 Task: In the Contact  GabriellaHernandez@pix11.com, Create email and send with subject: 'Step into the Future: Discover Our Cutting-Edge Solution', and with mail content 'Good Day,_x000D_
Embrace the power of innovation. Our disruptive solution will propel your industry forward and position you as a leader in your field._x000D_
Best Regards', attach the document: Terms_and_conditions.doc and insert image: visitingcard.jpg. Below Best Regards, write Twitter and insert the URL: 'twitter.com'. Mark checkbox to create task to follow up : Tomorrow. Logged in from softage.3@softage.net
Action: Mouse moved to (78, 85)
Screenshot: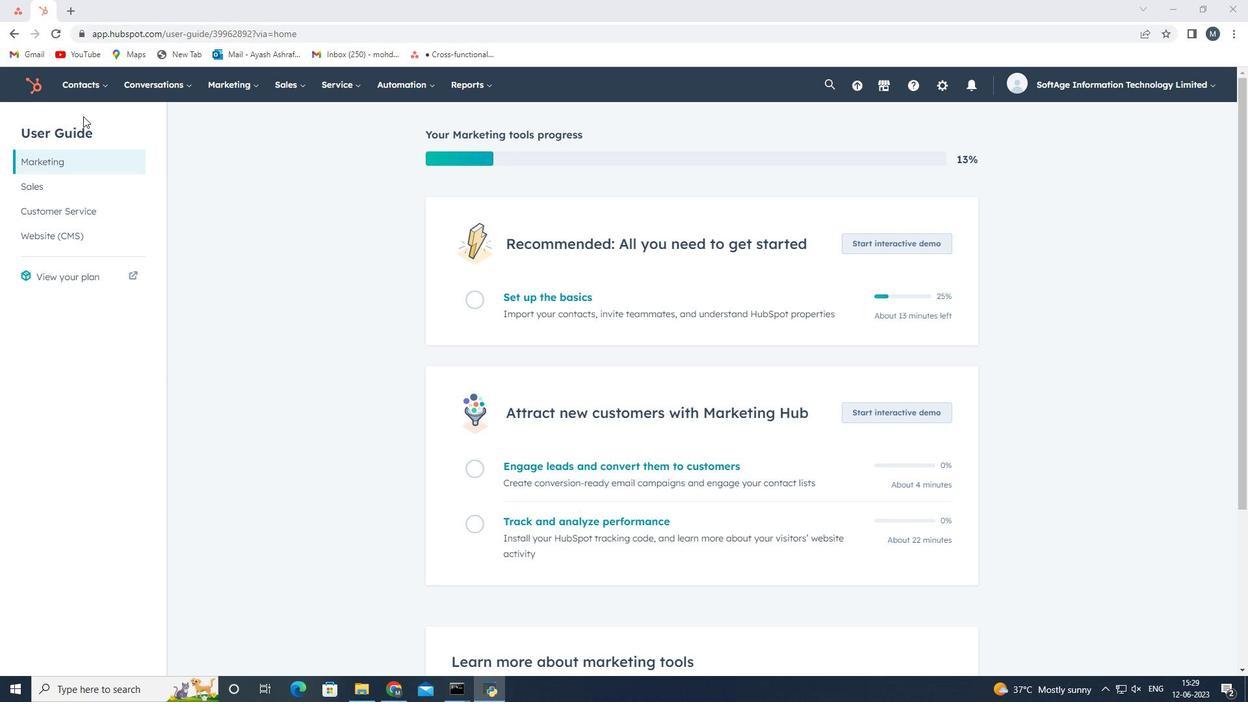
Action: Mouse pressed left at (78, 85)
Screenshot: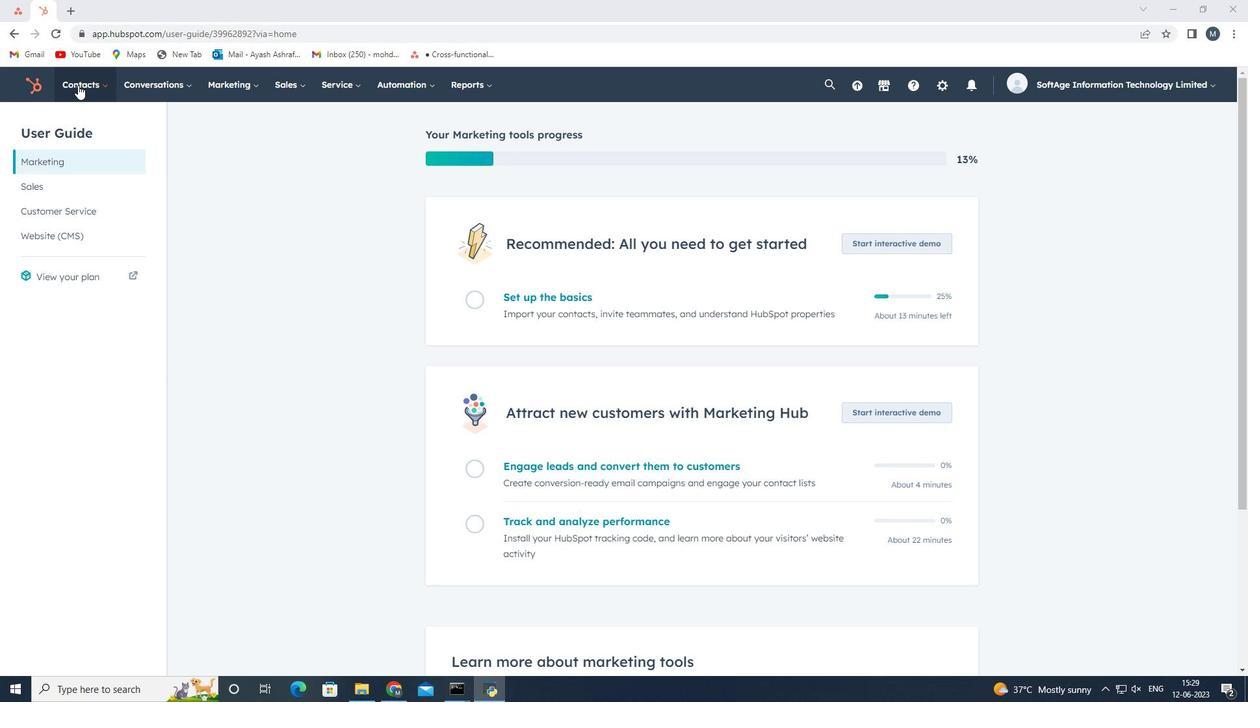 
Action: Mouse moved to (81, 120)
Screenshot: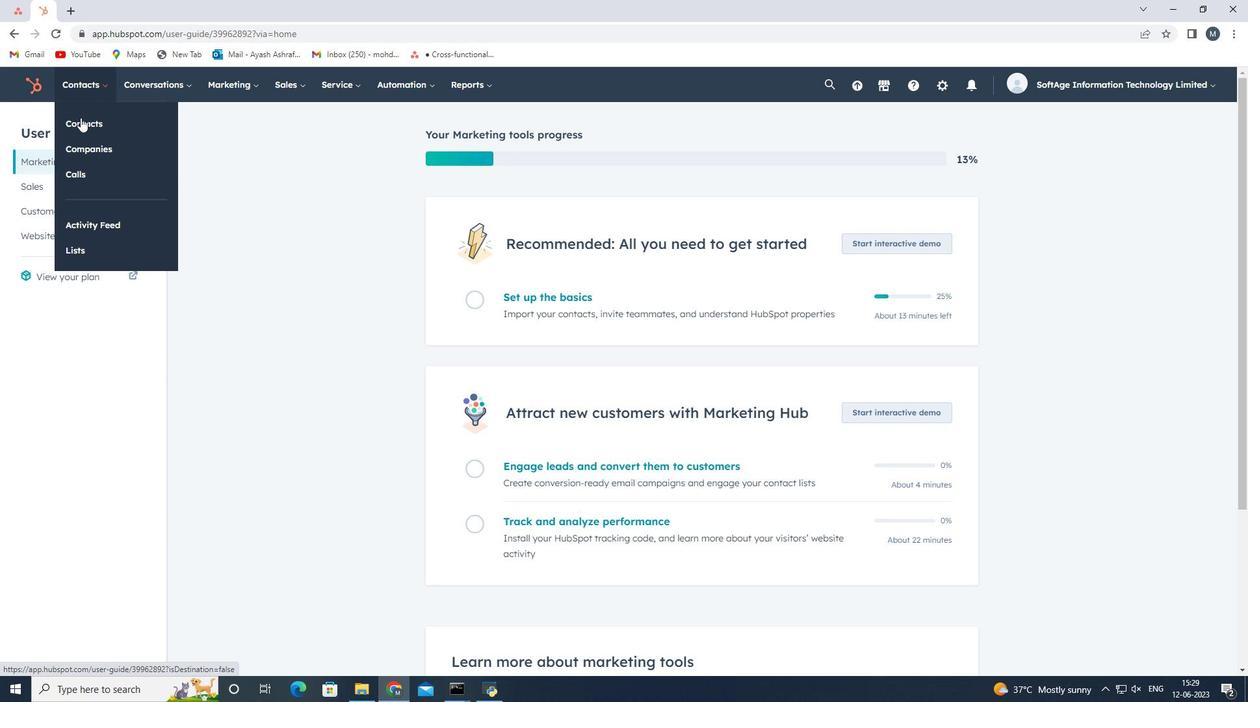 
Action: Mouse pressed left at (81, 120)
Screenshot: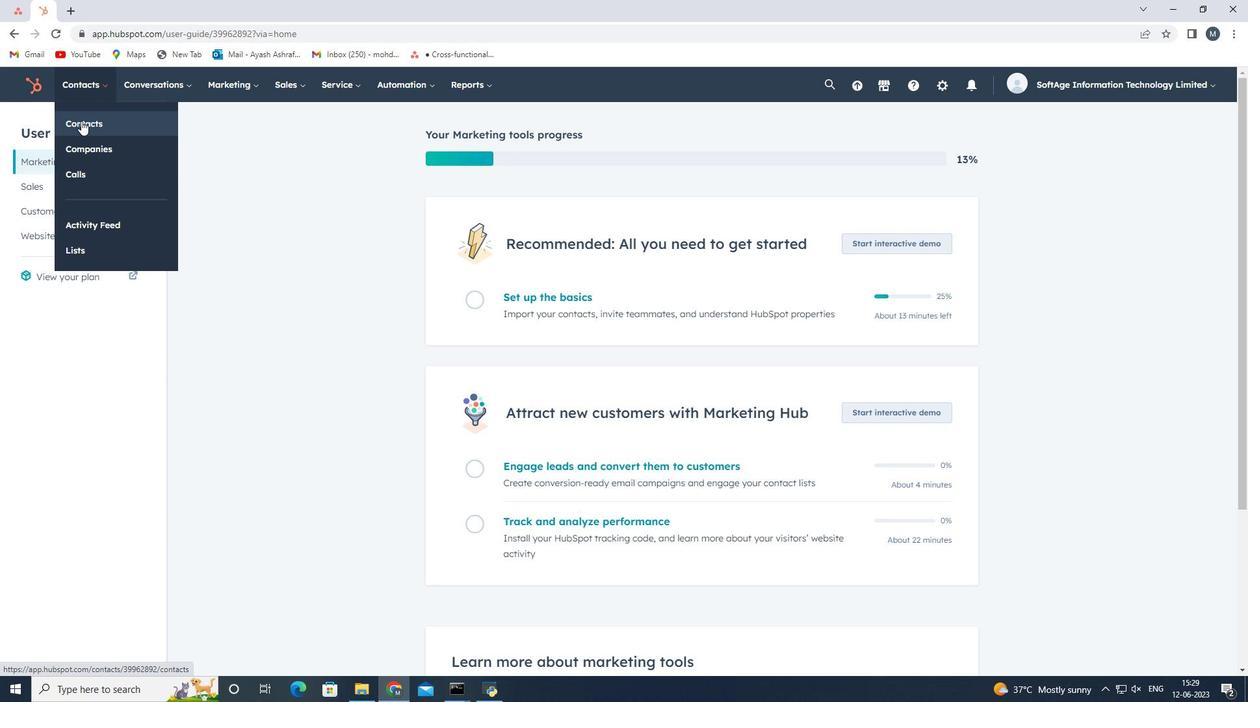 
Action: Mouse moved to (57, 227)
Screenshot: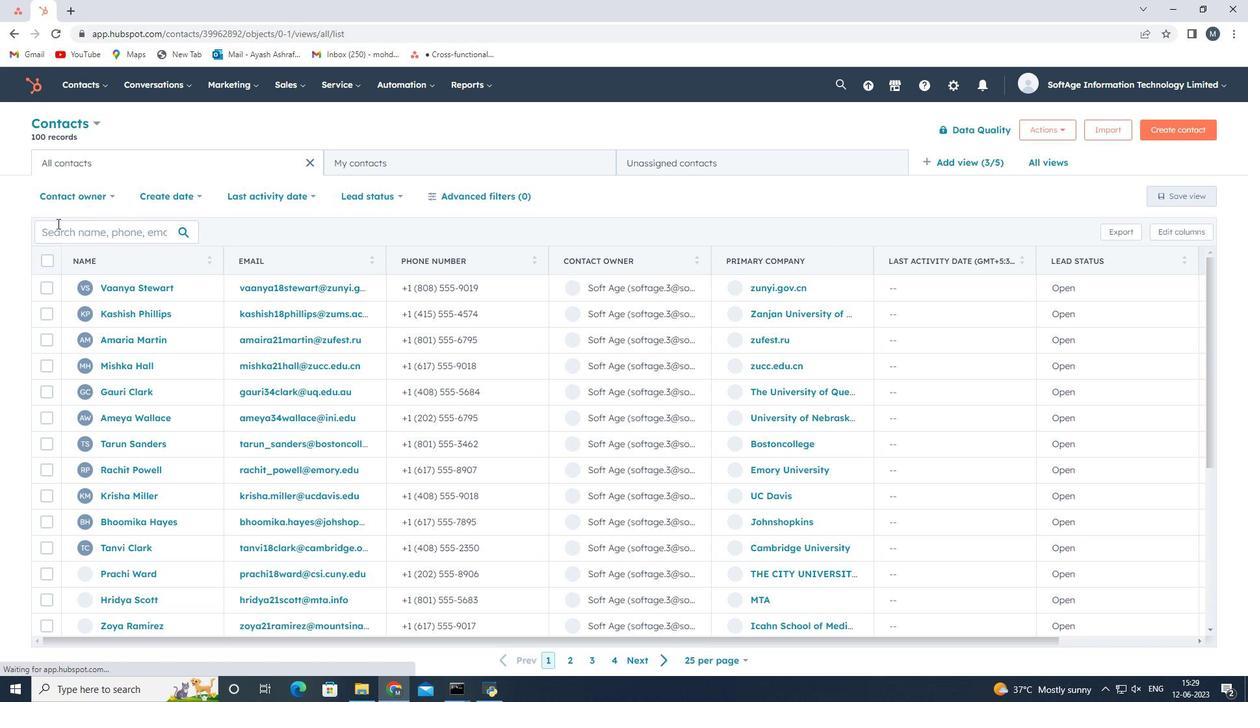 
Action: Mouse pressed left at (57, 227)
Screenshot: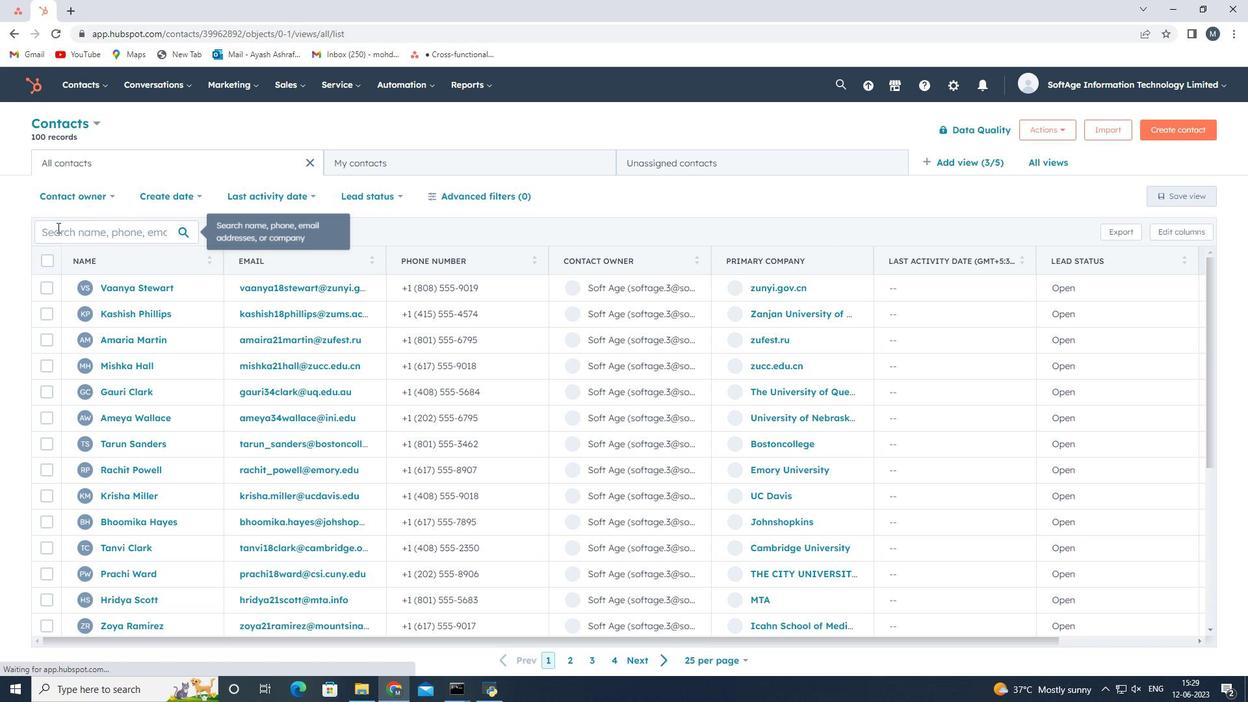 
Action: Mouse moved to (66, 228)
Screenshot: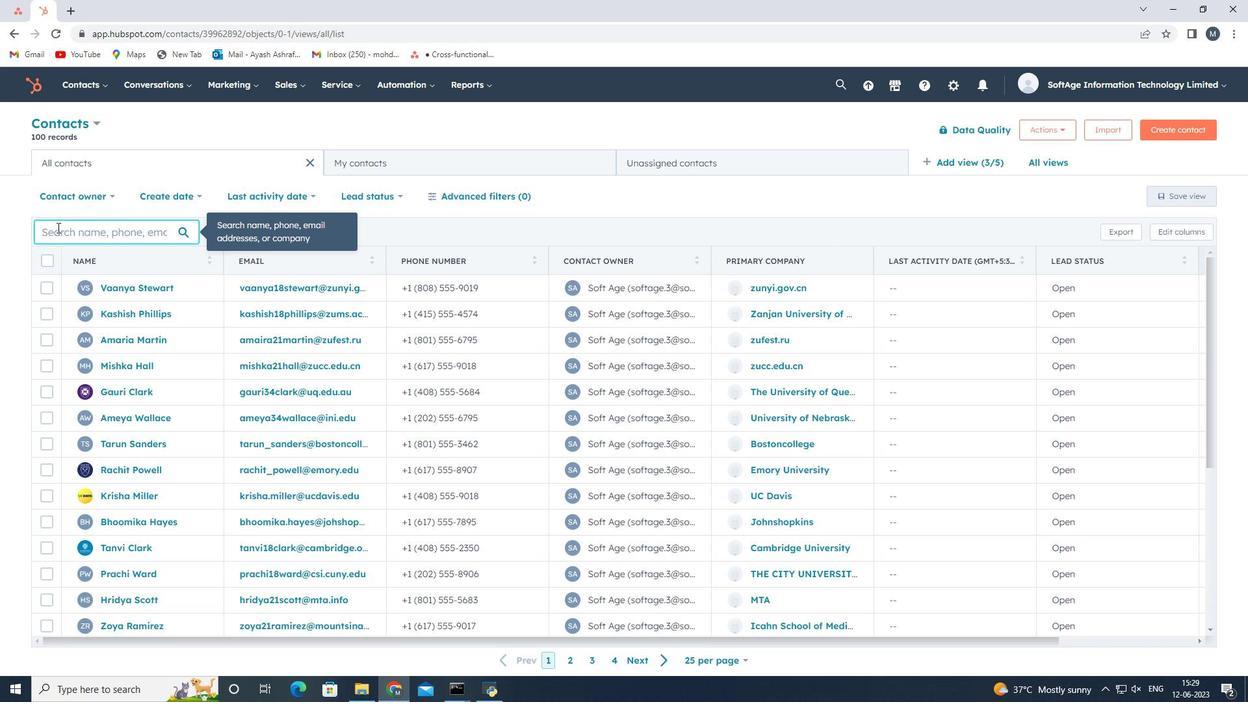 
Action: Key pressed <Key.shift><Key.shift><Key.shift><Key.shift><Key.shift><Key.shift><Key.shift><Key.shift><Key.shift><Key.shift><Key.shift>Gabe<Key.backspace>riella<Key.shift>Hernandez<Key.shift>@
Screenshot: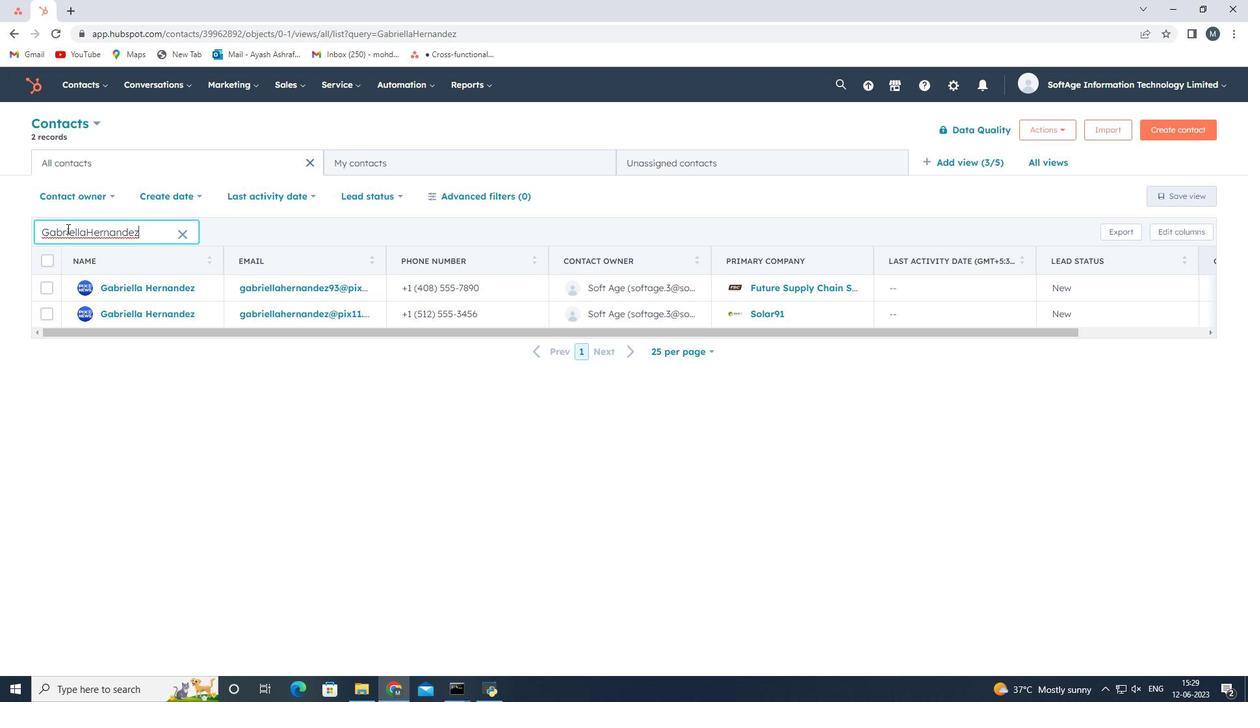 
Action: Mouse moved to (120, 314)
Screenshot: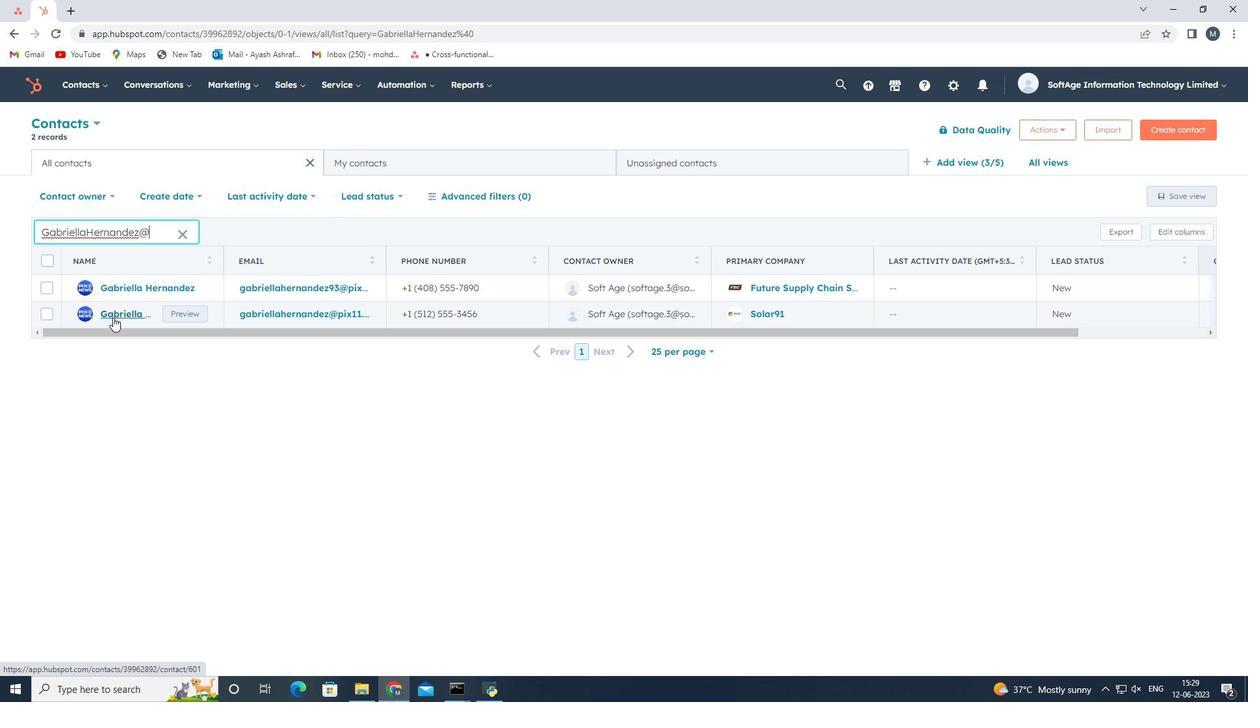 
Action: Mouse pressed left at (120, 314)
Screenshot: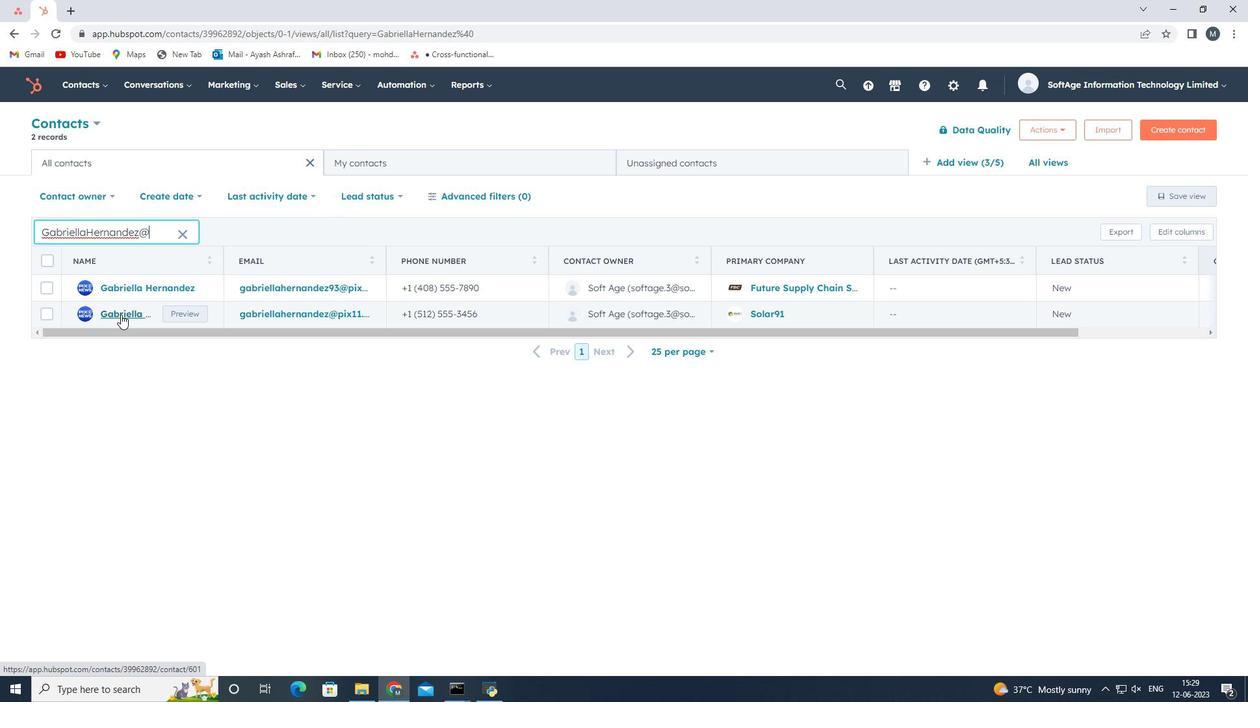 
Action: Mouse pressed left at (120, 314)
Screenshot: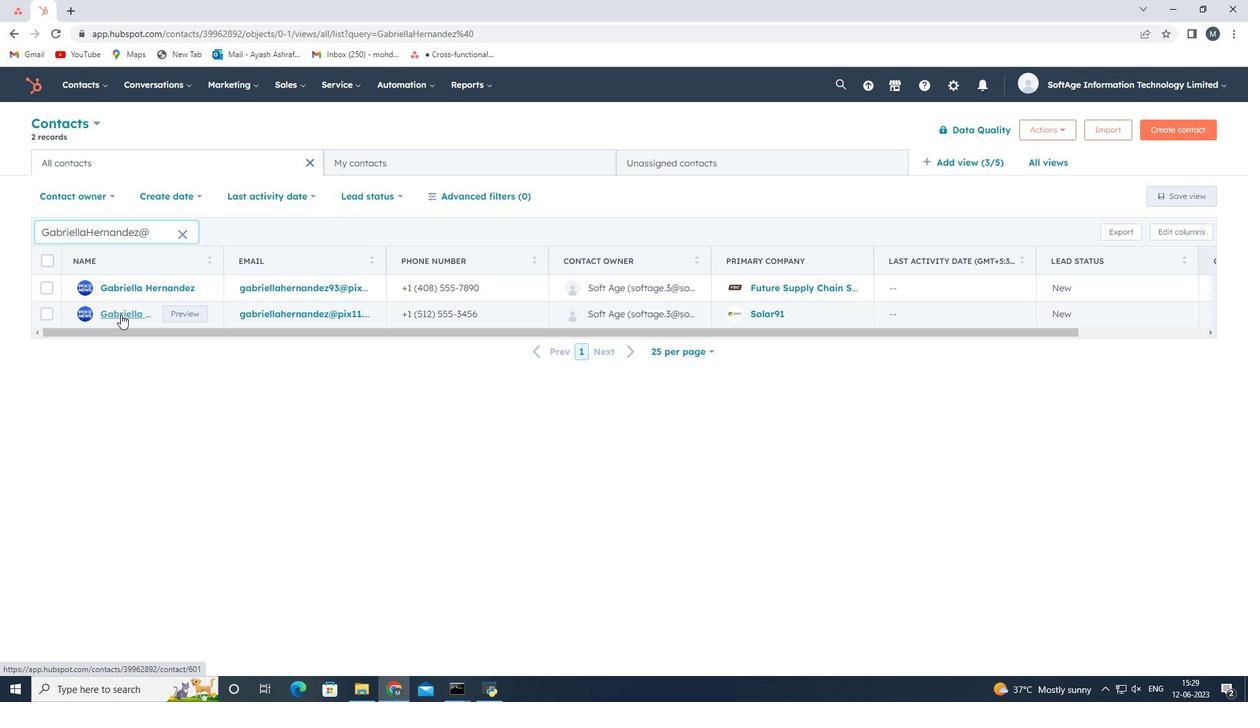 
Action: Mouse moved to (80, 238)
Screenshot: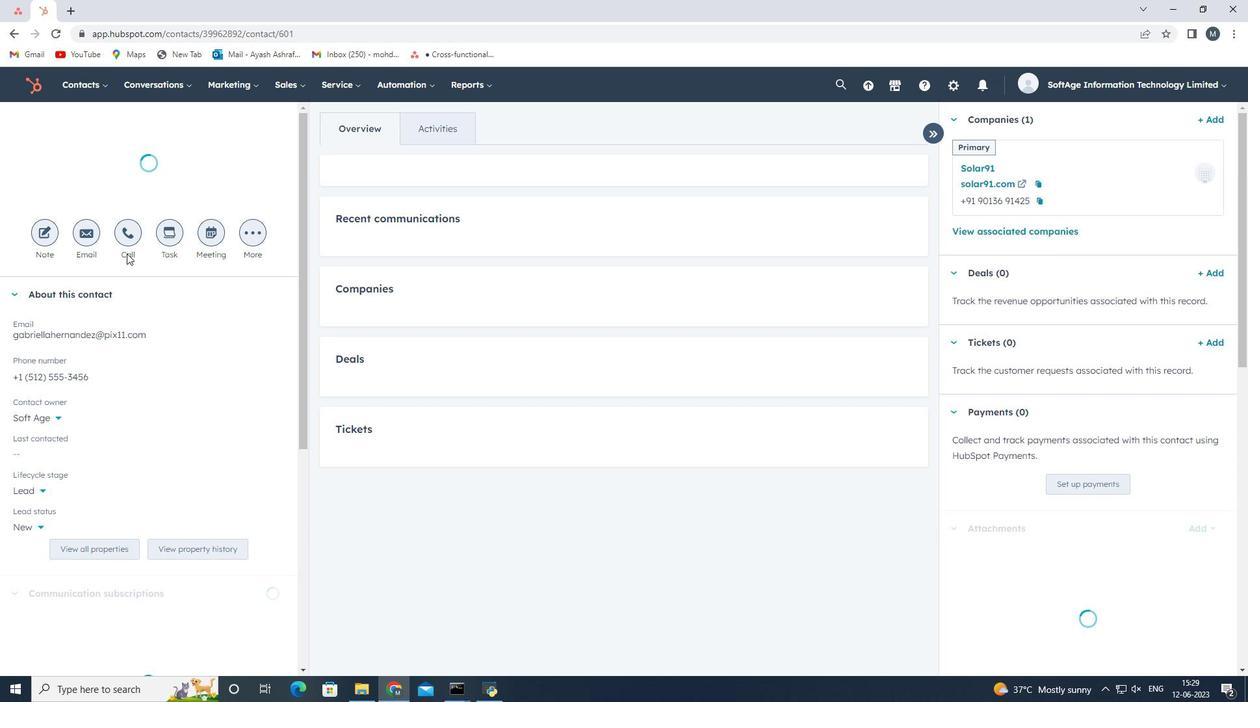 
Action: Mouse pressed left at (80, 238)
Screenshot: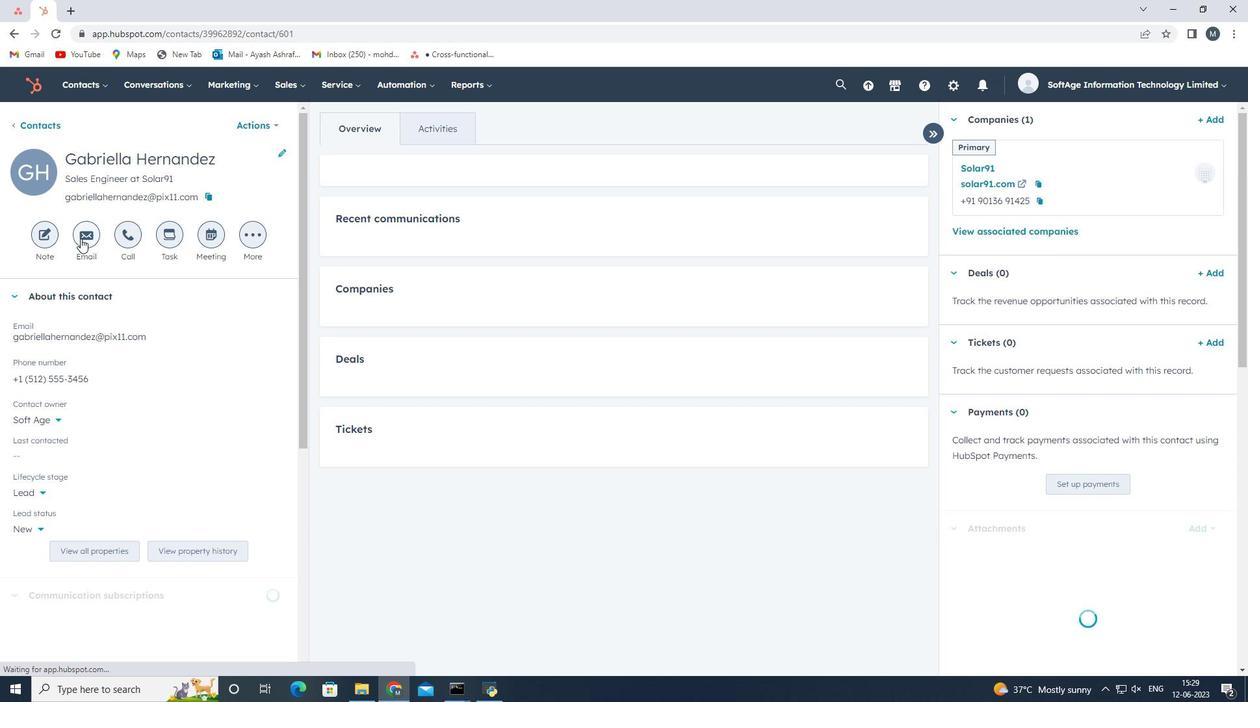 
Action: Mouse moved to (1099, 424)
Screenshot: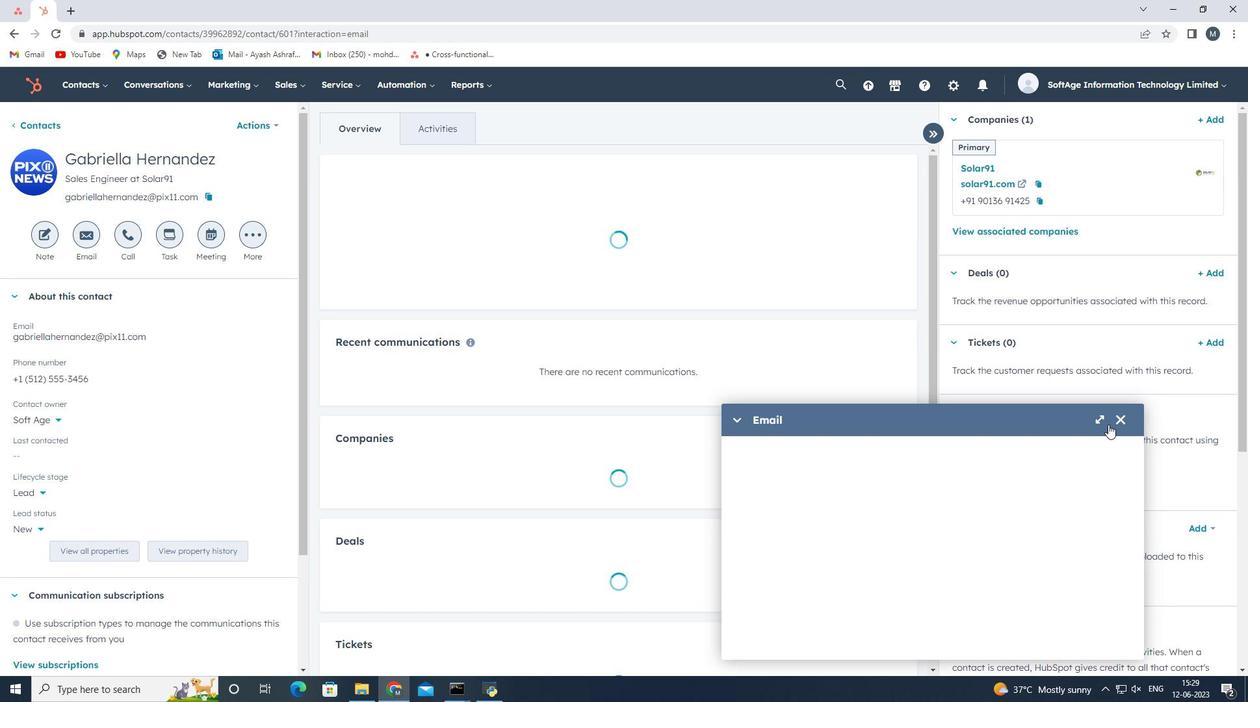 
Action: Mouse pressed left at (1099, 424)
Screenshot: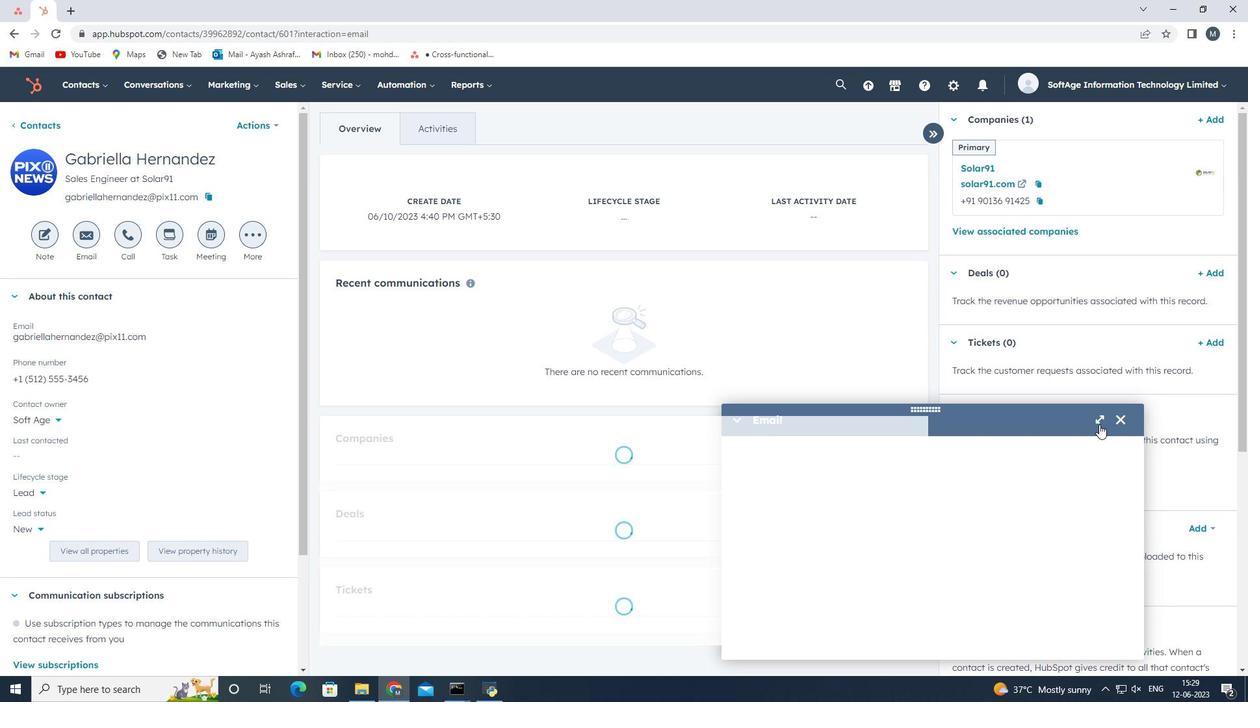 
Action: Mouse moved to (294, 258)
Screenshot: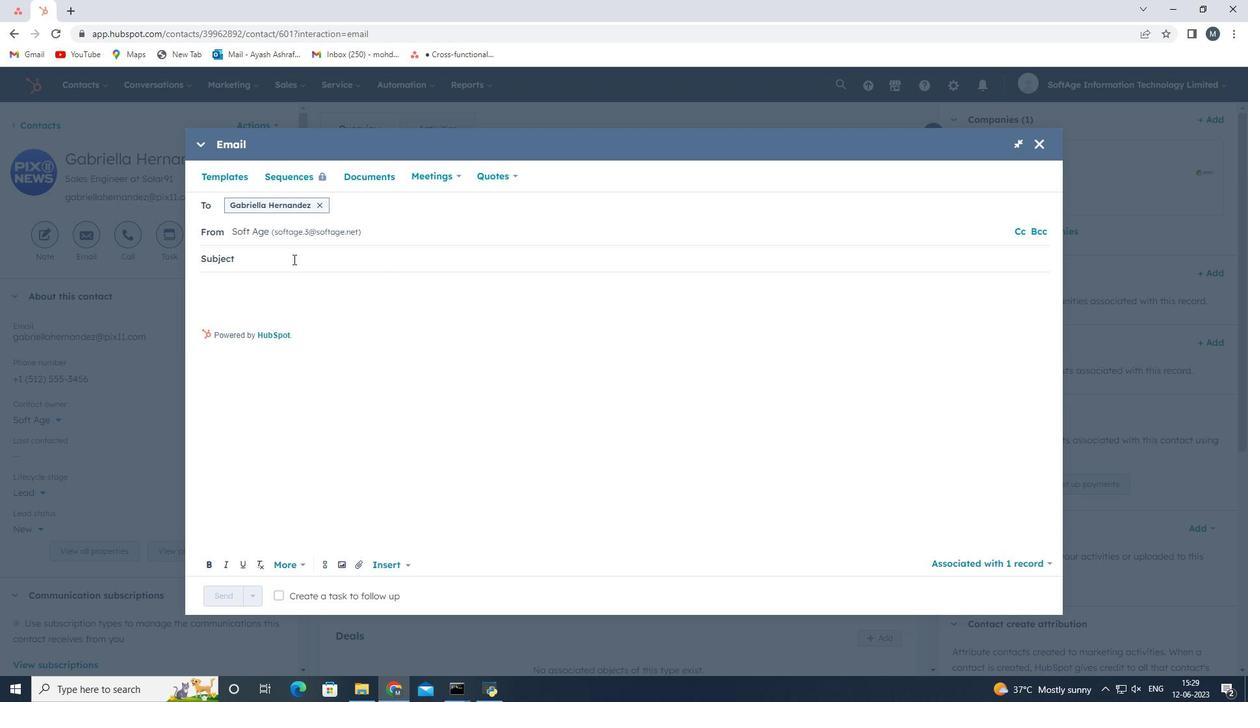 
Action: Key pressed <Key.shift>Step<Key.space>into<Key.space>the<Key.space><Key.shift>Future<Key.shift_r>:<Key.space><Key.shift>Discover<Key.space><Key.shift>Our<Key.space><Key.shift><Key.shift><Key.shift><Key.shift><Key.shift><Key.shift><Key.shift><Key.shift><Key.shift><Key.shift><Key.shift><Key.shift><Key.shift>Cutting<Key.space>-<Key.shift>Edge<Key.space><Key.shift>Solution
Screenshot: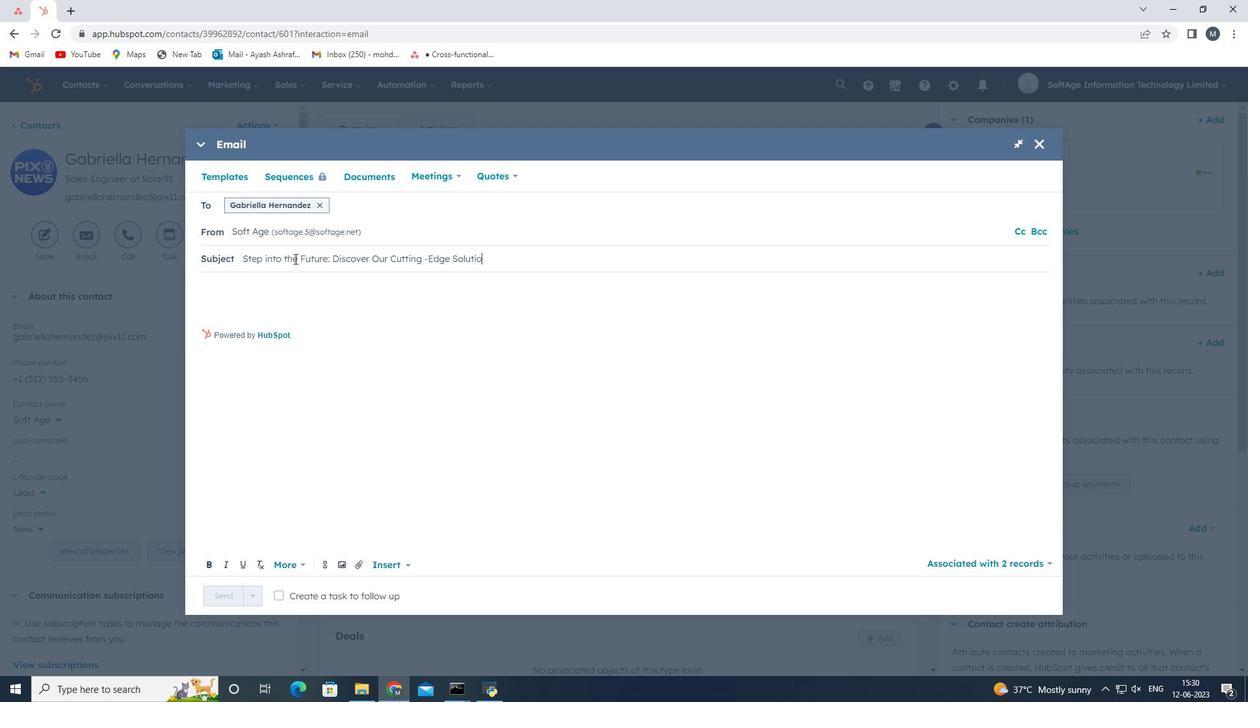 
Action: Mouse moved to (273, 307)
Screenshot: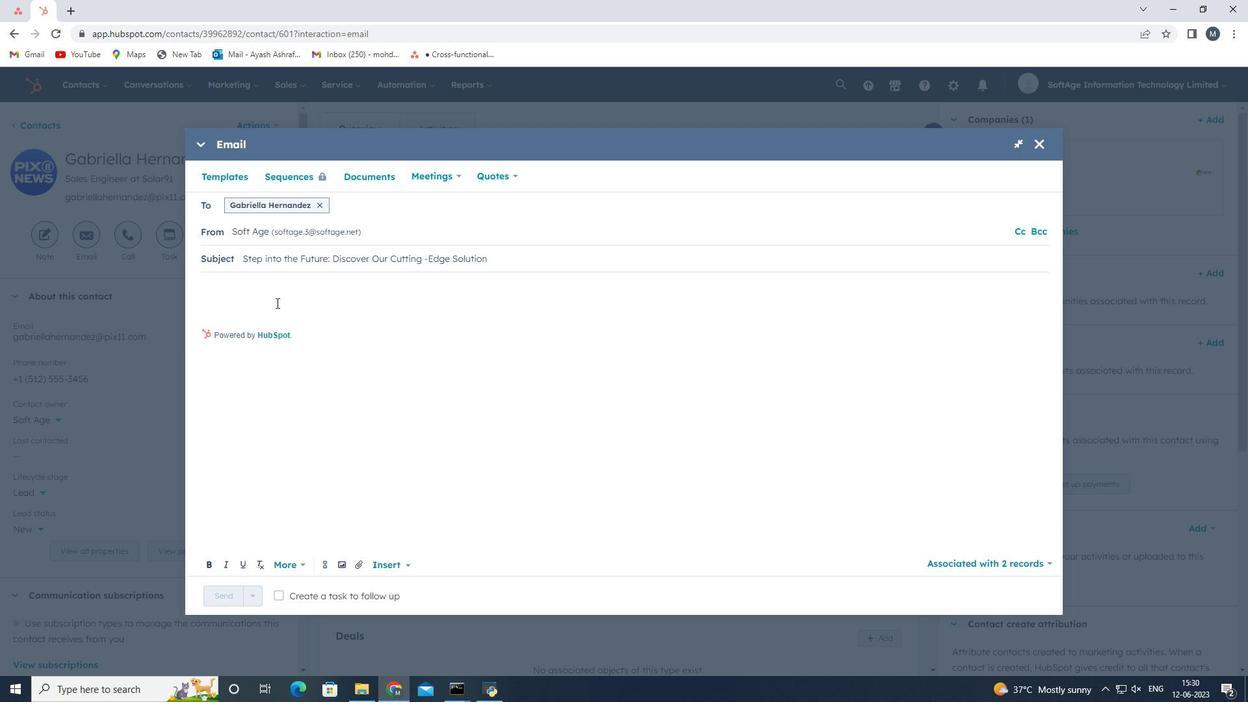 
Action: Mouse pressed left at (273, 307)
Screenshot: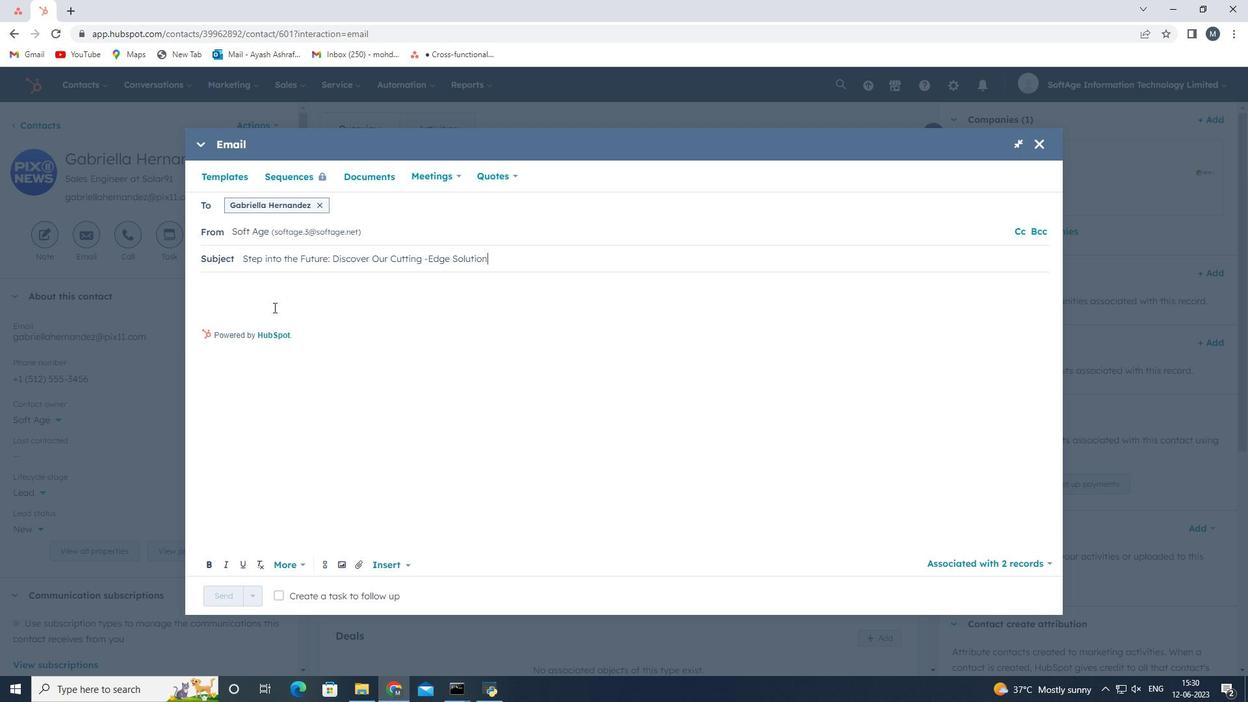 
Action: Key pressed <Key.shift><Key.shift><Key.shift><Key.shift><Key.shift>Gooday<Key.space><Key.shift>Day,<Key.enter><Key.shift><Key.shift><Key.shift><Key.shift><Key.shift><Key.shift><Key.shift><Key.shift><Key.shift><Key.shift><Key.shift><Key.shift><Key.shift><Key.shift><Key.shift><Key.shift><Key.shift><Key.shift><Key.shift><Key.shift><Key.shift><Key.shift><Key.shift><Key.shift><Key.shift><Key.shift><Key.shift><Key.shift><Key.shift><Key.shift><Key.shift><Key.shift>Embrace<Key.space>the<Key.space>power<Key.space>of<Key.space>innovation.<Key.shift><Key.shift><Key.shift><Key.shift>Our<Key.space><Key.shift><Key.shift><Key.shift><Key.shift>disprupte<Key.backspace>ive
Screenshot: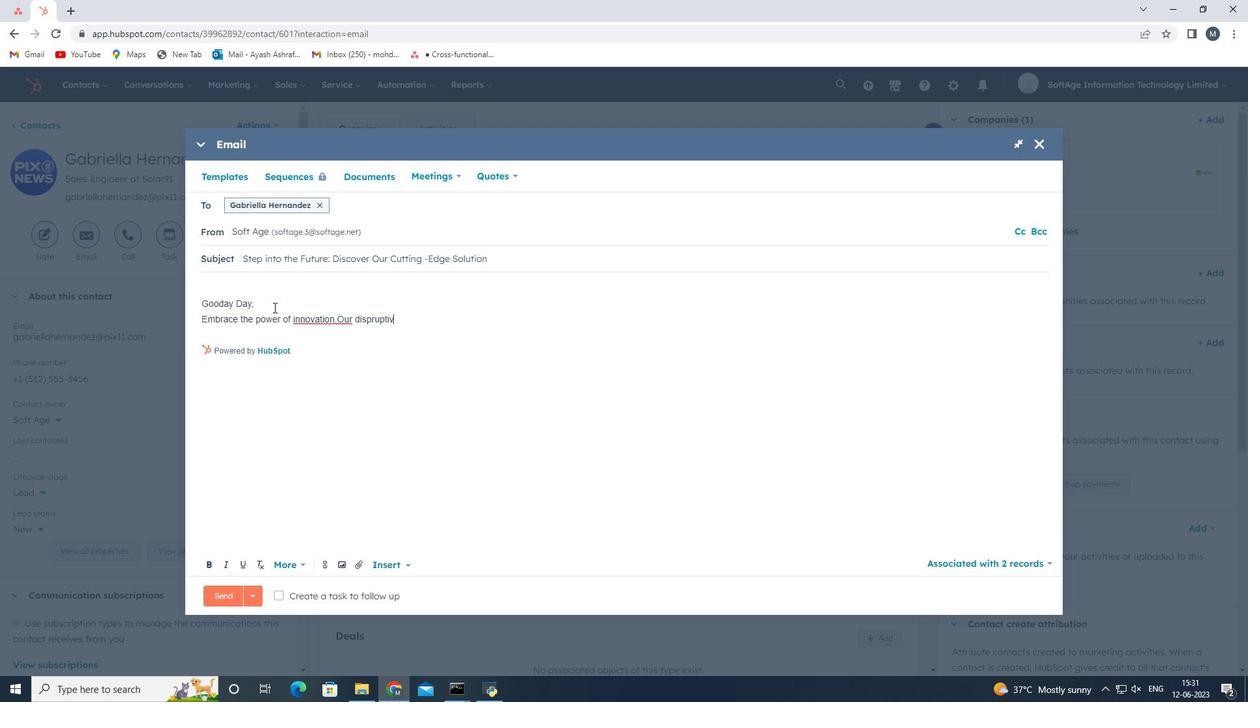 
Action: Mouse moved to (373, 318)
Screenshot: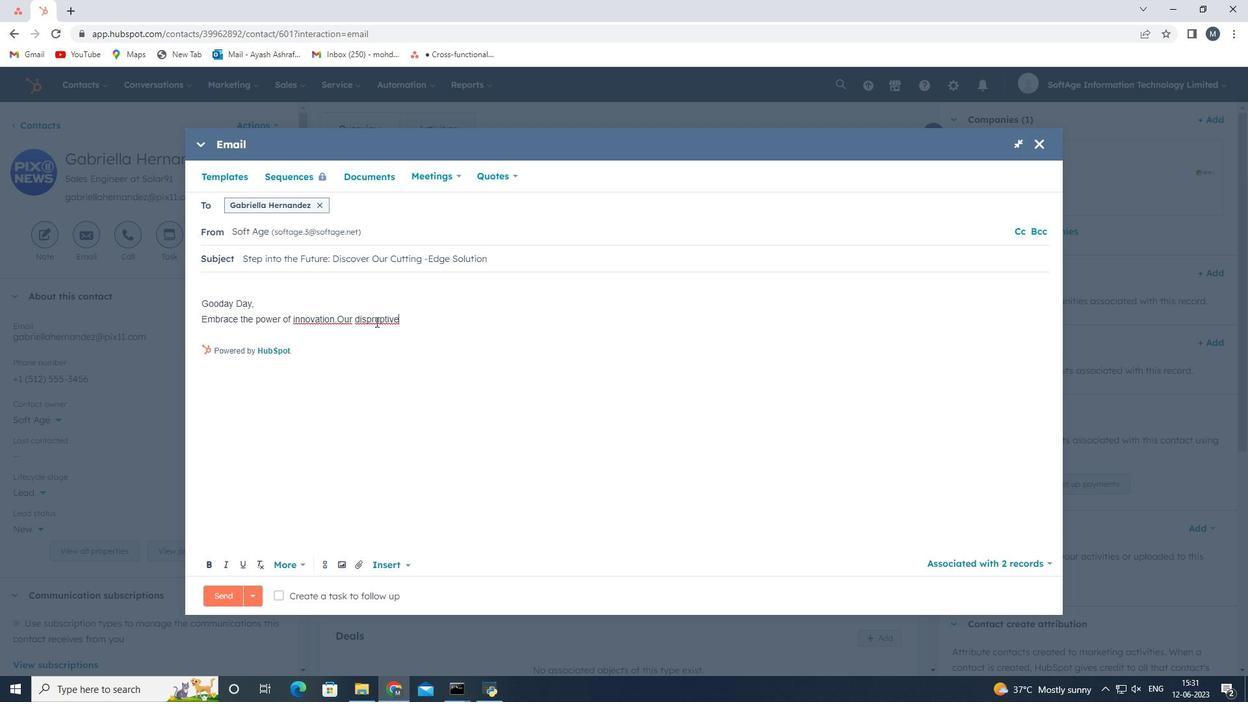 
Action: Mouse pressed left at (373, 318)
Screenshot: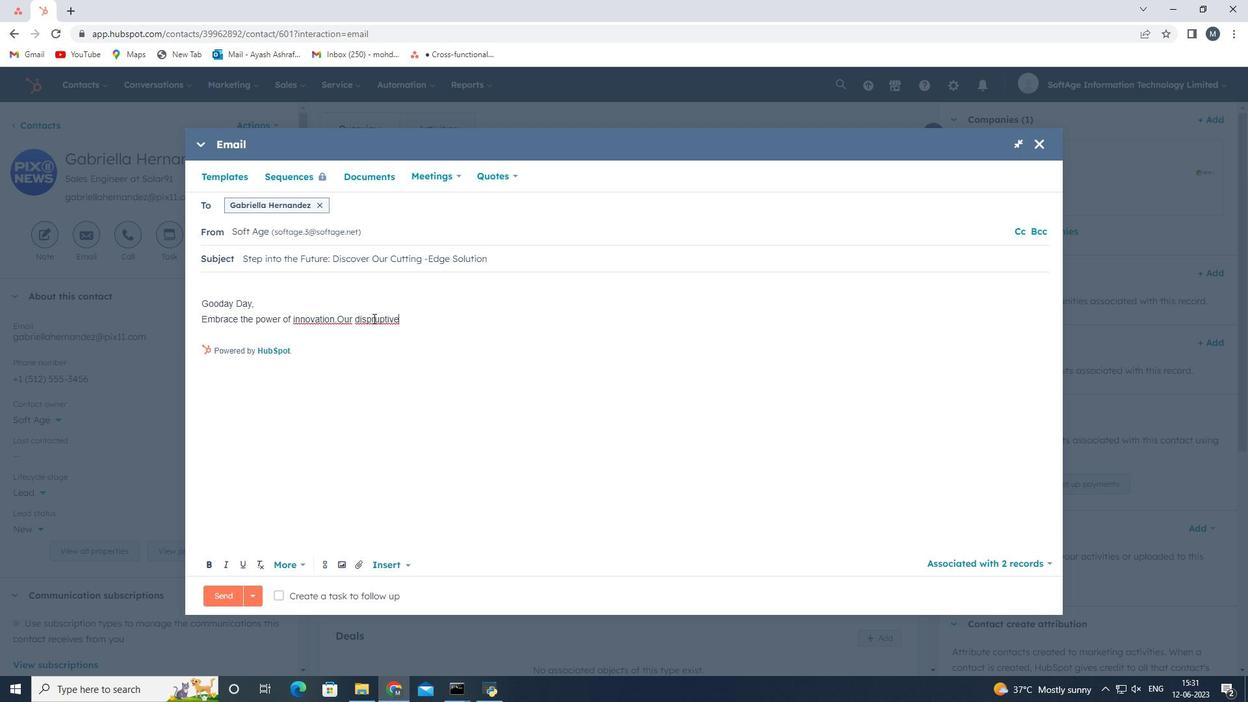 
Action: Mouse moved to (405, 319)
Screenshot: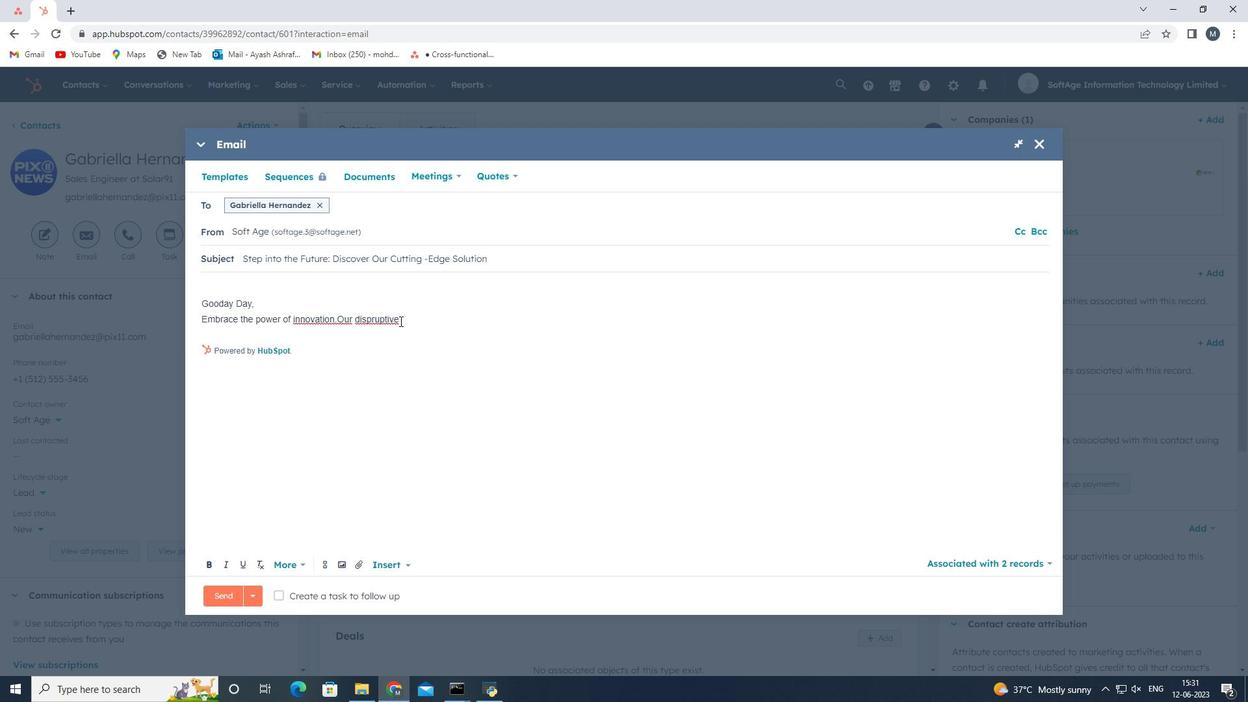 
Action: Mouse pressed left at (405, 319)
Screenshot: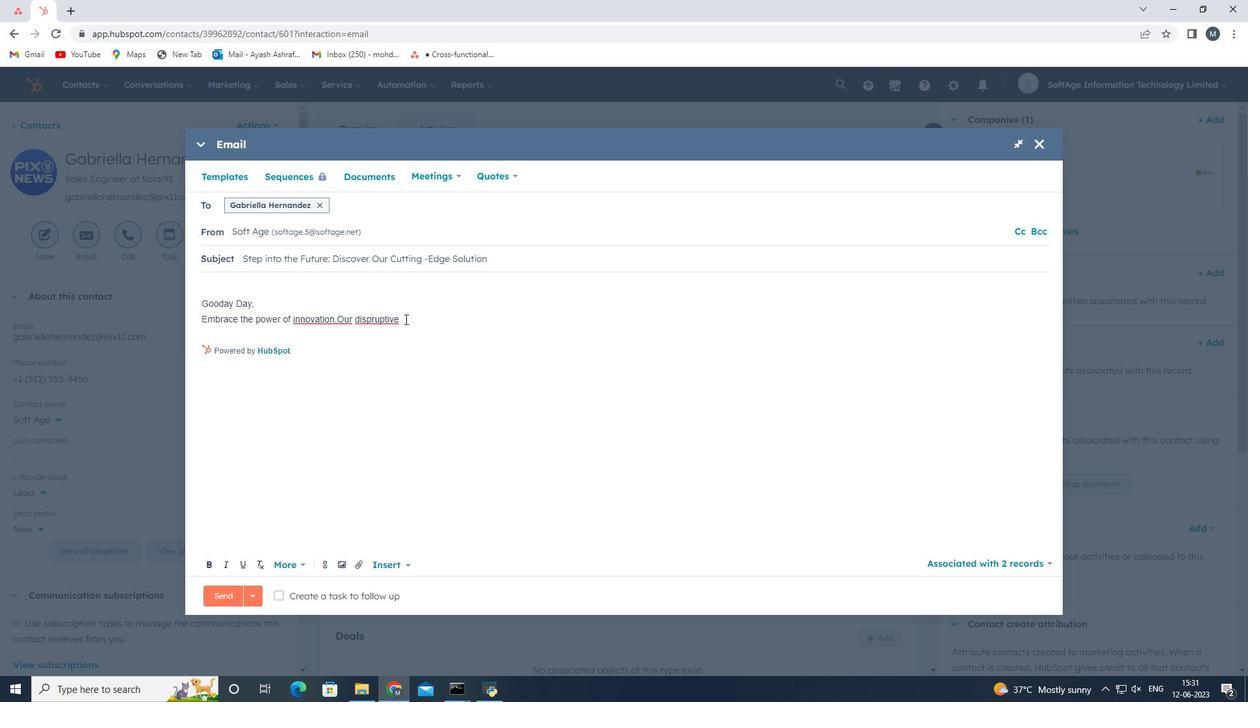 
Action: Mouse moved to (355, 323)
Screenshot: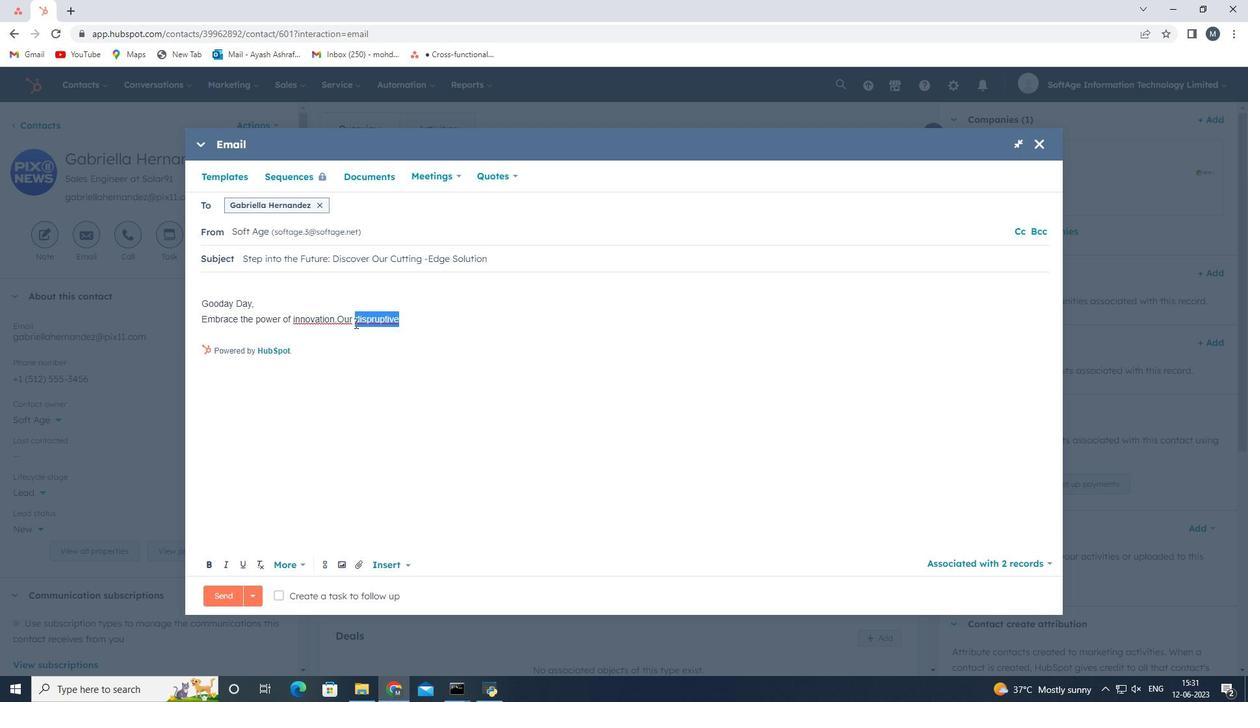 
Action: Key pressed <Key.backspace><Key.left><Key.left><Key.left><Key.left><Key.space><Key.right><Key.right><Key.right><Key.right><Key.space>disruptive<Key.space>solution<Key.space>will<Key.space>propel<Key.space>your<Key.space>industry<Key.space>forward<Key.space>and<Key.space>position<Key.space>you<Key.space>as<Key.space>a<Key.space>leader<Key.space>in<Key.space>your<Key.space>field.<Key.enter>
Screenshot: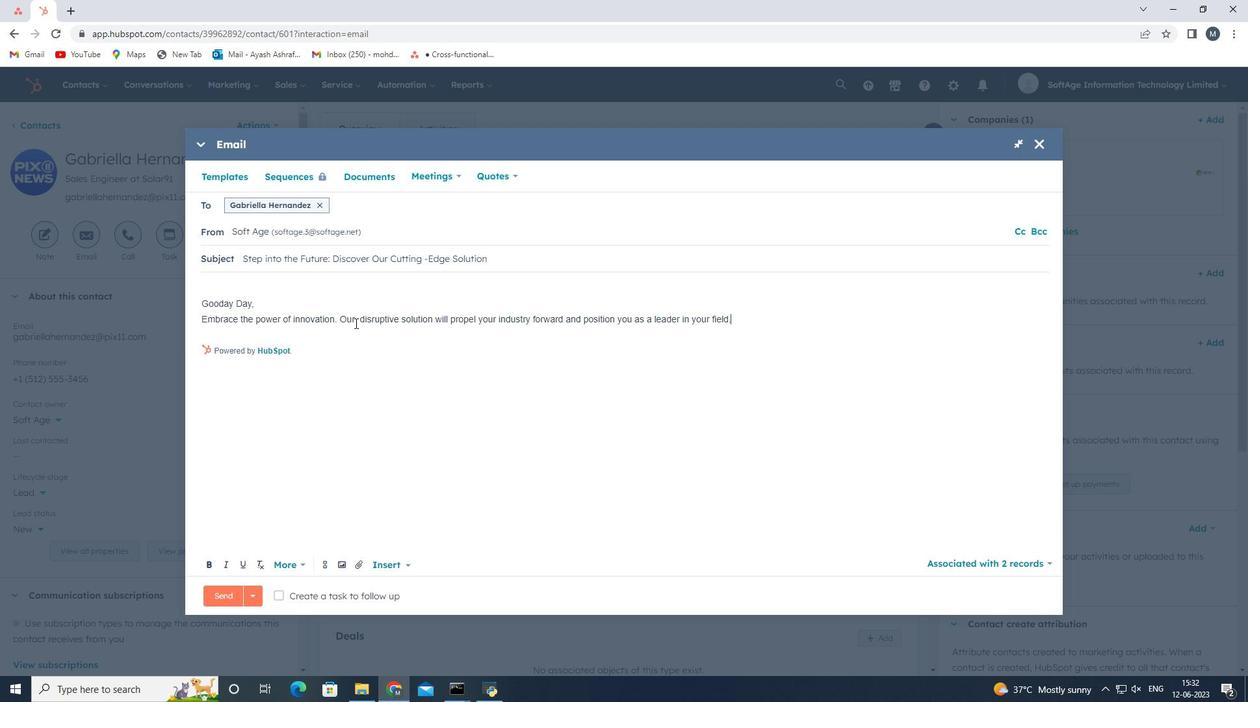 
Action: Mouse moved to (357, 323)
Screenshot: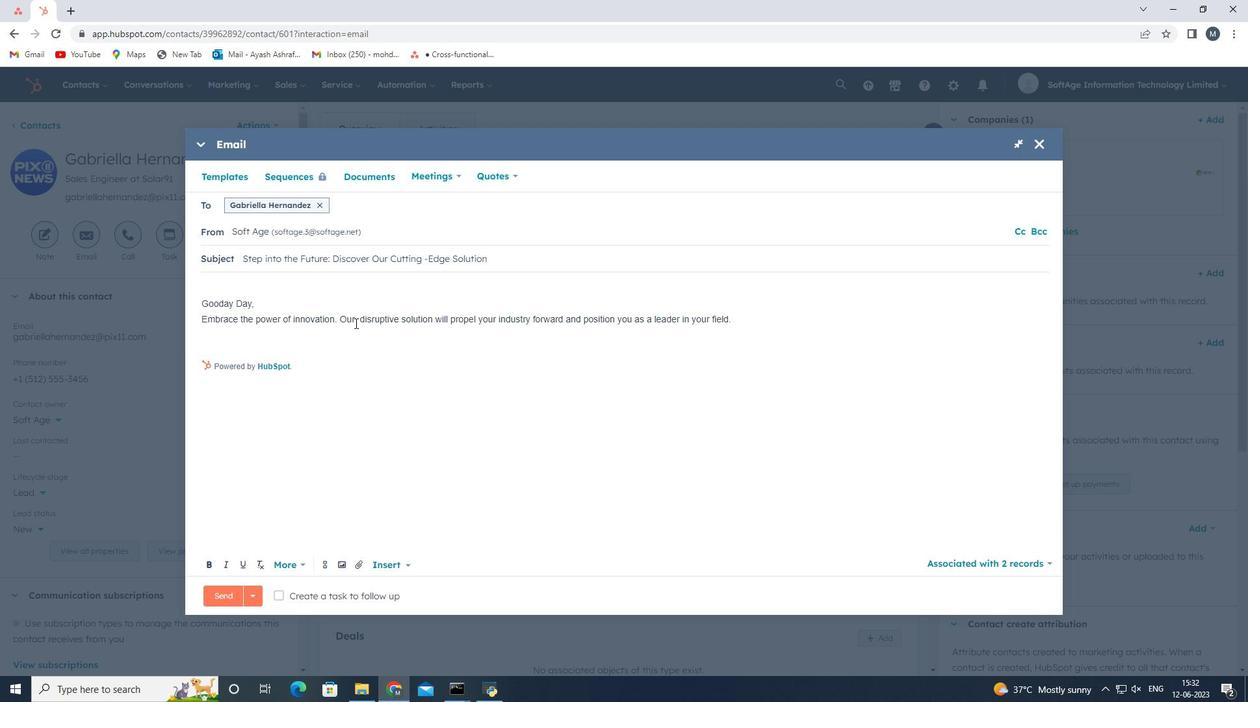 
Action: Key pressed <Key.shift>
Screenshot: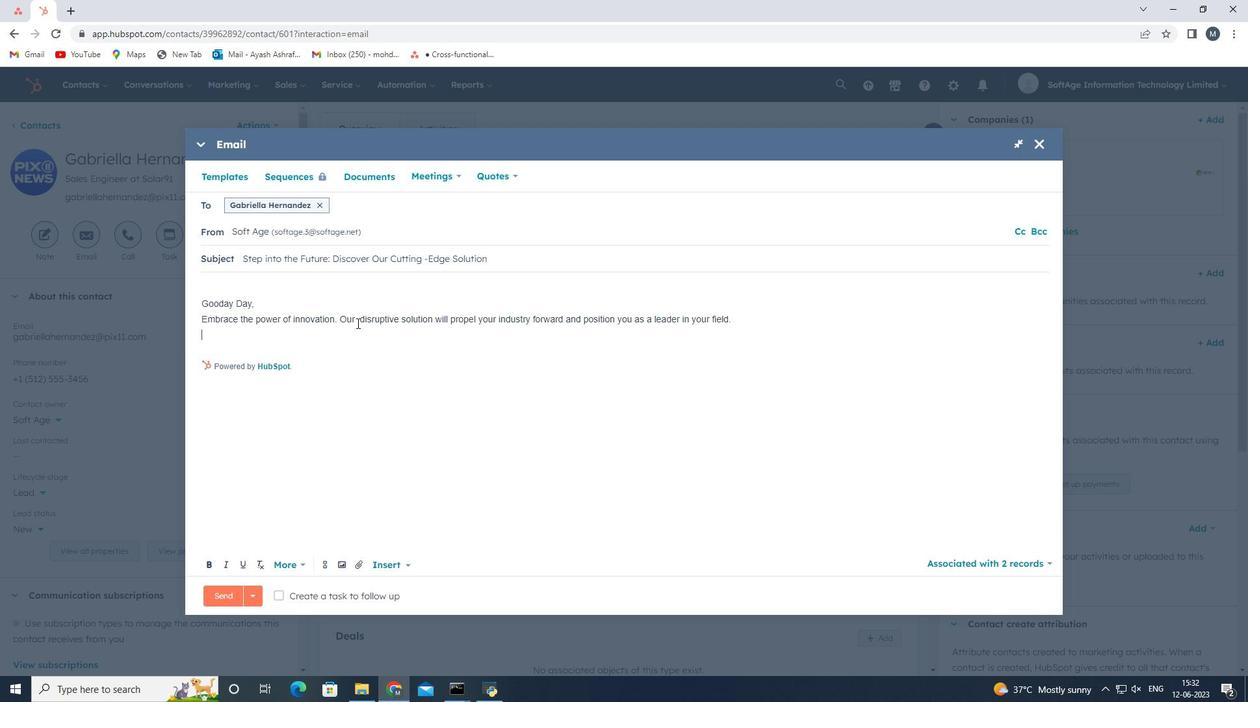 
Action: Mouse moved to (357, 323)
Screenshot: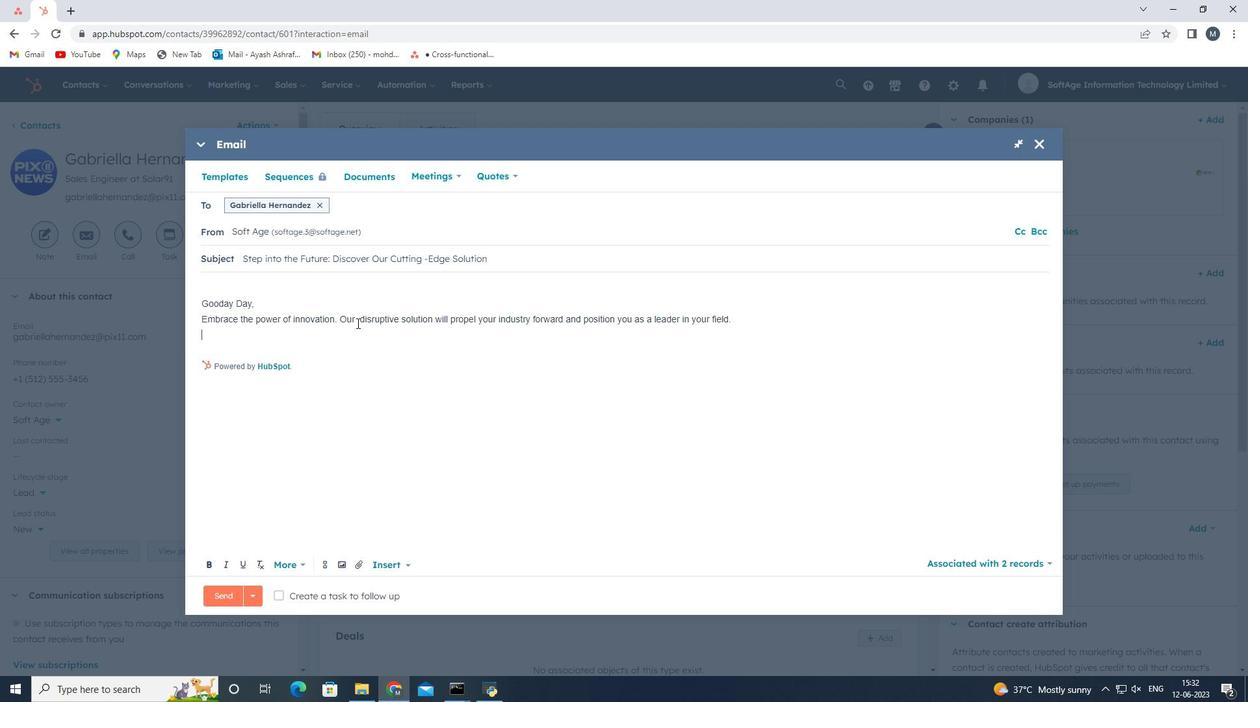 
Action: Key pressed <Key.shift><Key.shift><Key.shift><Key.shift><Key.shift><Key.shift><Key.shift><Key.shift><Key.shift><Key.shift><Key.shift><Key.shift>Best<Key.space><Key.shift><Key.shift><Key.shift><Key.shift>Regards
Screenshot: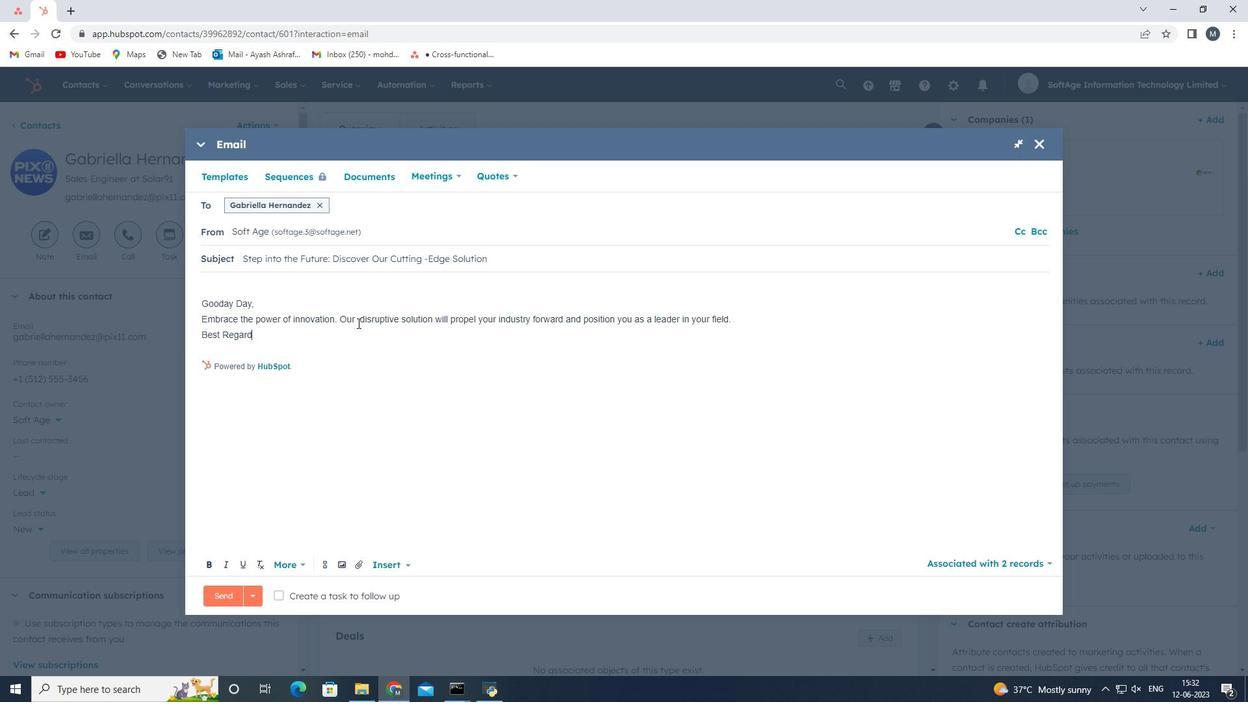 
Action: Mouse moved to (356, 563)
Screenshot: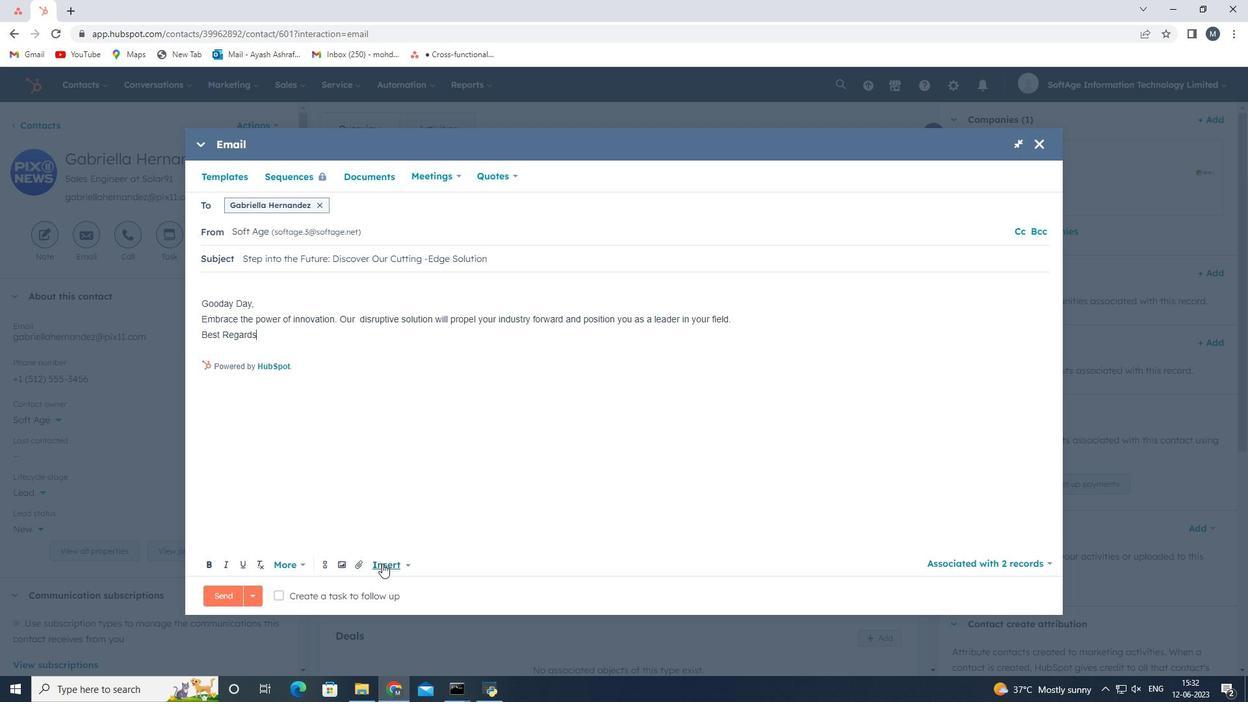 
Action: Mouse pressed left at (356, 563)
Screenshot: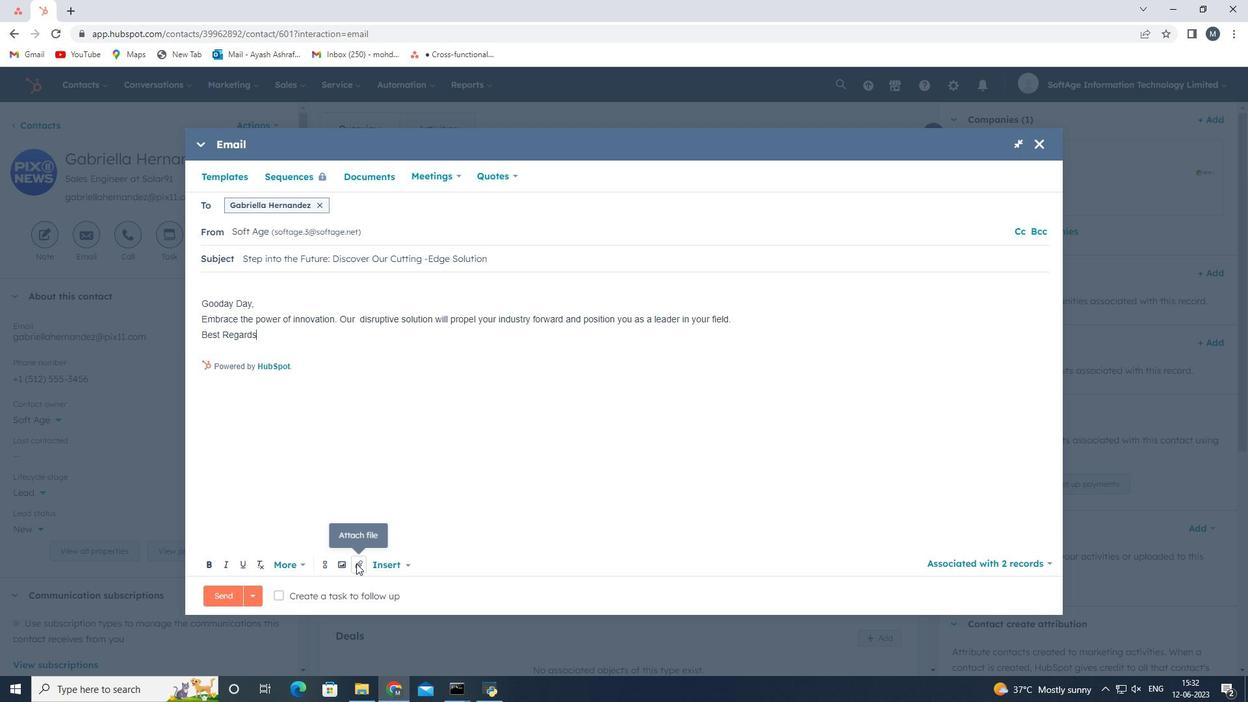 
Action: Mouse moved to (403, 524)
Screenshot: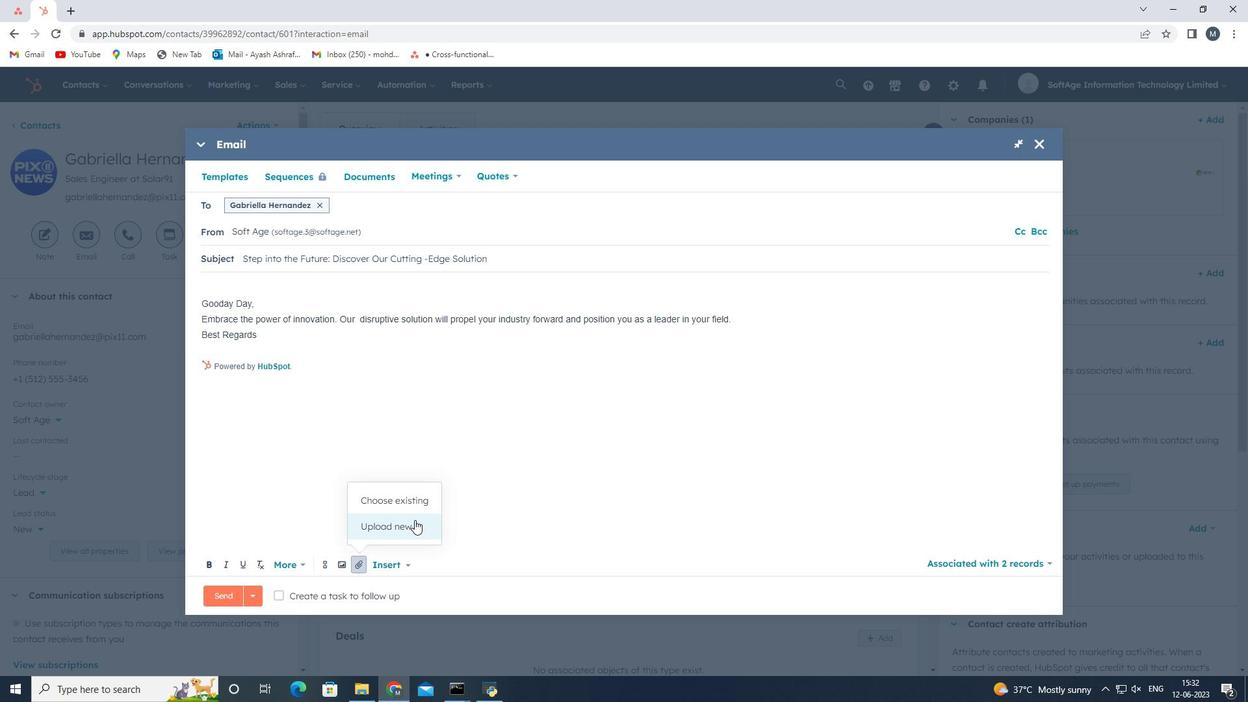 
Action: Mouse pressed left at (403, 524)
Screenshot: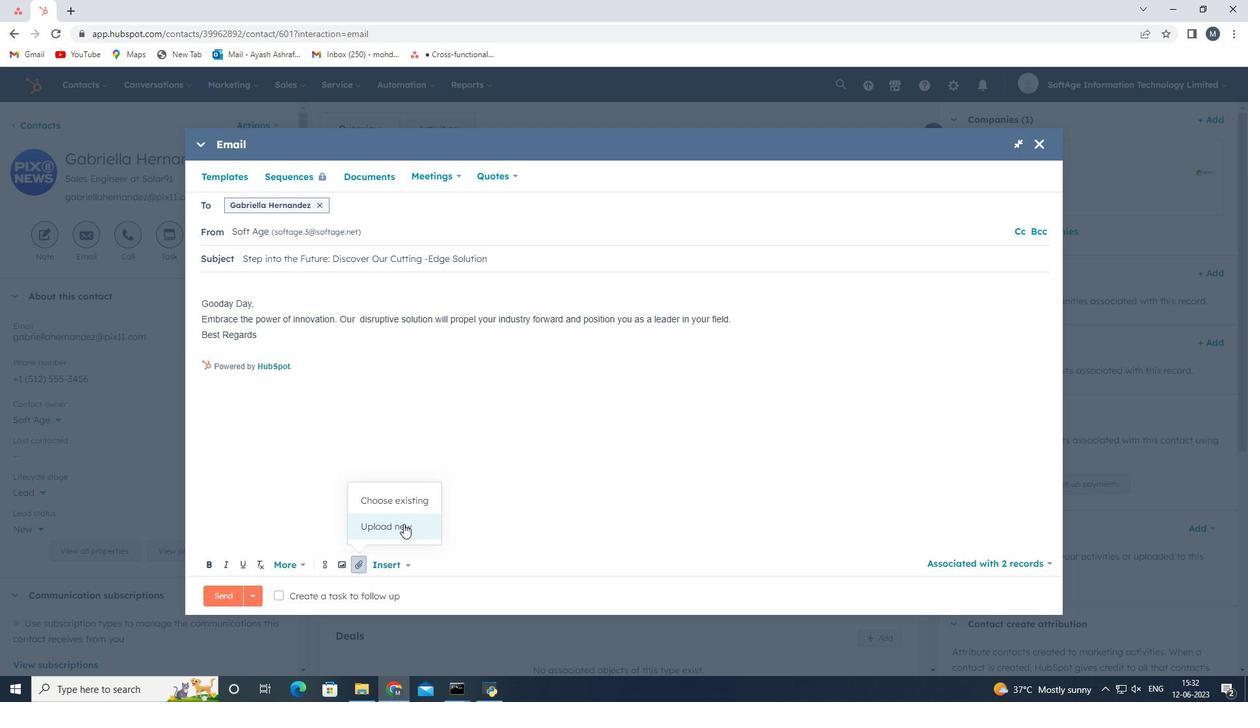 
Action: Mouse moved to (208, 150)
Screenshot: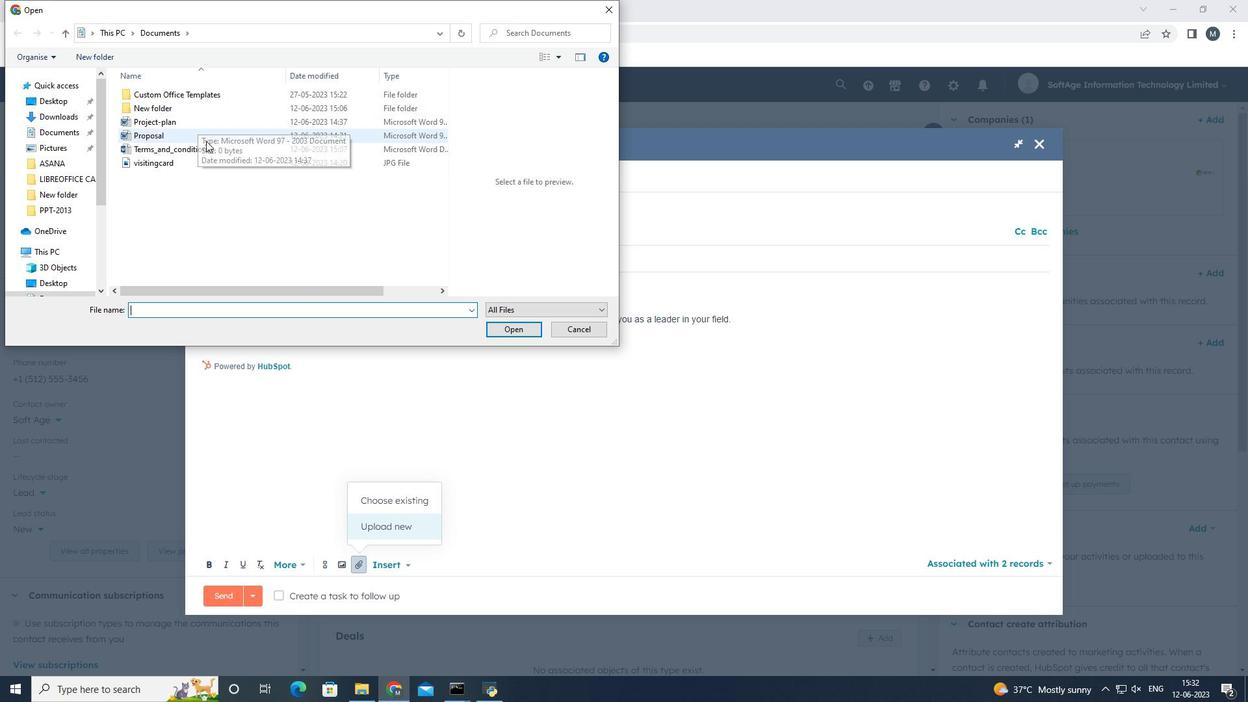 
Action: Mouse pressed left at (208, 150)
Screenshot: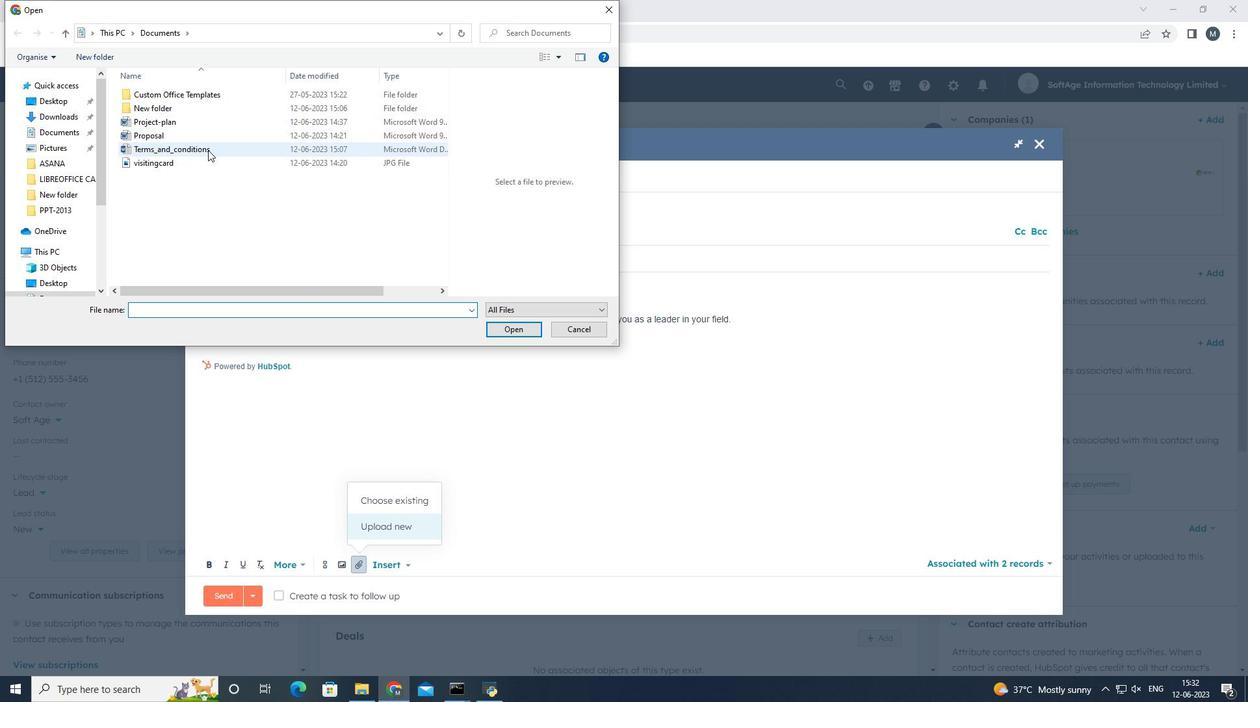 
Action: Mouse moved to (516, 330)
Screenshot: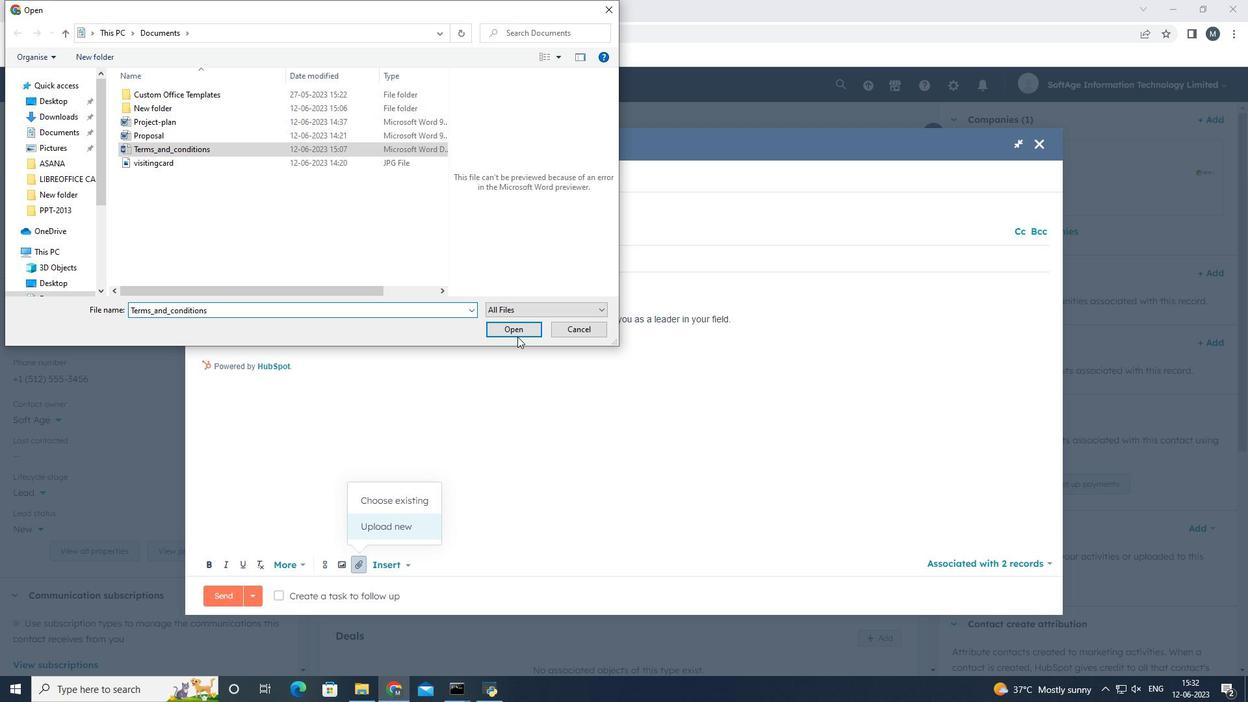 
Action: Mouse pressed left at (516, 330)
Screenshot: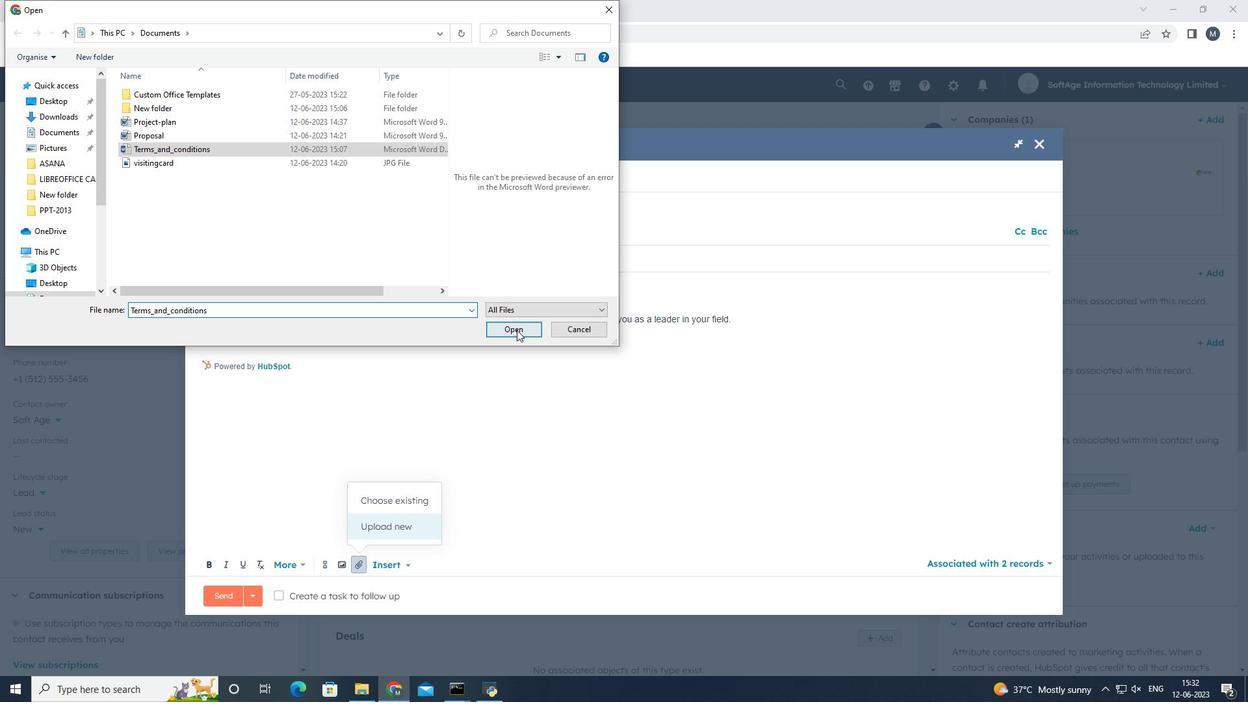 
Action: Mouse moved to (341, 528)
Screenshot: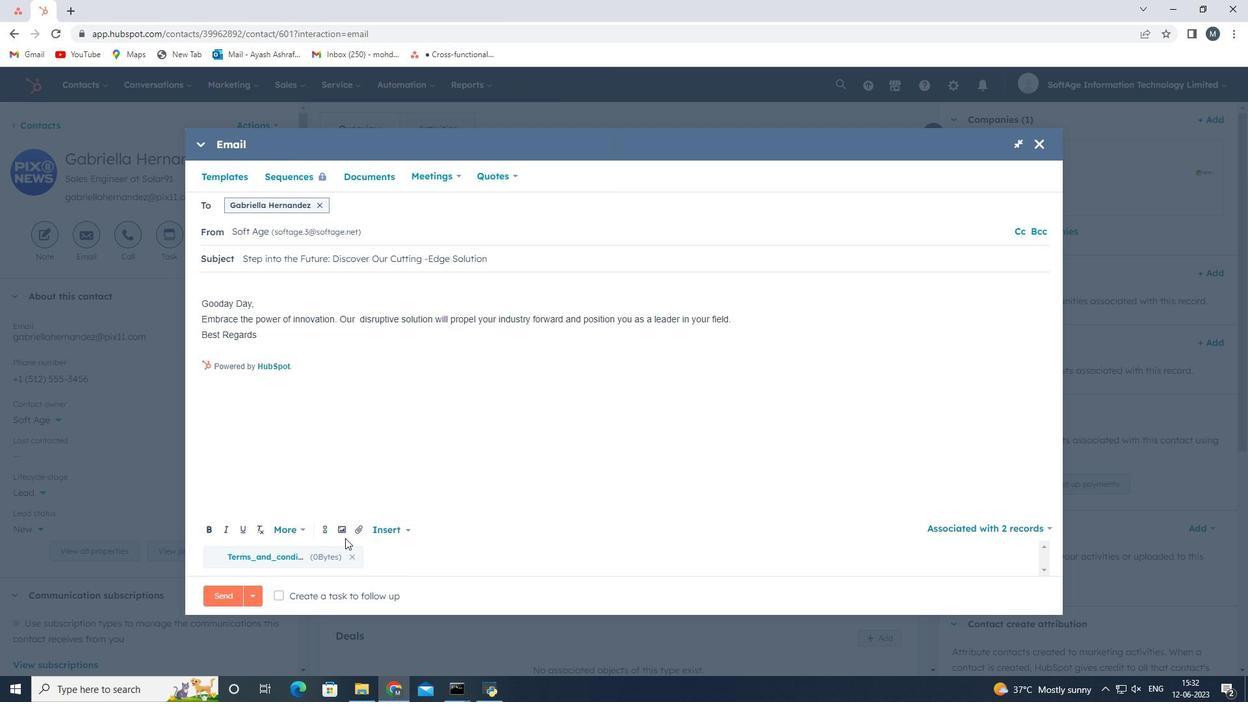 
Action: Mouse pressed left at (341, 528)
Screenshot: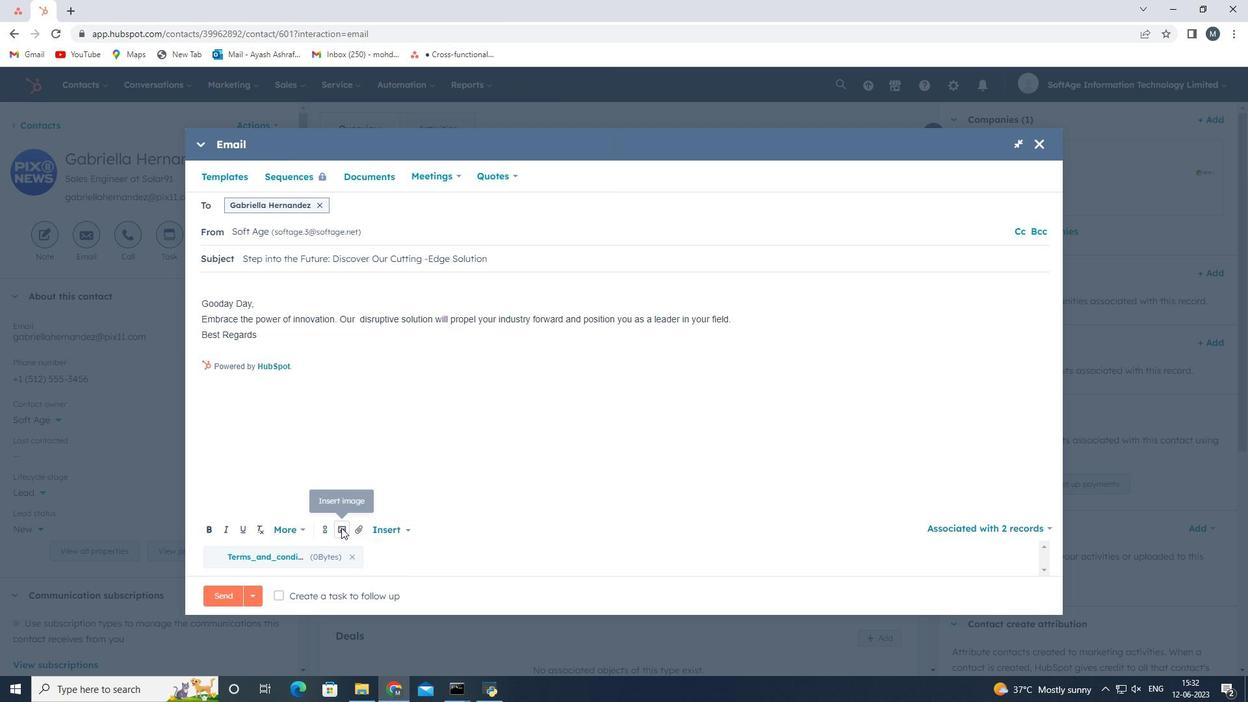 
Action: Mouse moved to (330, 480)
Screenshot: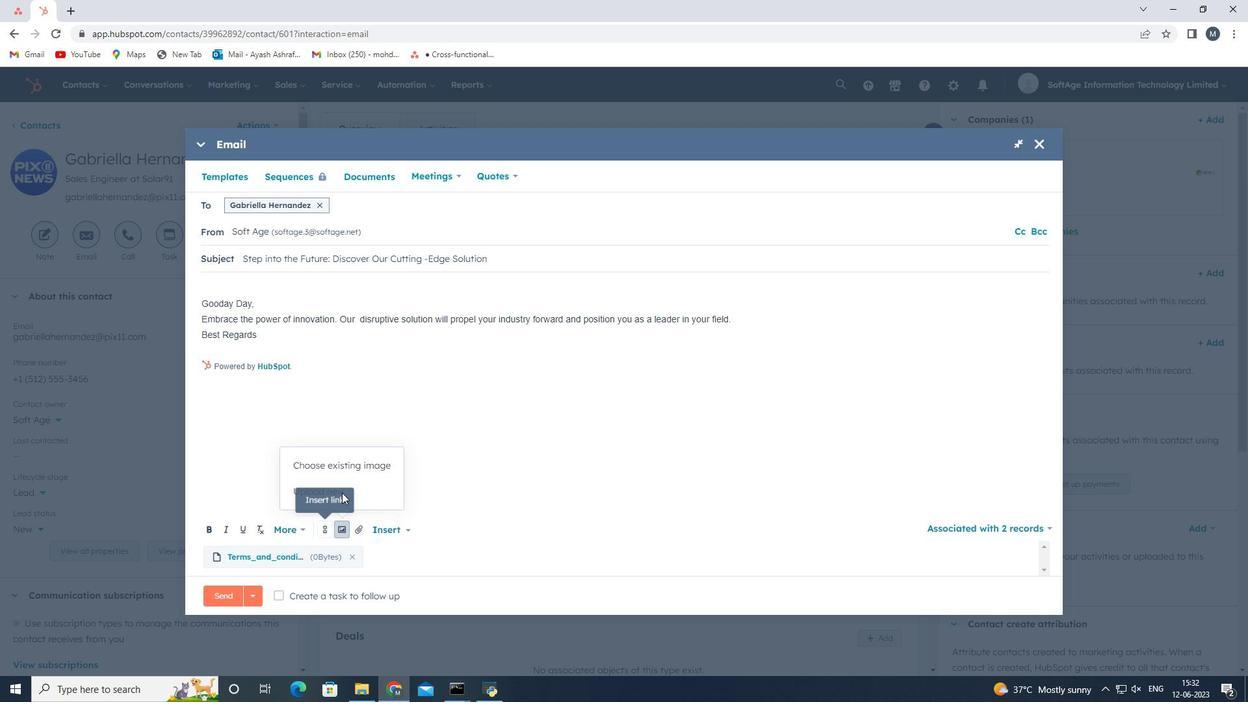 
Action: Mouse pressed left at (330, 480)
Screenshot: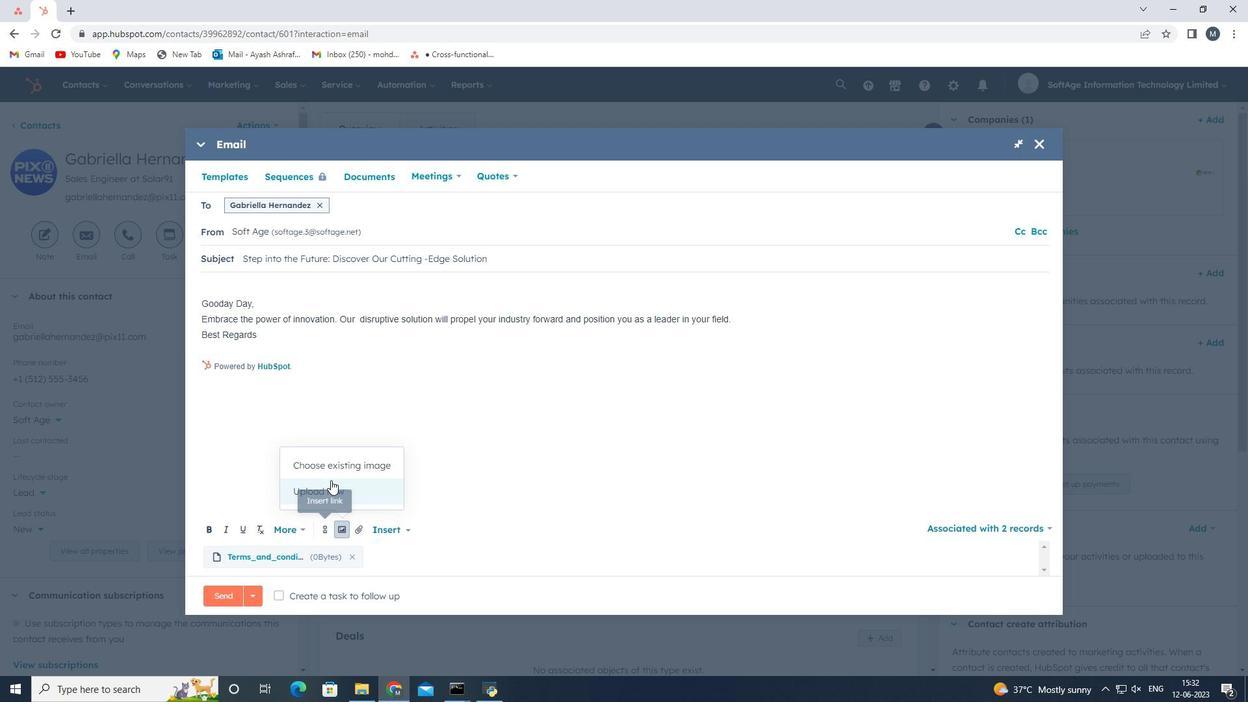 
Action: Mouse moved to (212, 123)
Screenshot: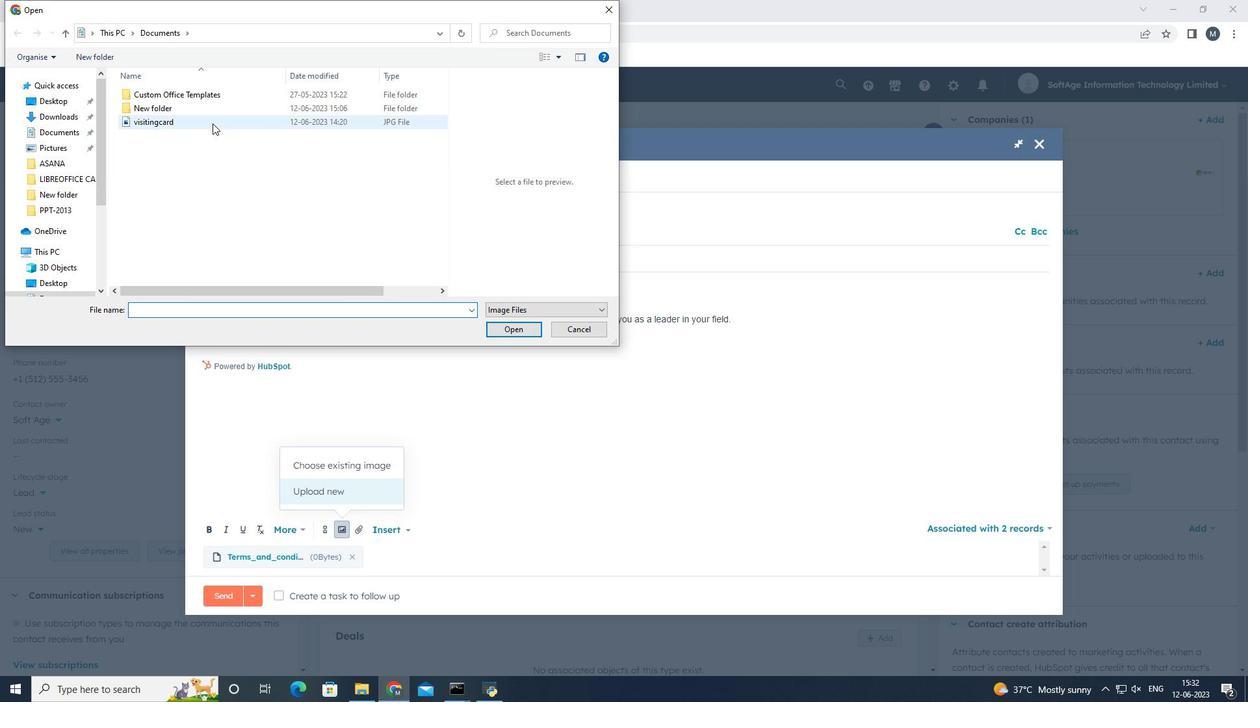 
Action: Mouse pressed left at (212, 123)
Screenshot: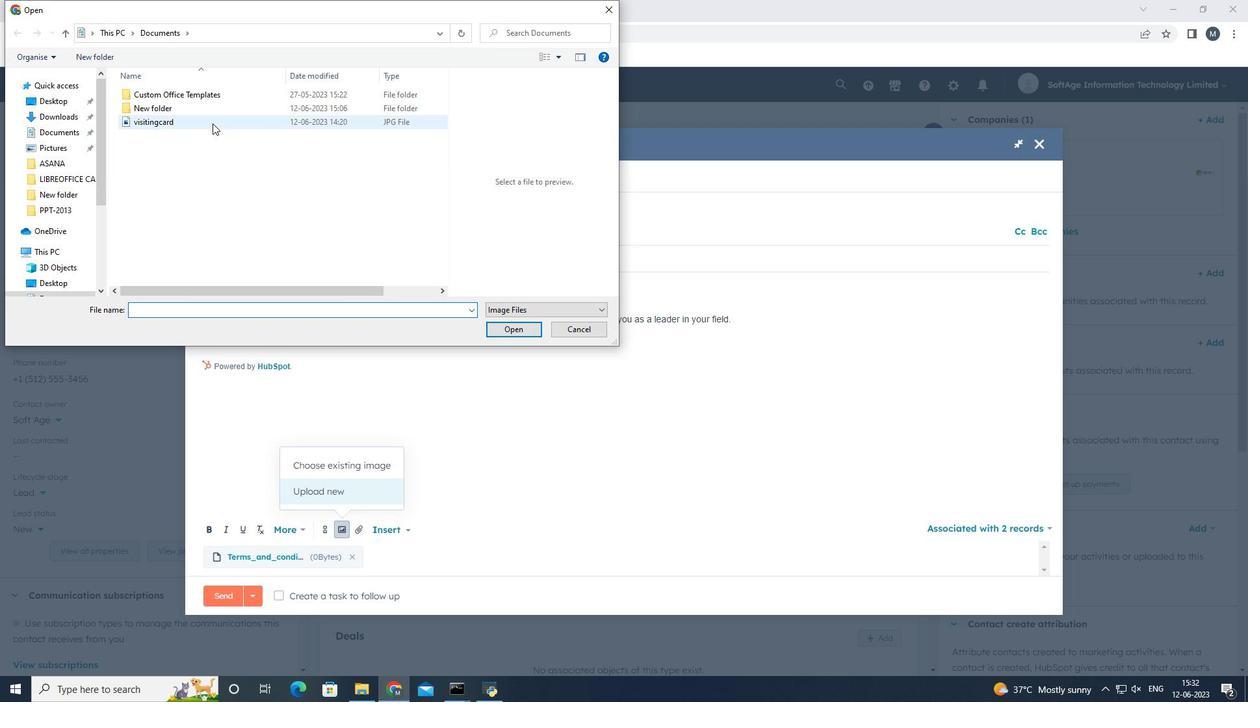
Action: Mouse moved to (516, 329)
Screenshot: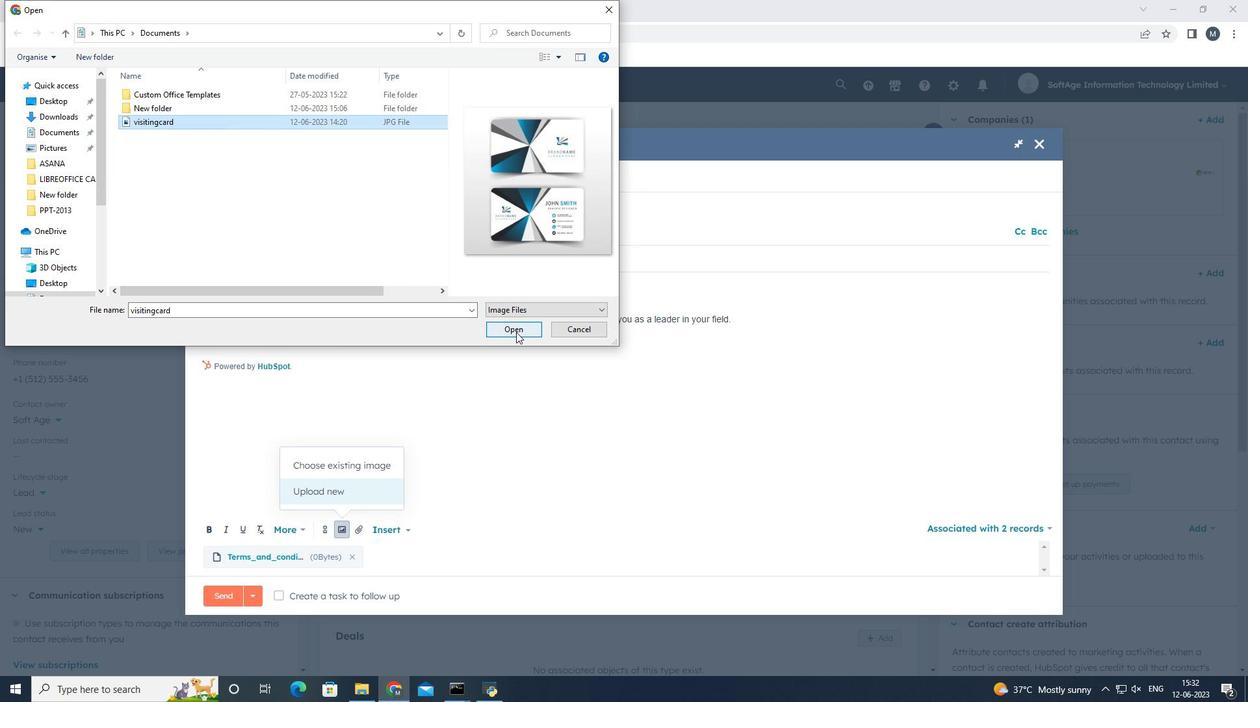 
Action: Mouse pressed left at (516, 329)
Screenshot: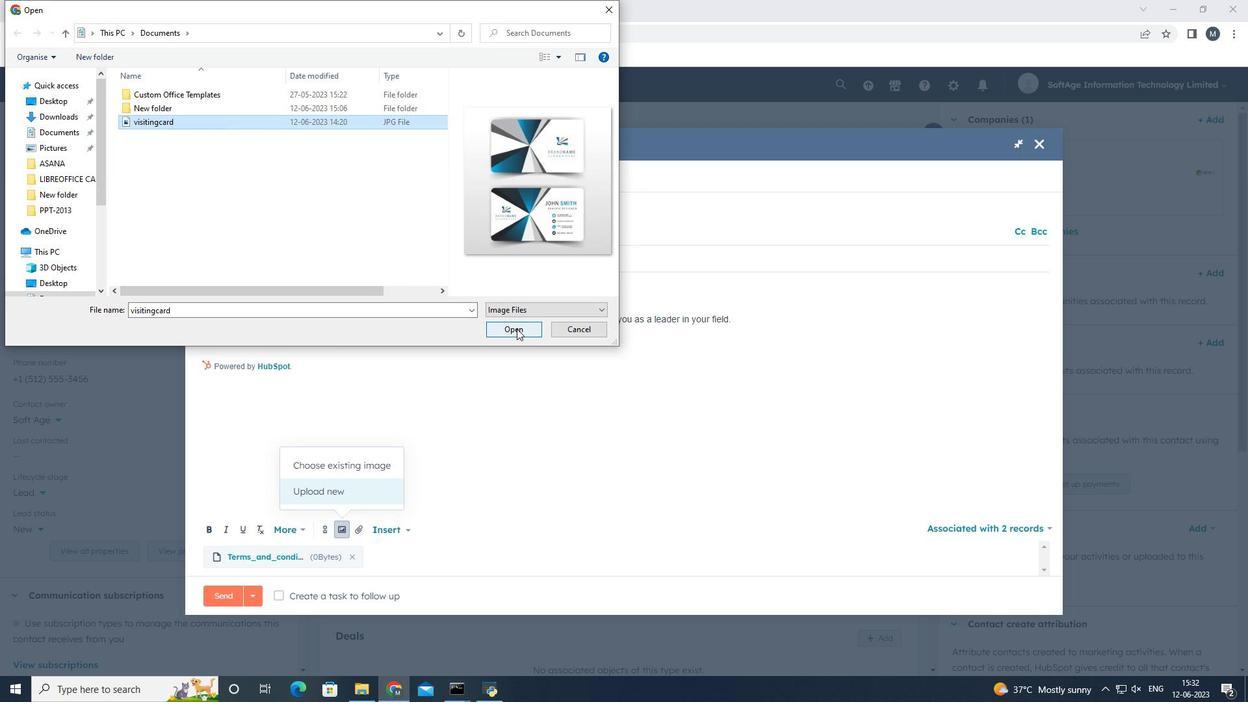 
Action: Mouse moved to (321, 526)
Screenshot: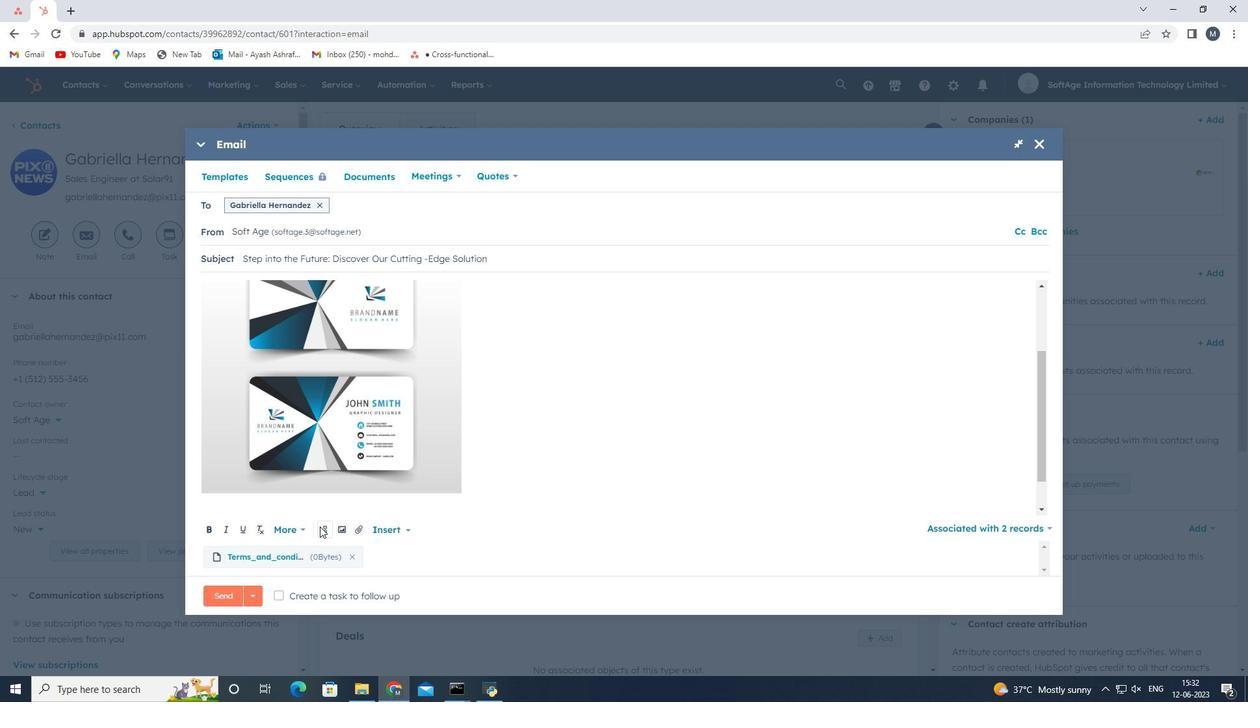 
Action: Mouse pressed left at (321, 526)
Screenshot: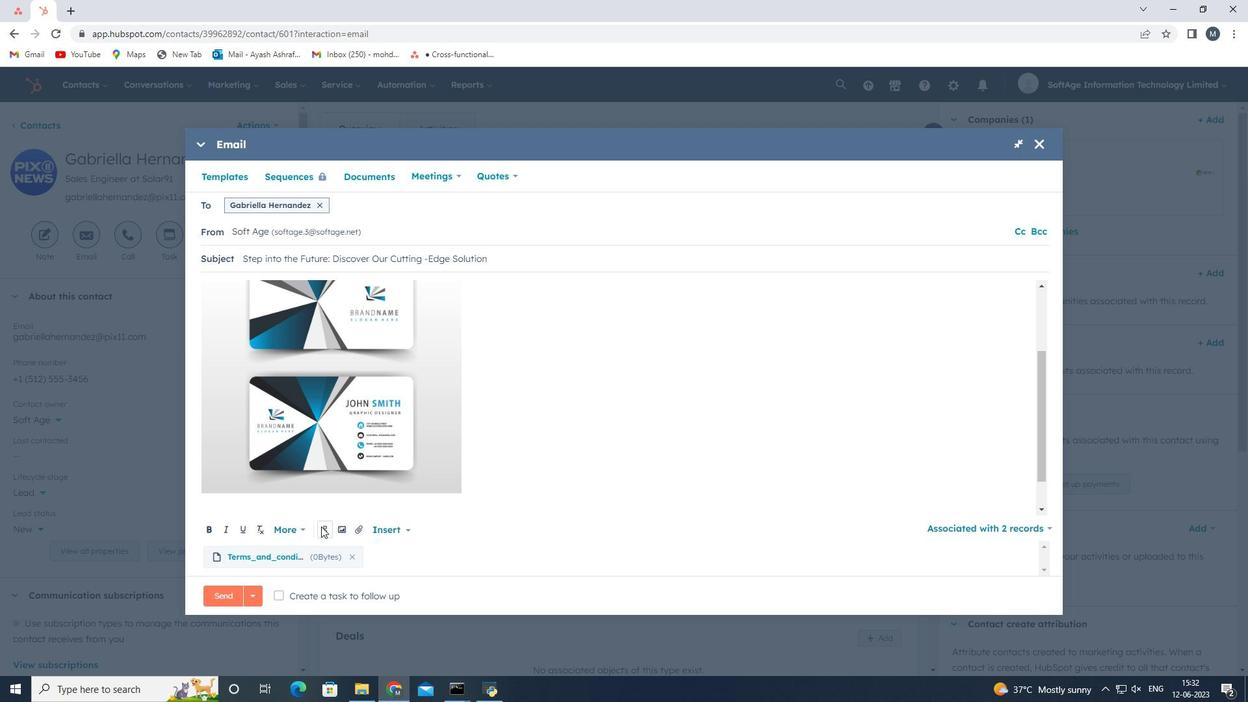 
Action: Mouse moved to (368, 380)
Screenshot: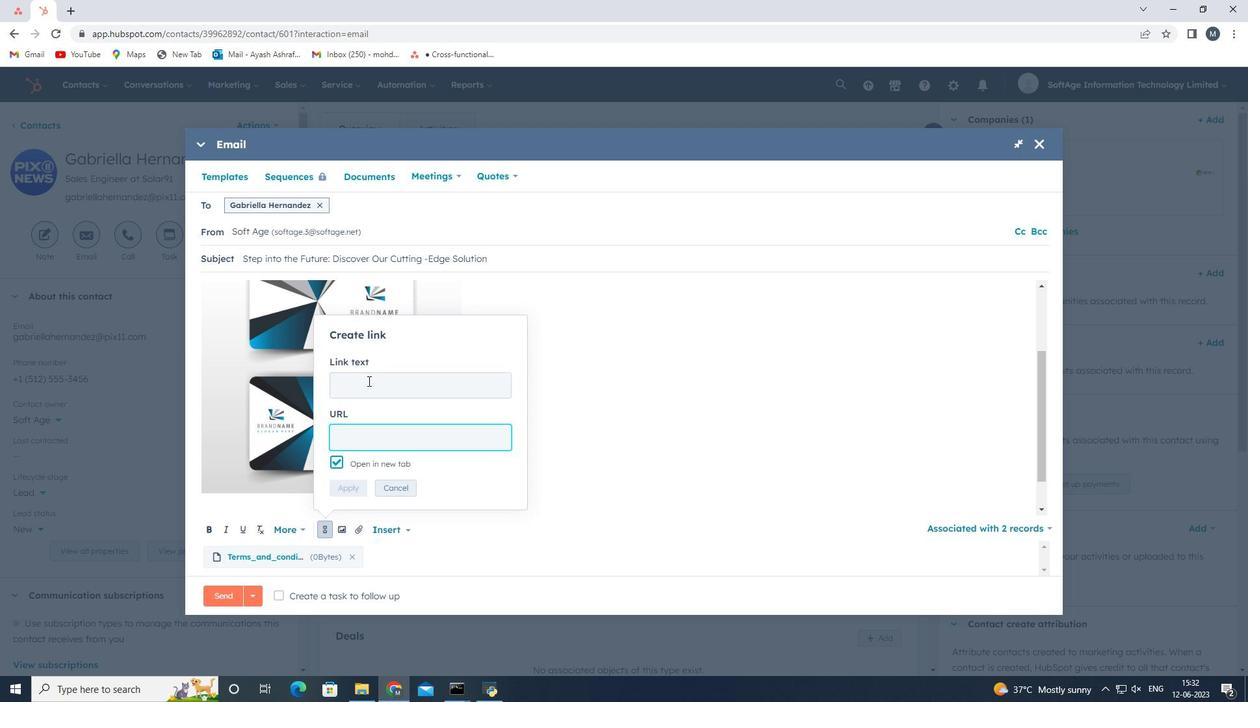 
Action: Mouse pressed left at (368, 380)
Screenshot: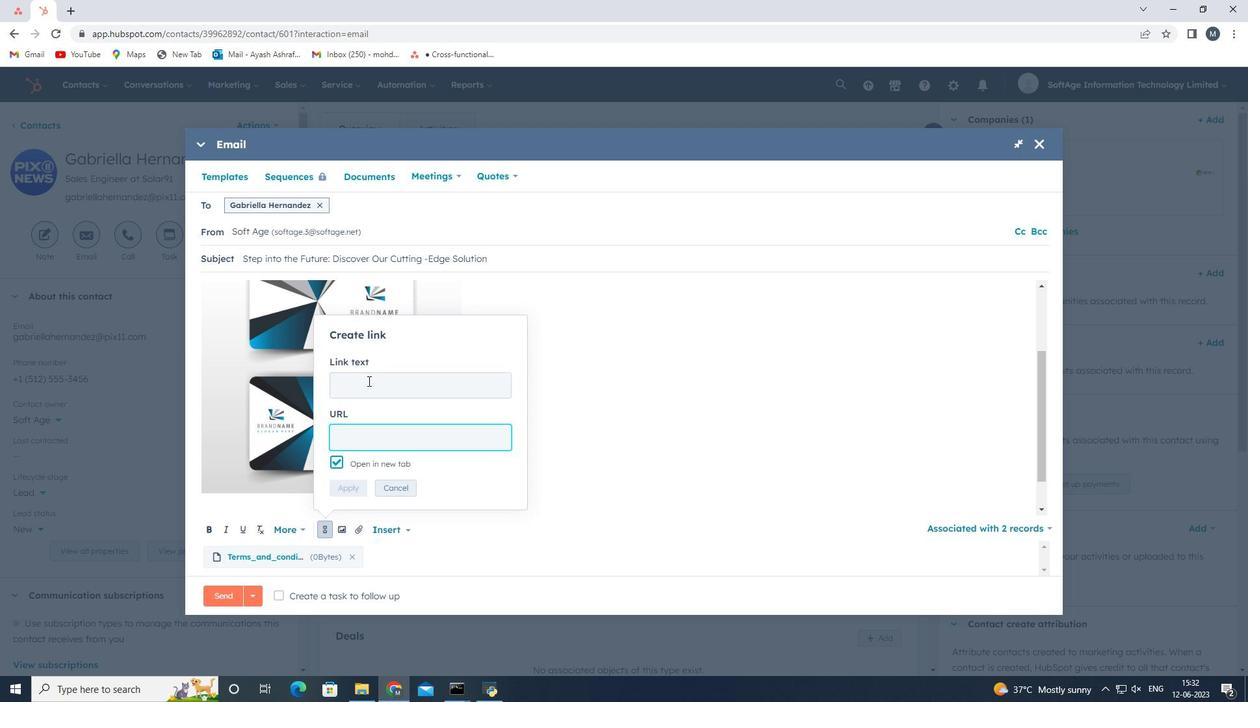 
Action: Mouse moved to (415, 405)
Screenshot: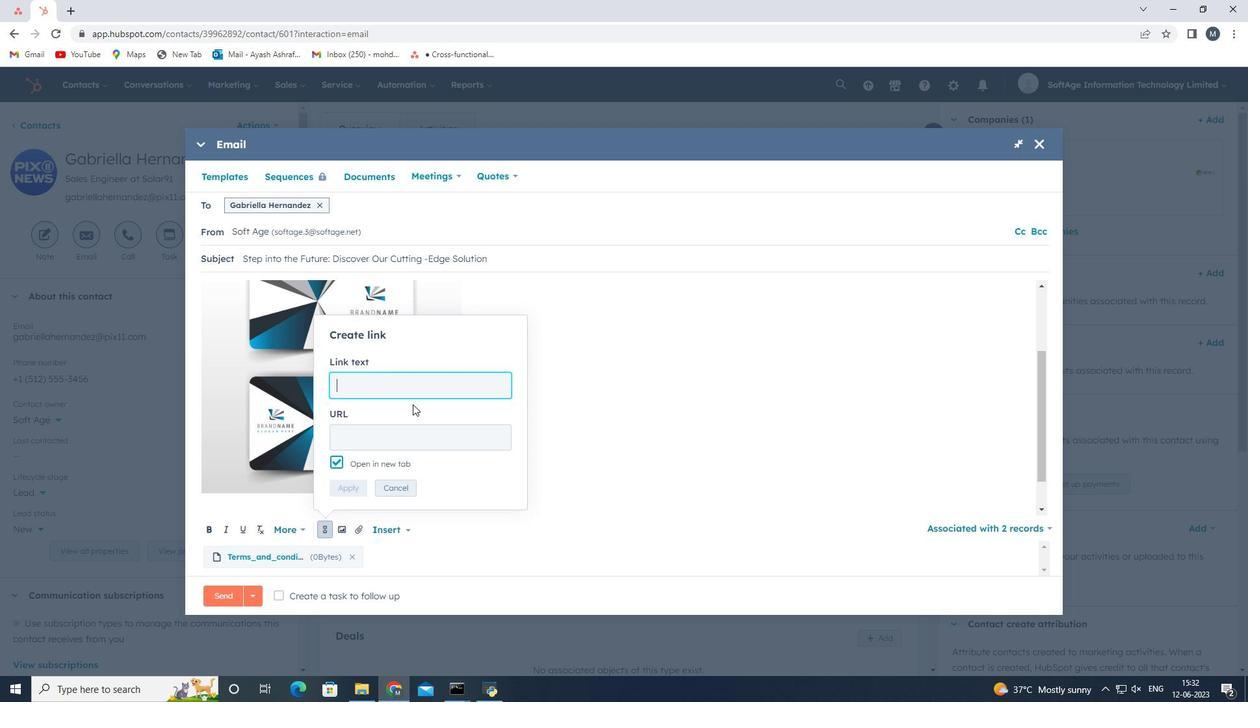 
Action: Key pressed <Key.shift><Key.shift><Key.shift><Key.shift><Key.shift><Key.shift><Key.shift><Key.shift><Key.shift><Key.shift><Key.shift><Key.shift><Key.shift><Key.shift><Key.shift><Key.shift><Key.shift><Key.shift><Key.shift><Key.shift><Key.shift><Key.shift><Key.shift><Key.shift><Key.shift><Key.shift><Key.shift><Key.shift><Key.shift><Key.shift><Key.shift><Key.shift><Key.shift><Key.shift><Key.shift><Key.shift><Key.shift><Key.shift><Key.shift>
Screenshot: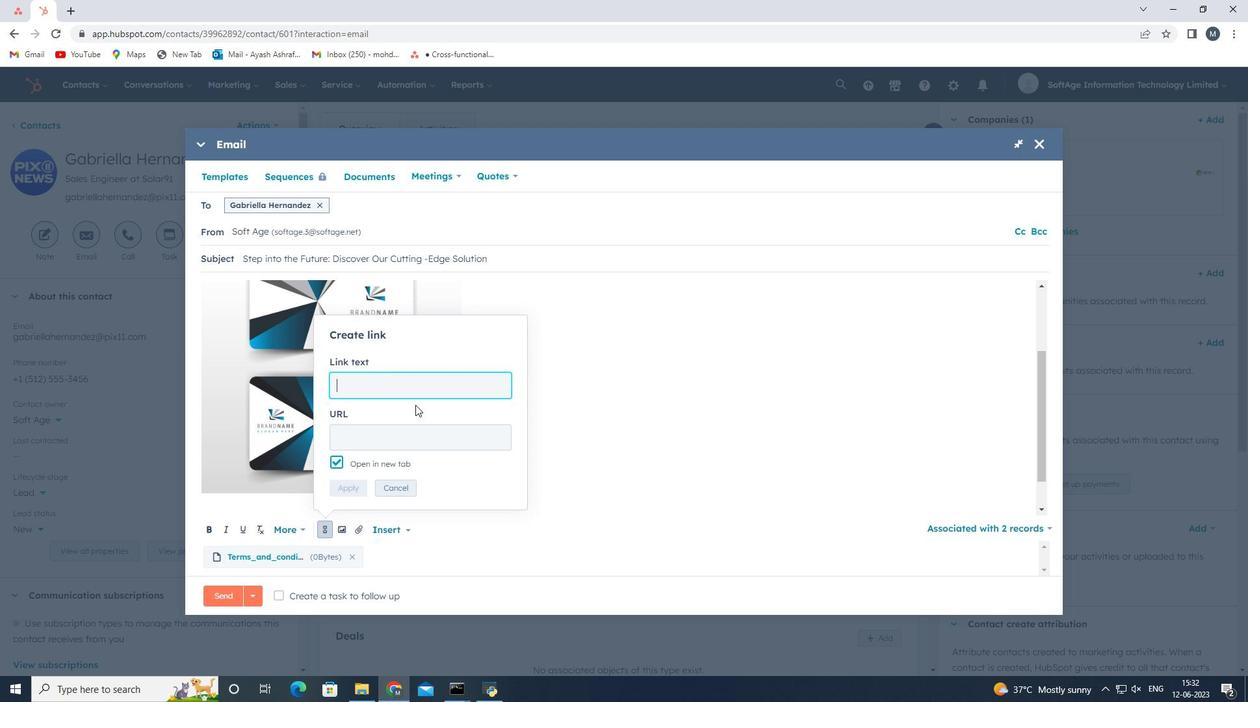 
Action: Mouse moved to (399, 431)
Screenshot: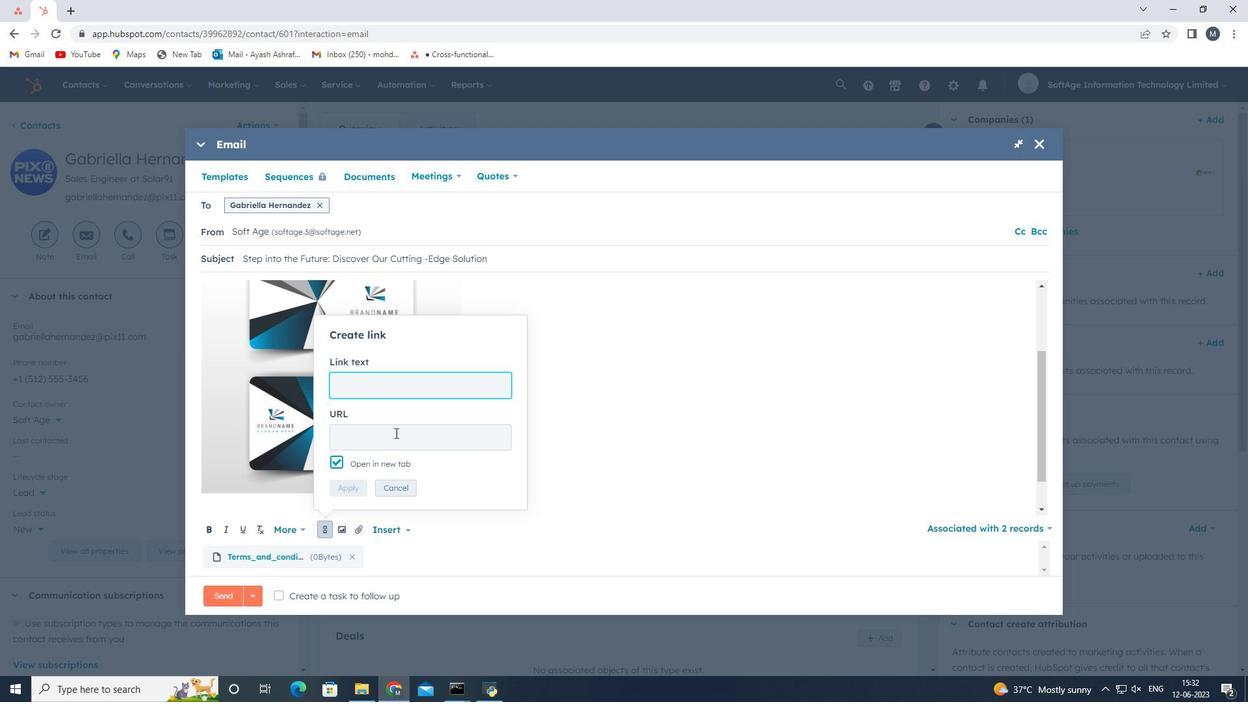 
Action: Key pressed <Key.shift><Key.shift><Key.shift><Key.shift><Key.shift><Key.shift><Key.shift><Key.shift><Key.shift><Key.shift><Key.shift><Key.shift><Key.shift><Key.shift><Key.shift>twitter
Screenshot: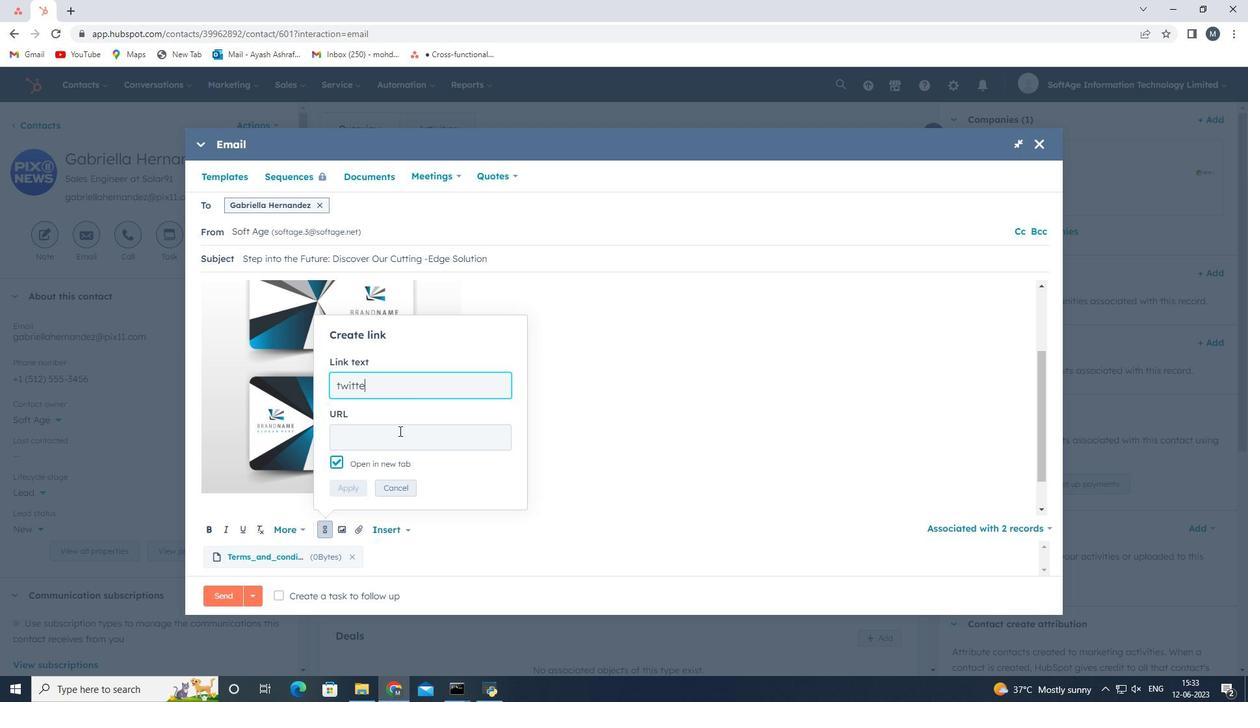 
Action: Mouse moved to (388, 449)
Screenshot: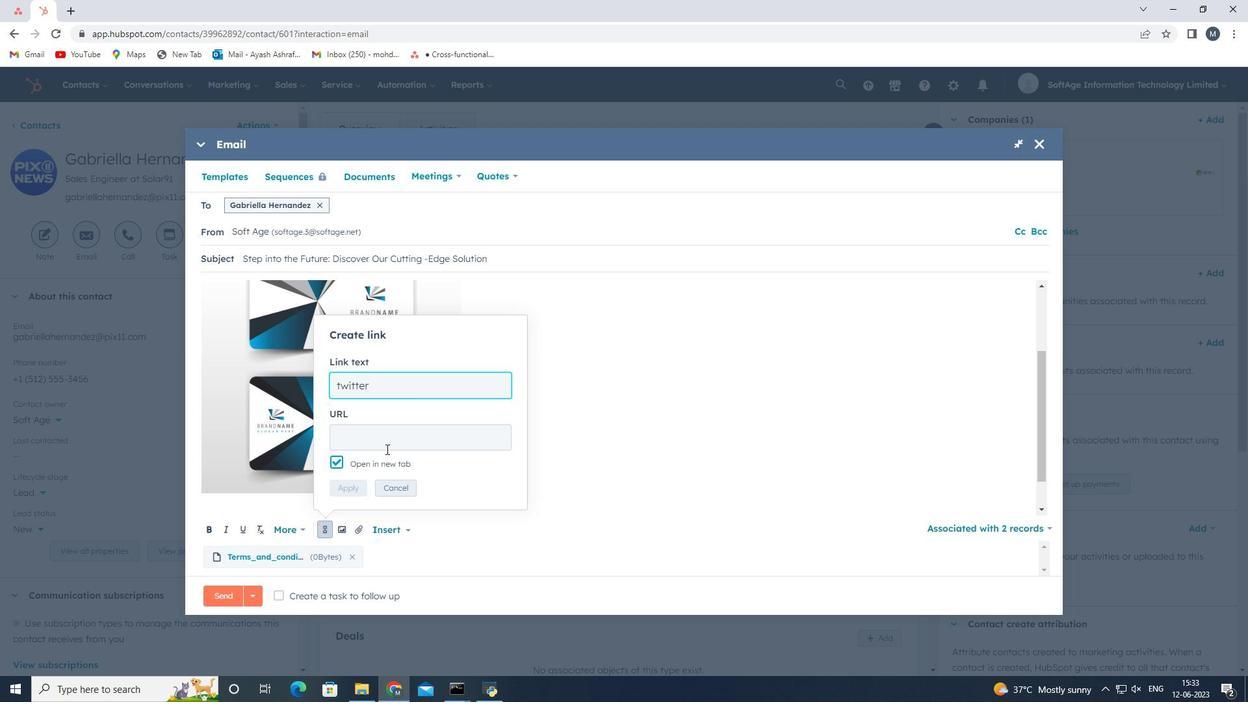 
Action: Mouse pressed left at (388, 449)
Screenshot: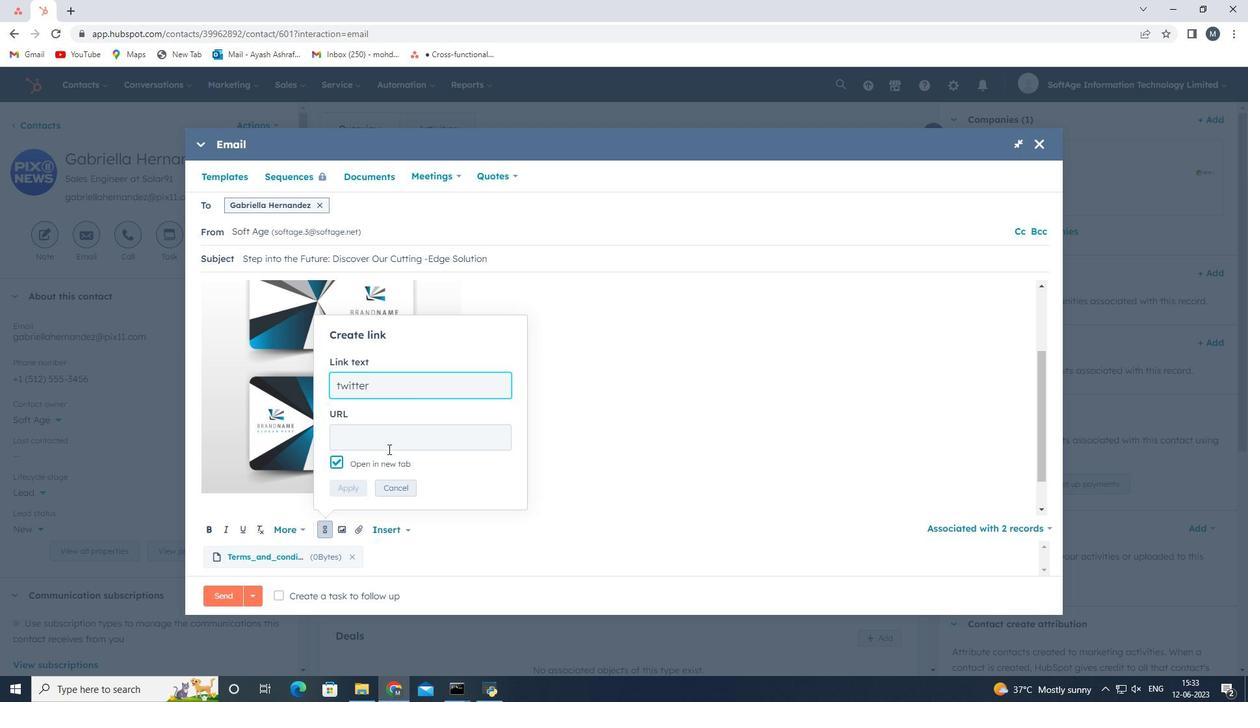
Action: Key pressed twitter.com
Screenshot: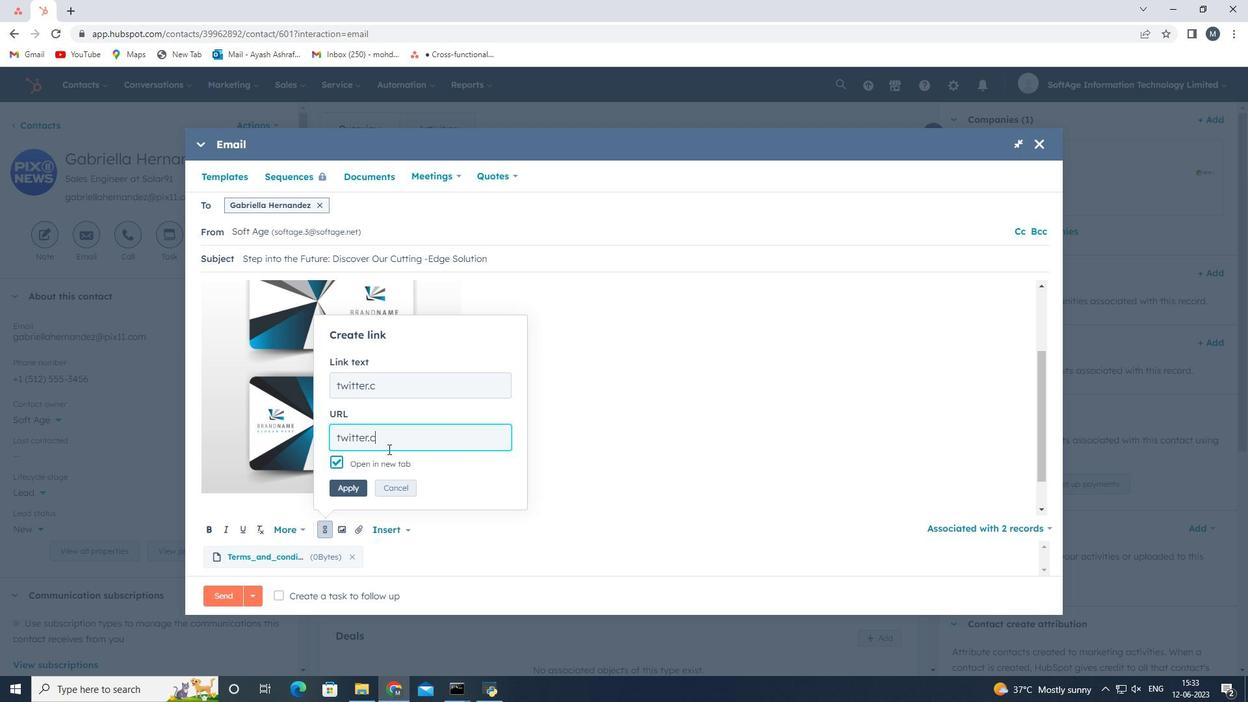 
Action: Mouse moved to (343, 386)
Screenshot: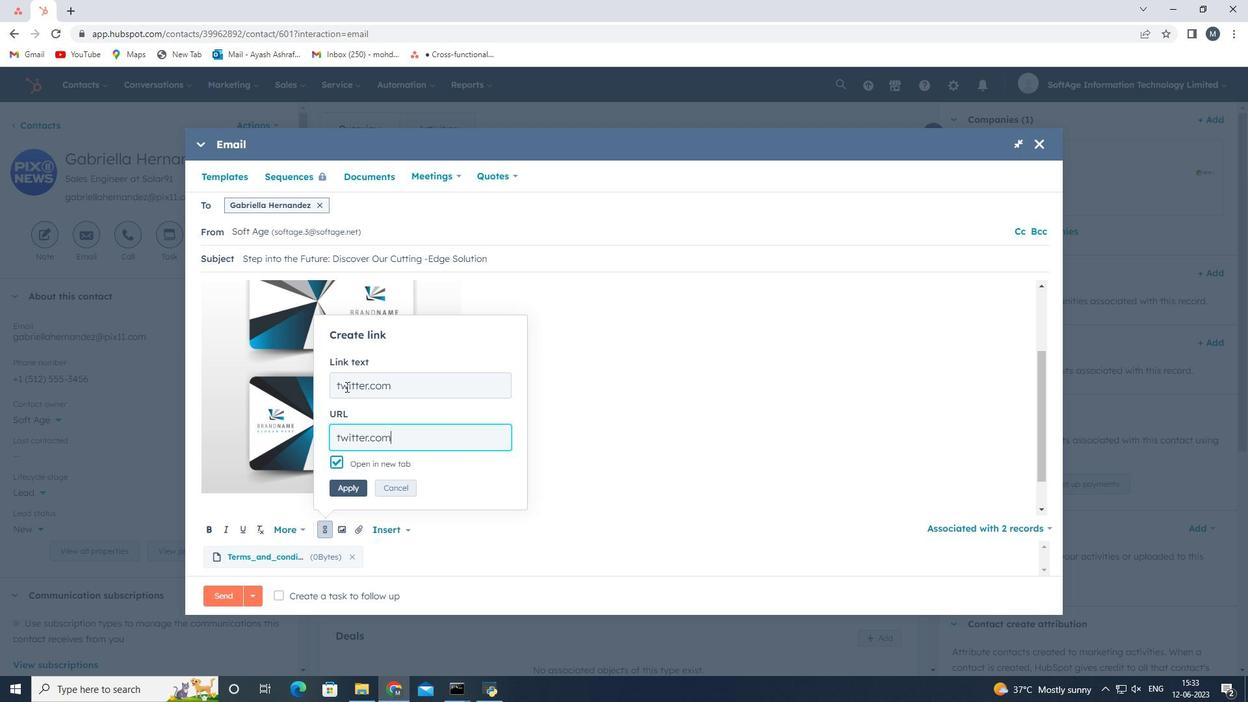 
Action: Mouse pressed left at (343, 386)
Screenshot: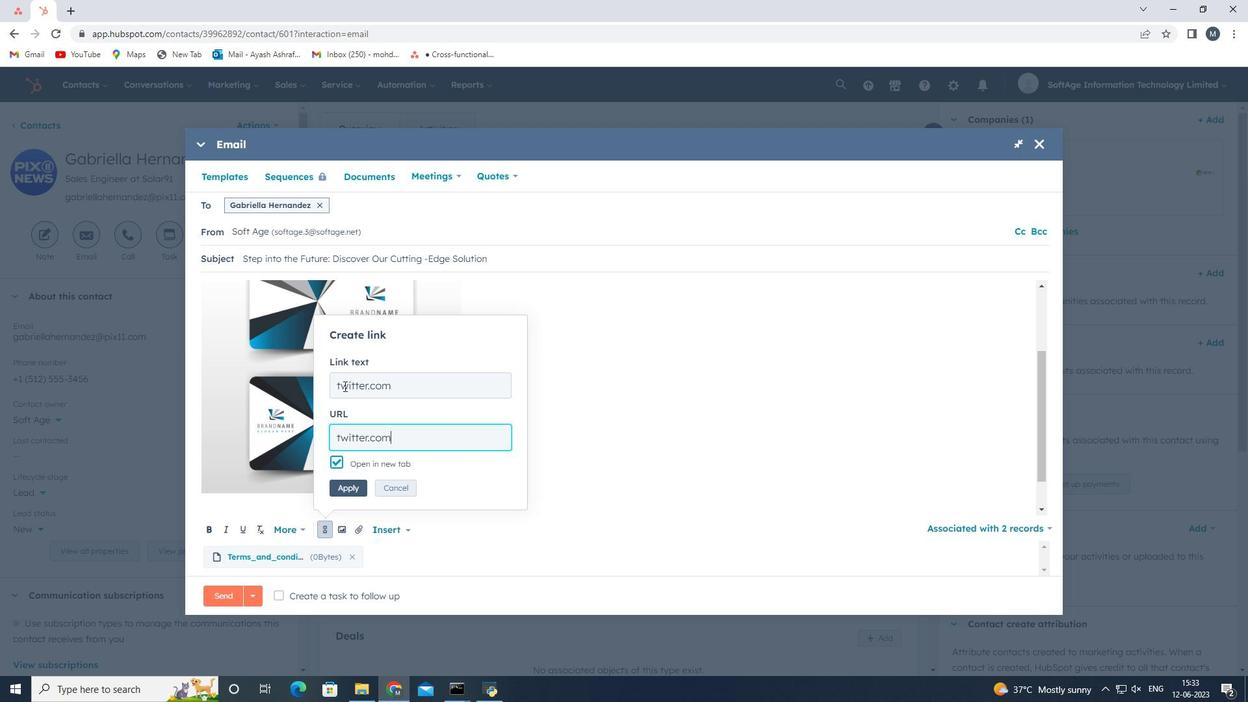 
Action: Key pressed <Key.backspace><Key.shift>T
Screenshot: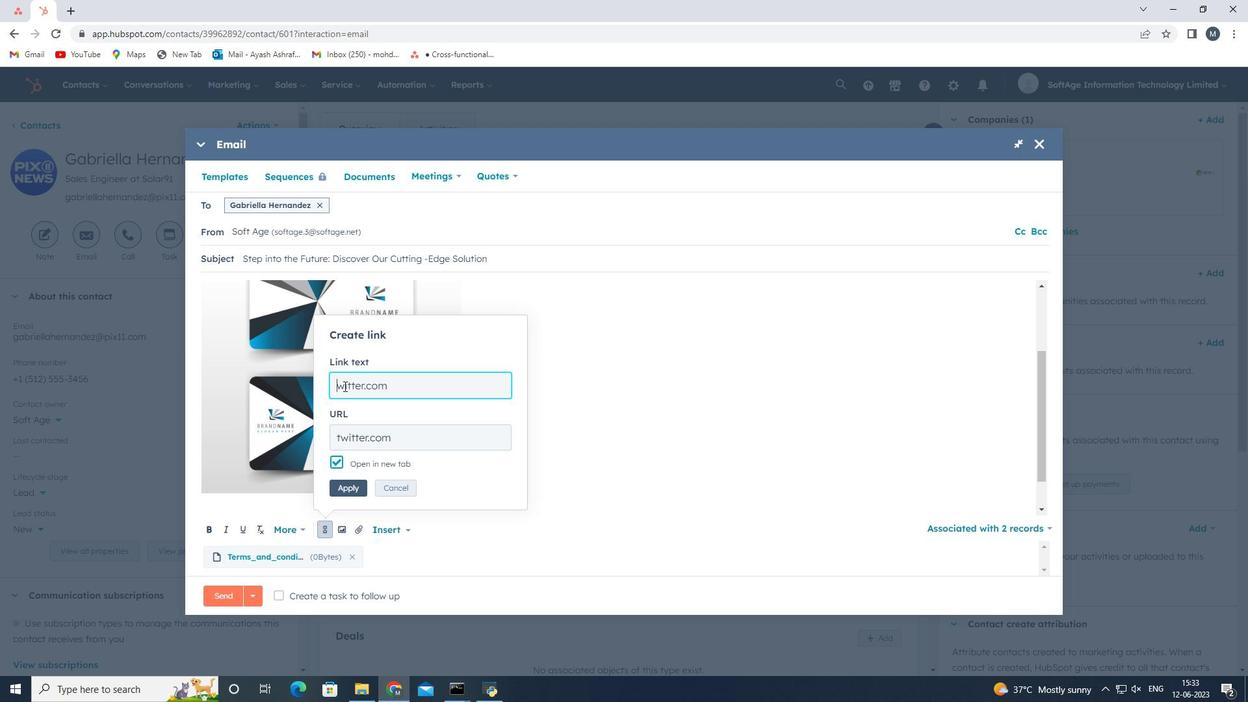 
Action: Mouse moved to (352, 489)
Screenshot: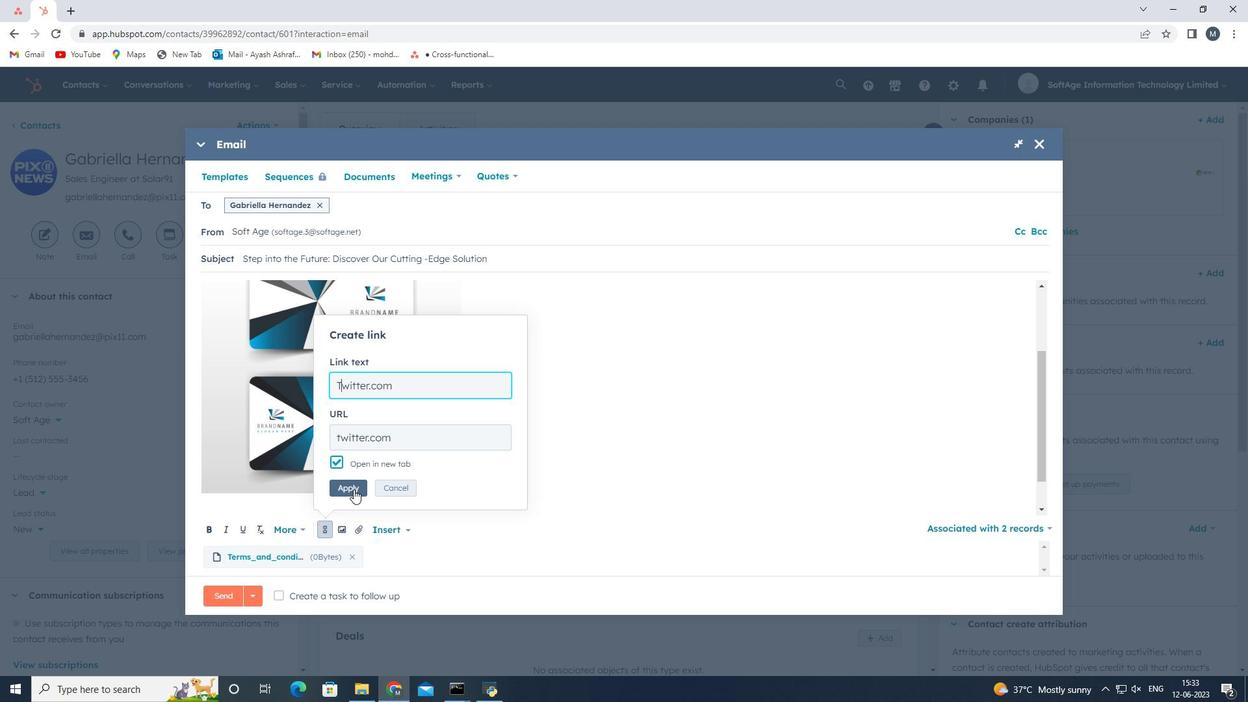 
Action: Mouse pressed left at (352, 489)
Screenshot: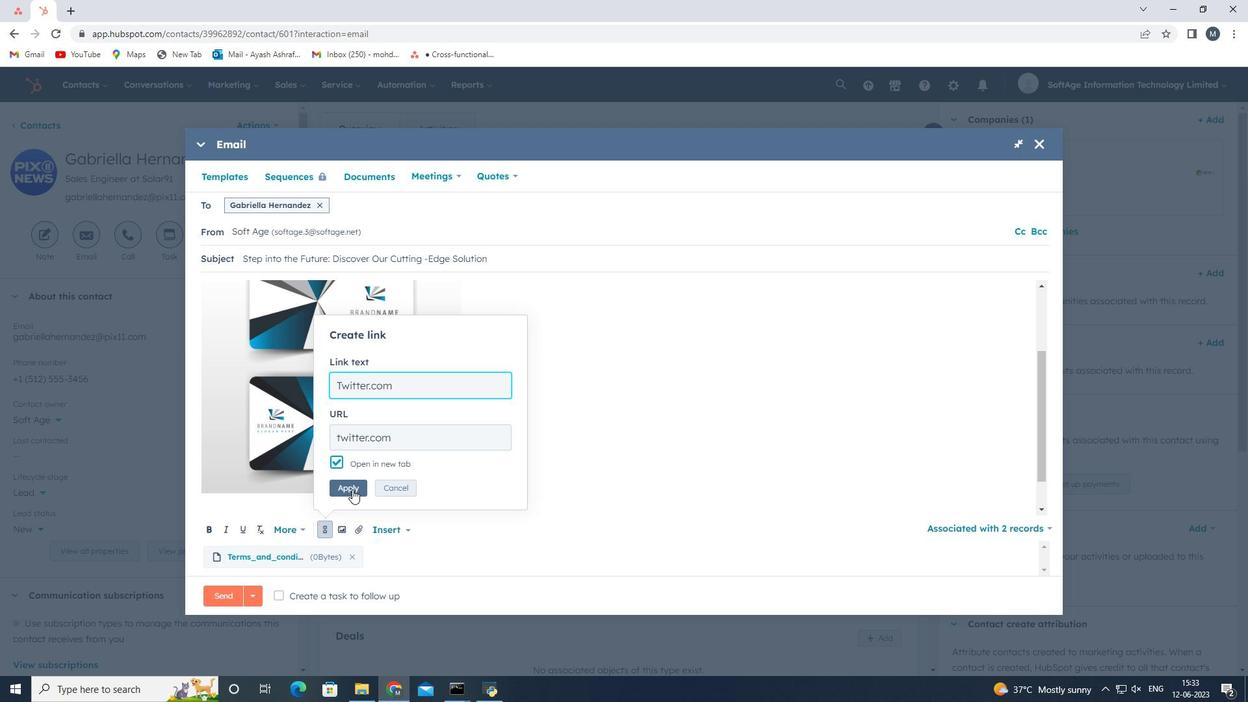 
Action: Mouse moved to (279, 594)
Screenshot: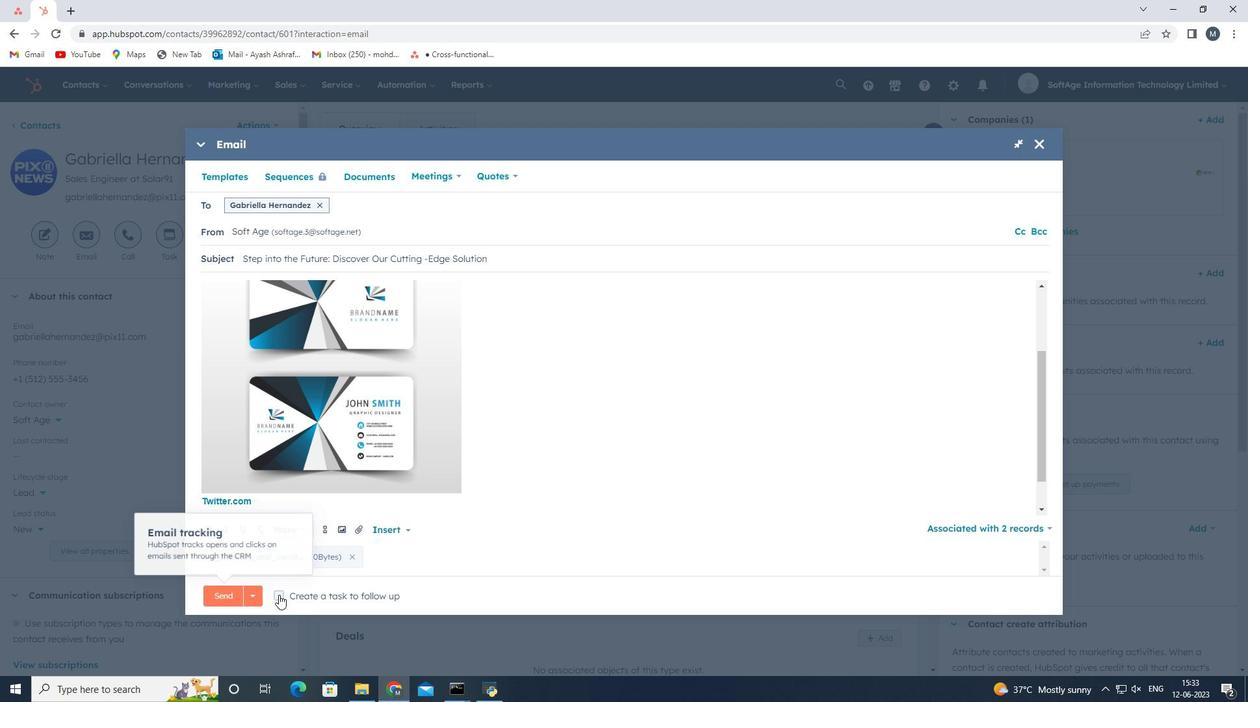 
Action: Mouse pressed left at (279, 594)
Screenshot: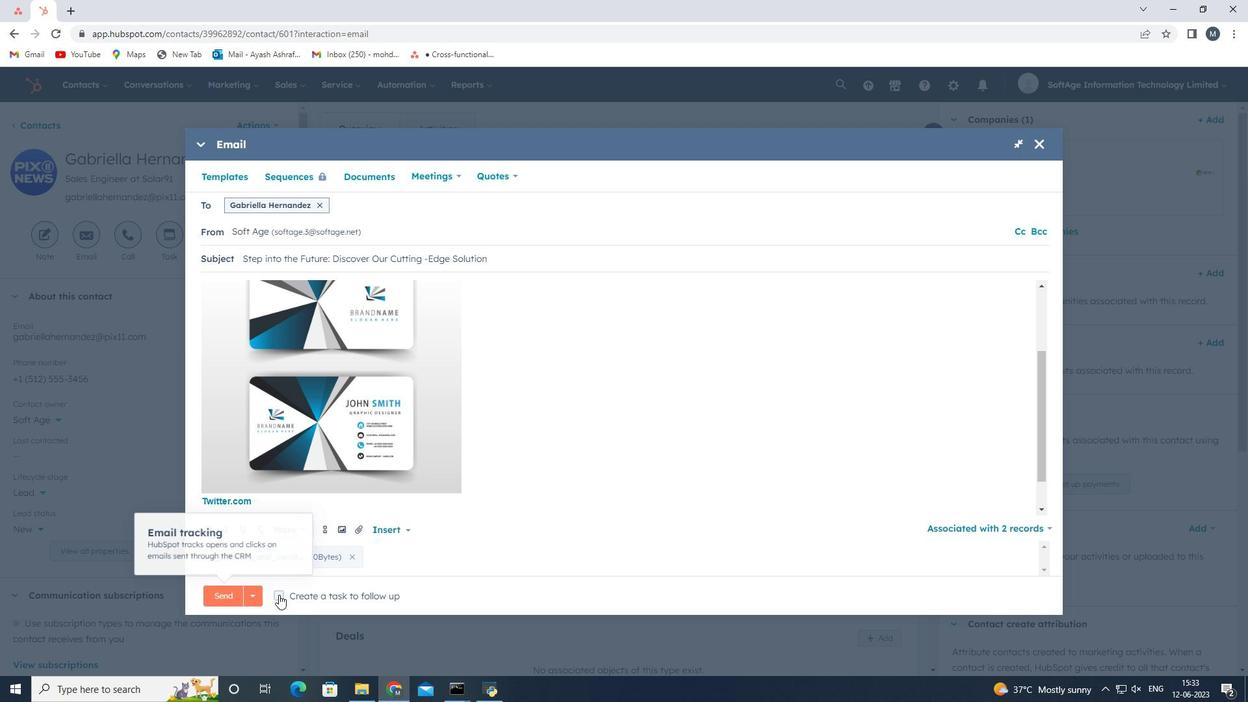 
Action: Mouse moved to (489, 594)
Screenshot: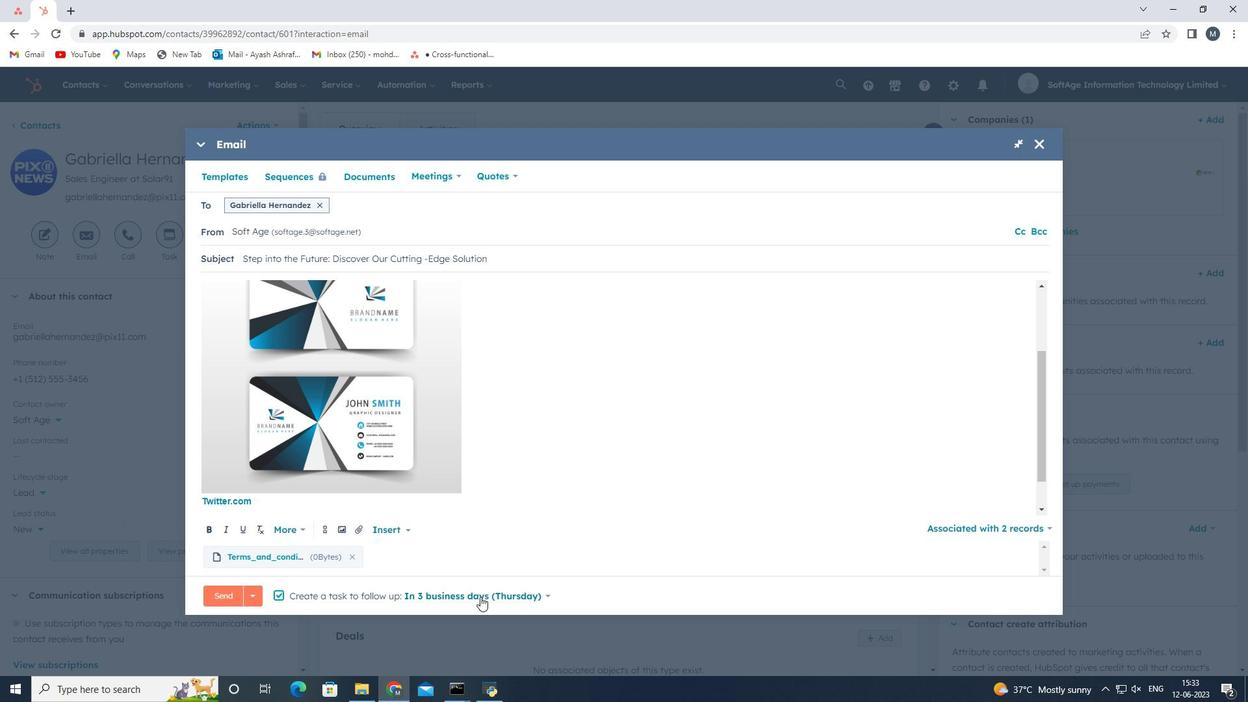 
Action: Mouse pressed left at (489, 594)
Screenshot: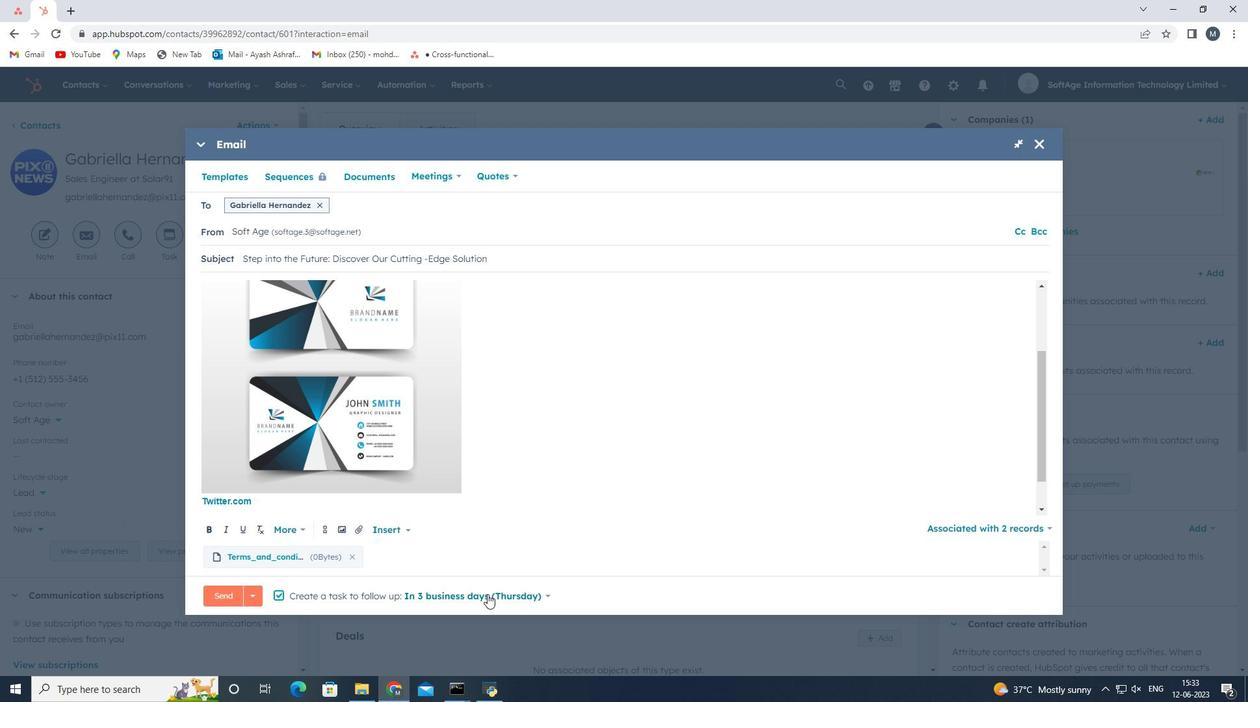 
Action: Mouse moved to (507, 484)
Screenshot: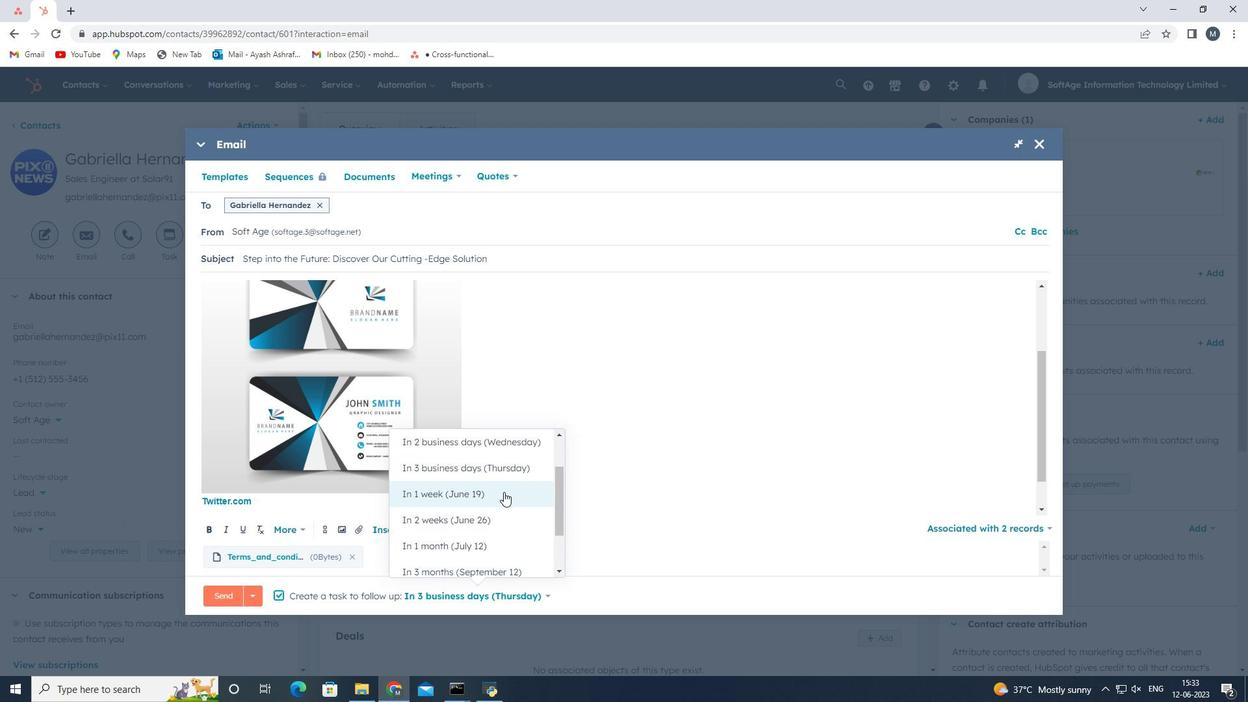 
Action: Mouse scrolled (507, 485) with delta (0, 0)
Screenshot: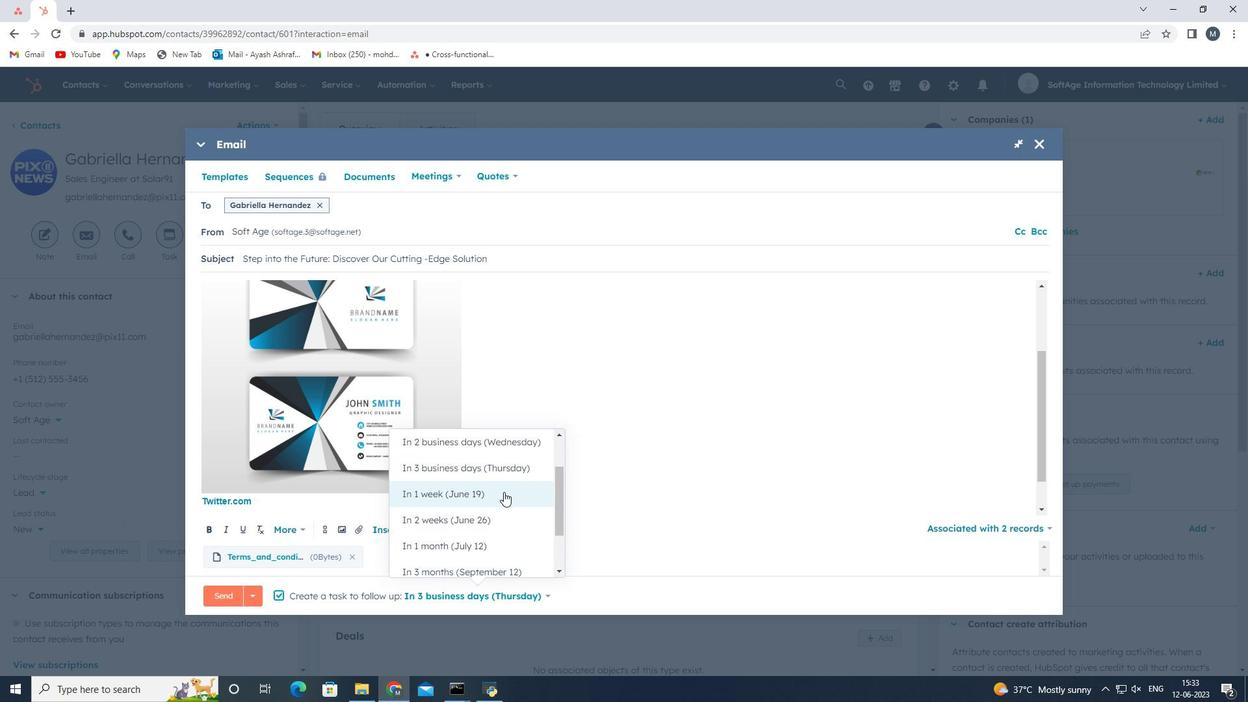 
Action: Mouse scrolled (507, 485) with delta (0, 0)
Screenshot: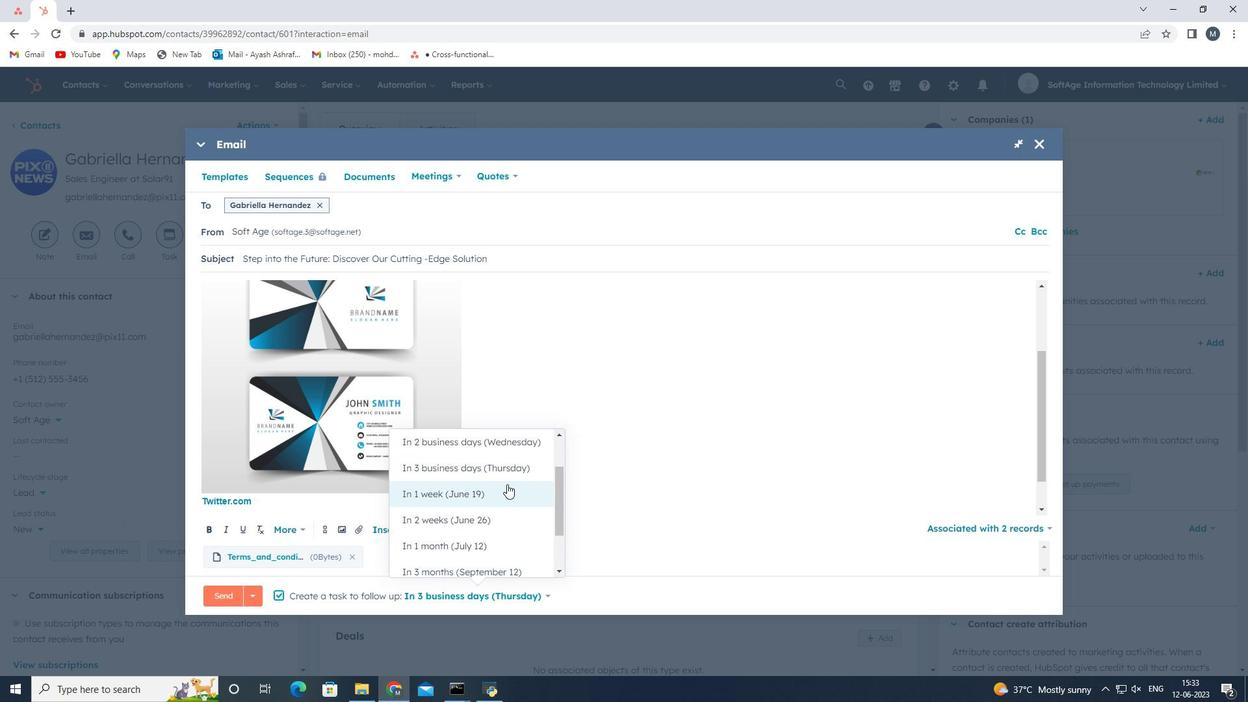 
Action: Mouse scrolled (507, 485) with delta (0, 0)
Screenshot: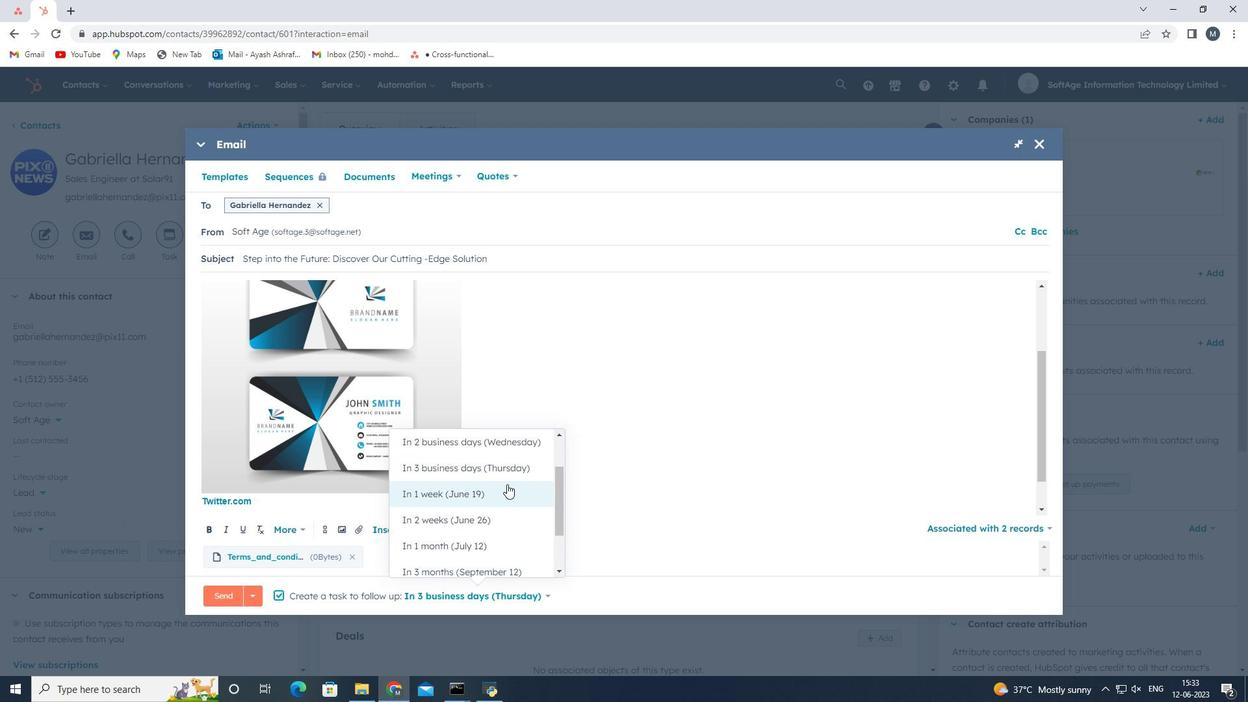
Action: Mouse scrolled (507, 485) with delta (0, 0)
Screenshot: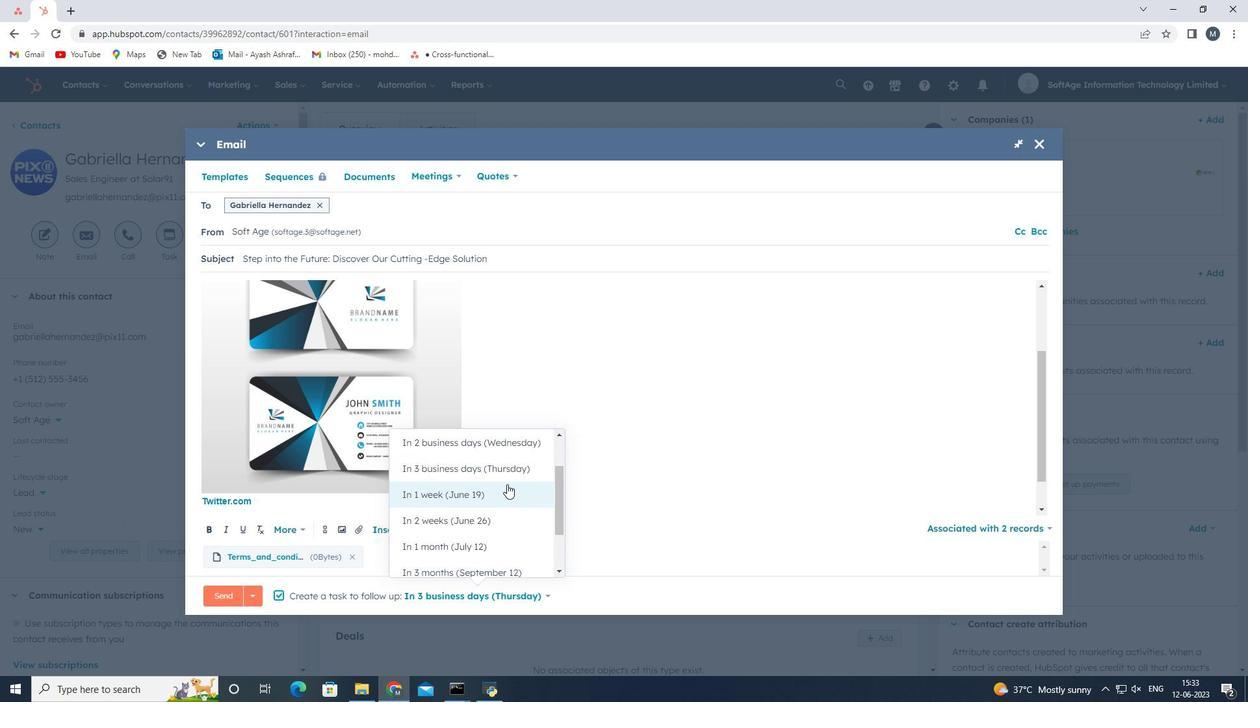 
Action: Mouse scrolled (507, 485) with delta (0, 0)
Screenshot: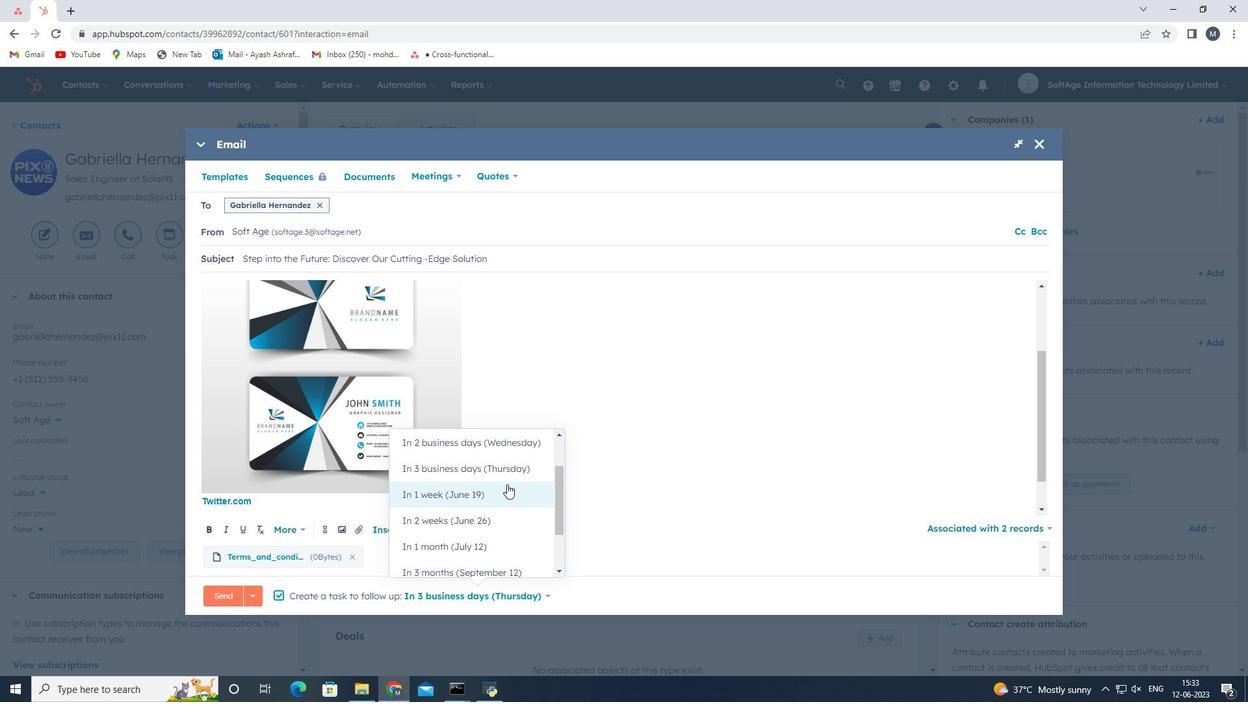
Action: Mouse scrolled (507, 485) with delta (0, 0)
Screenshot: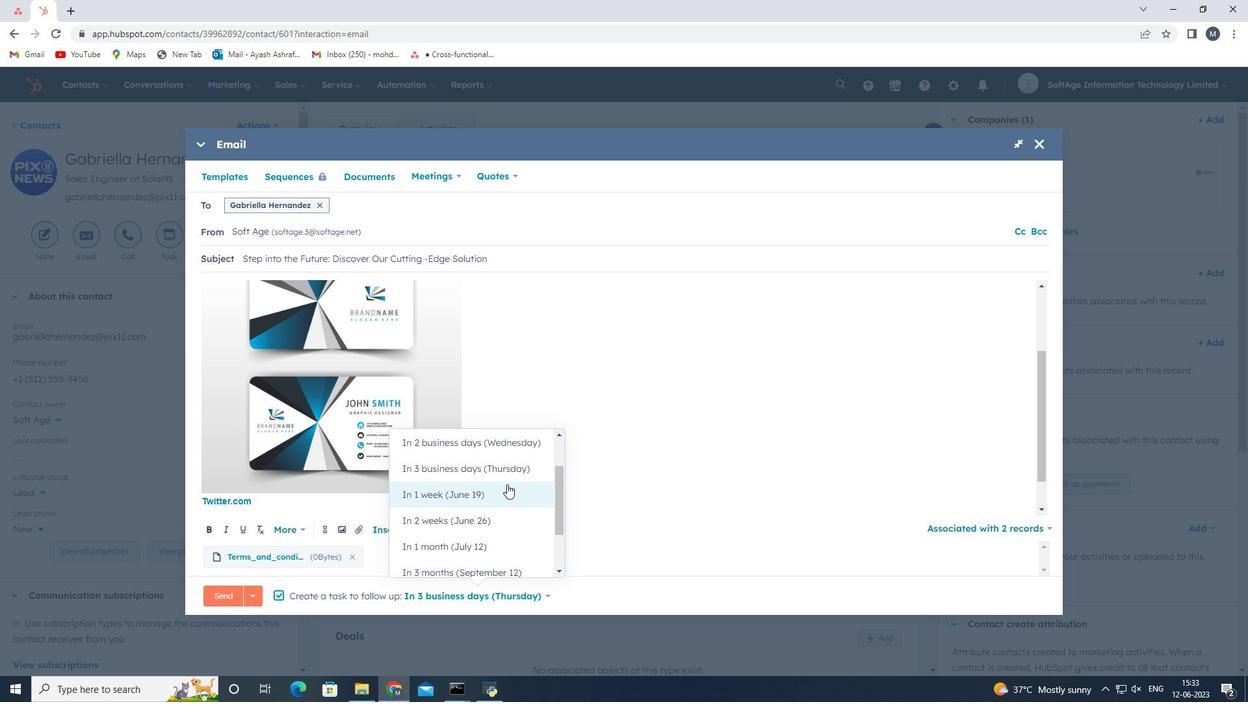 
Action: Mouse moved to (464, 473)
Screenshot: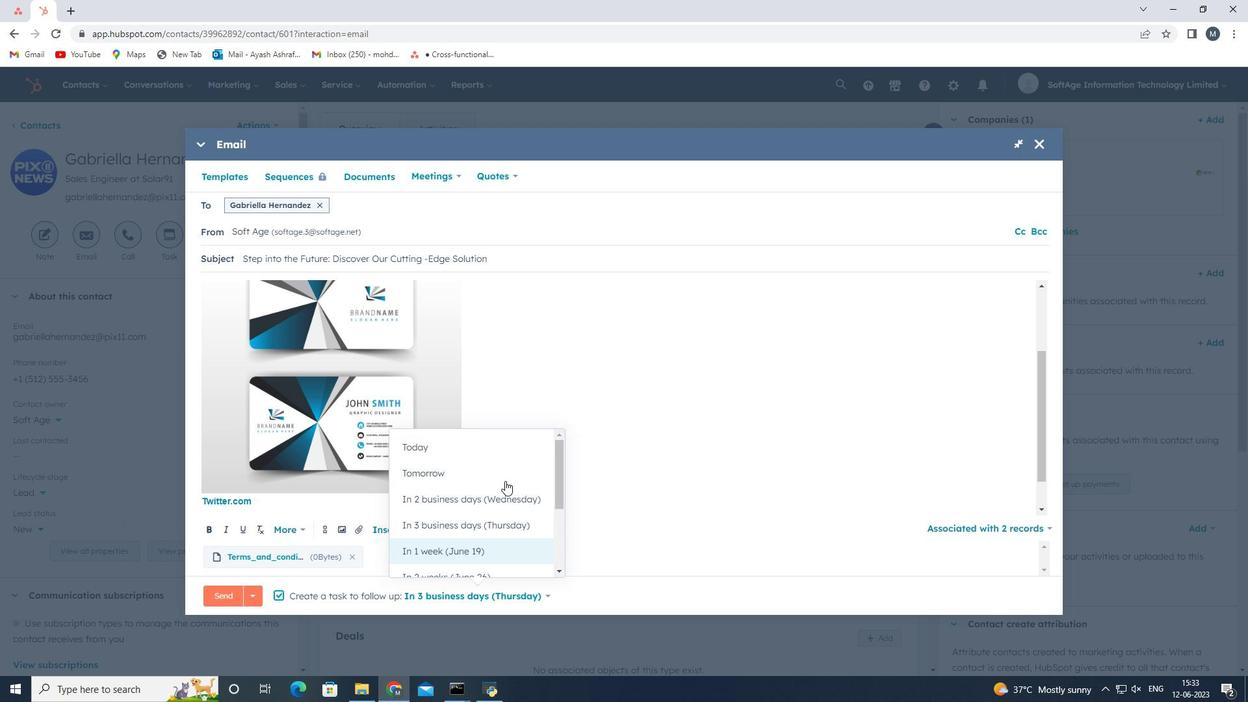 
Action: Mouse pressed left at (464, 473)
Screenshot: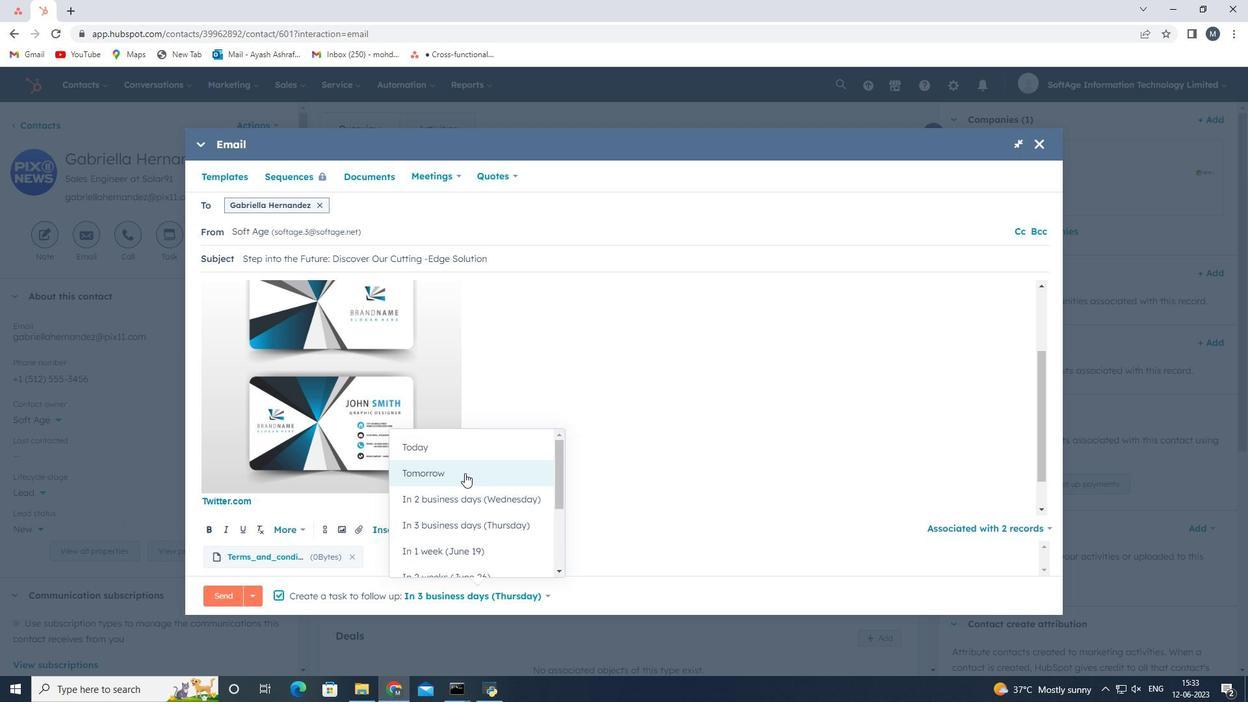 
Action: Mouse moved to (225, 594)
Screenshot: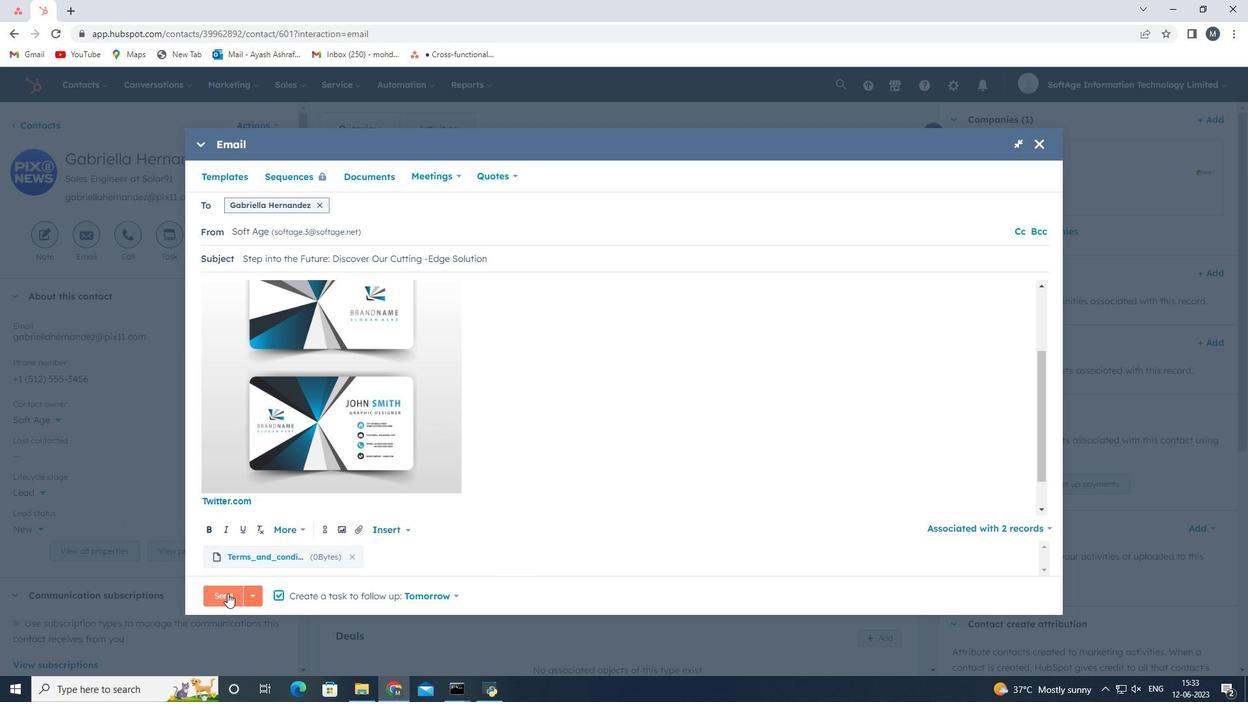 
Action: Mouse pressed left at (225, 594)
Screenshot: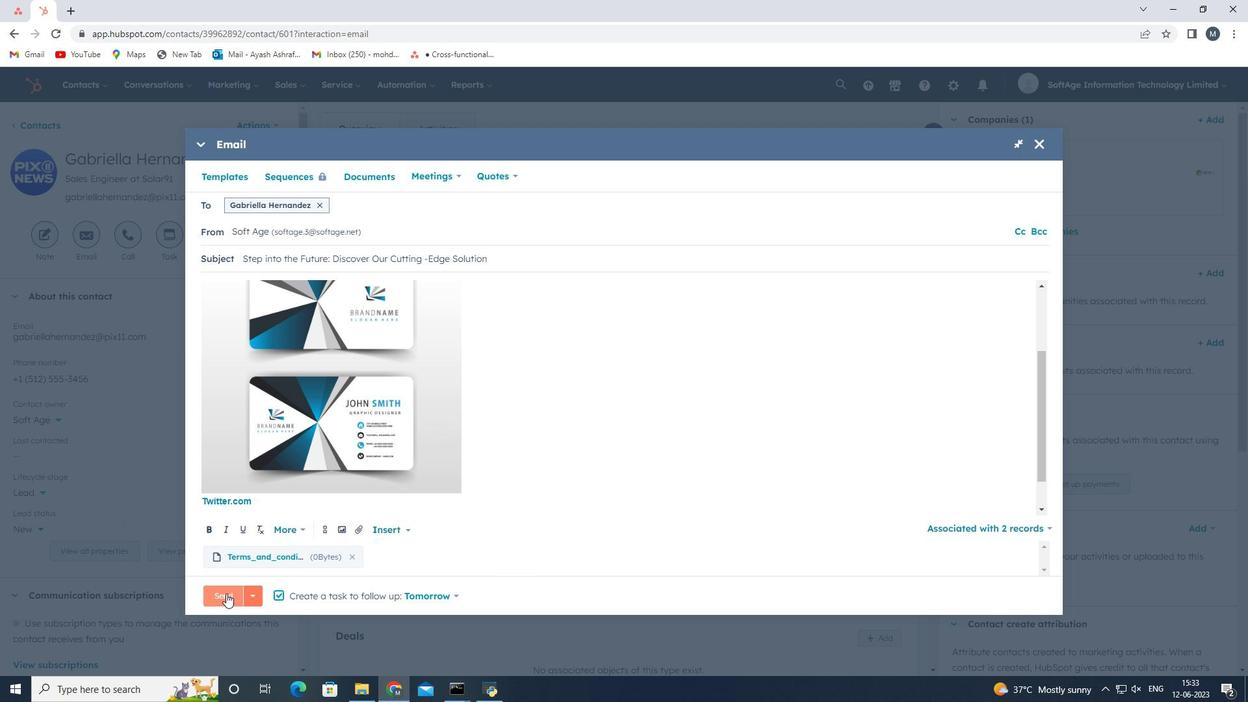 
Action: Mouse moved to (914, 356)
Screenshot: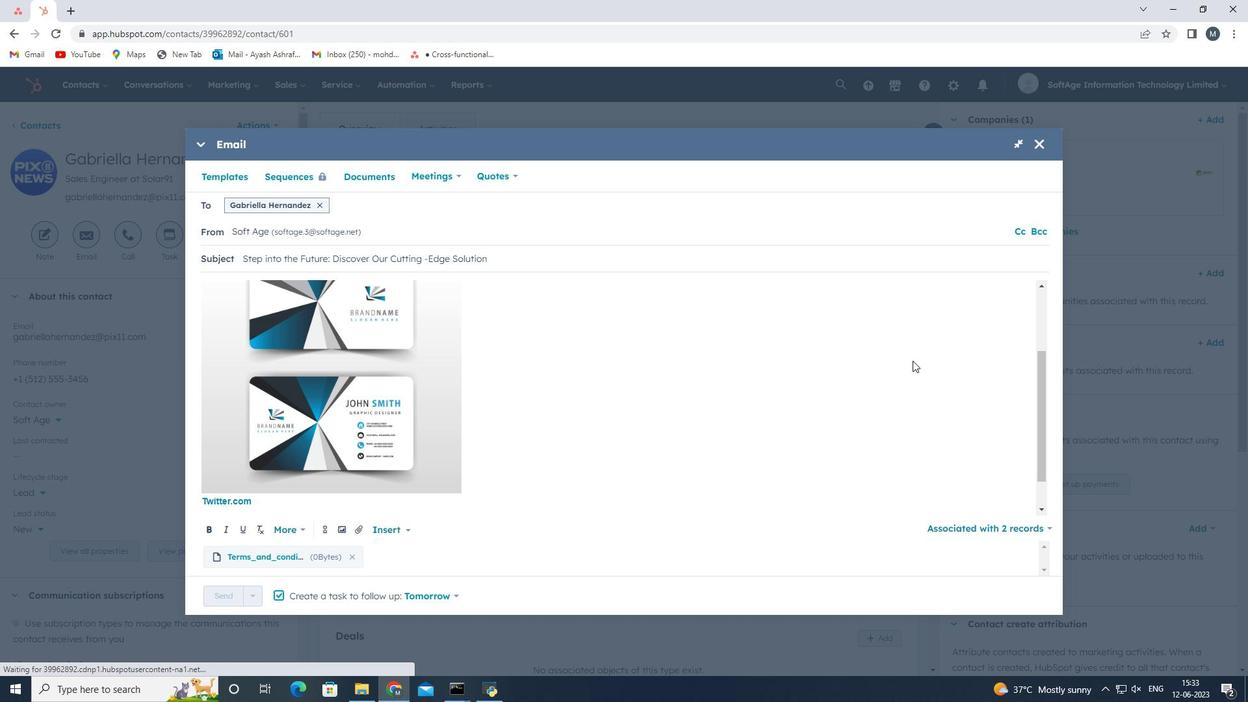 
